 Task: Reply to email with the signature Cole Ward with the subject Request for a trial from softage.1@softage.net with the message Please let me know if you require any additional resources to complete the project. with CC to softage.5@softage.net with an attached document Case_study.pdf
Action: Mouse moved to (583, 725)
Screenshot: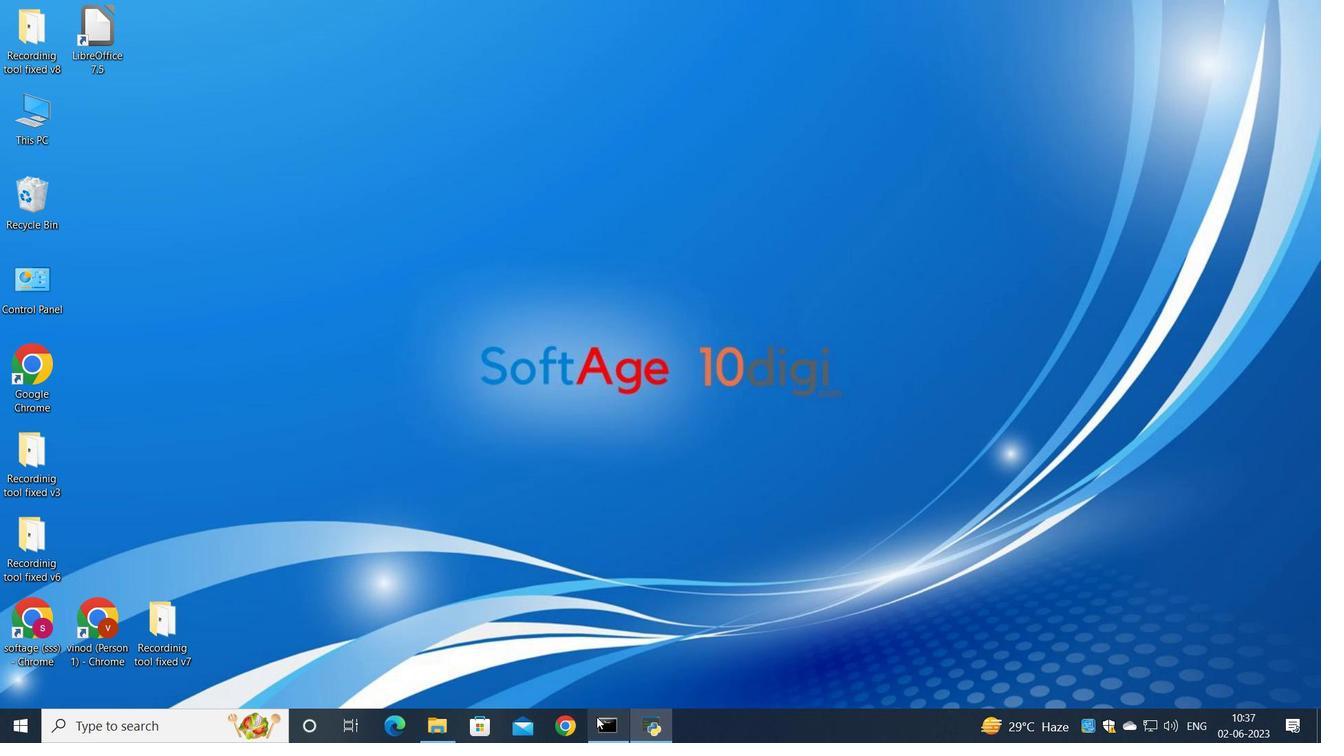 
Action: Mouse pressed left at (583, 725)
Screenshot: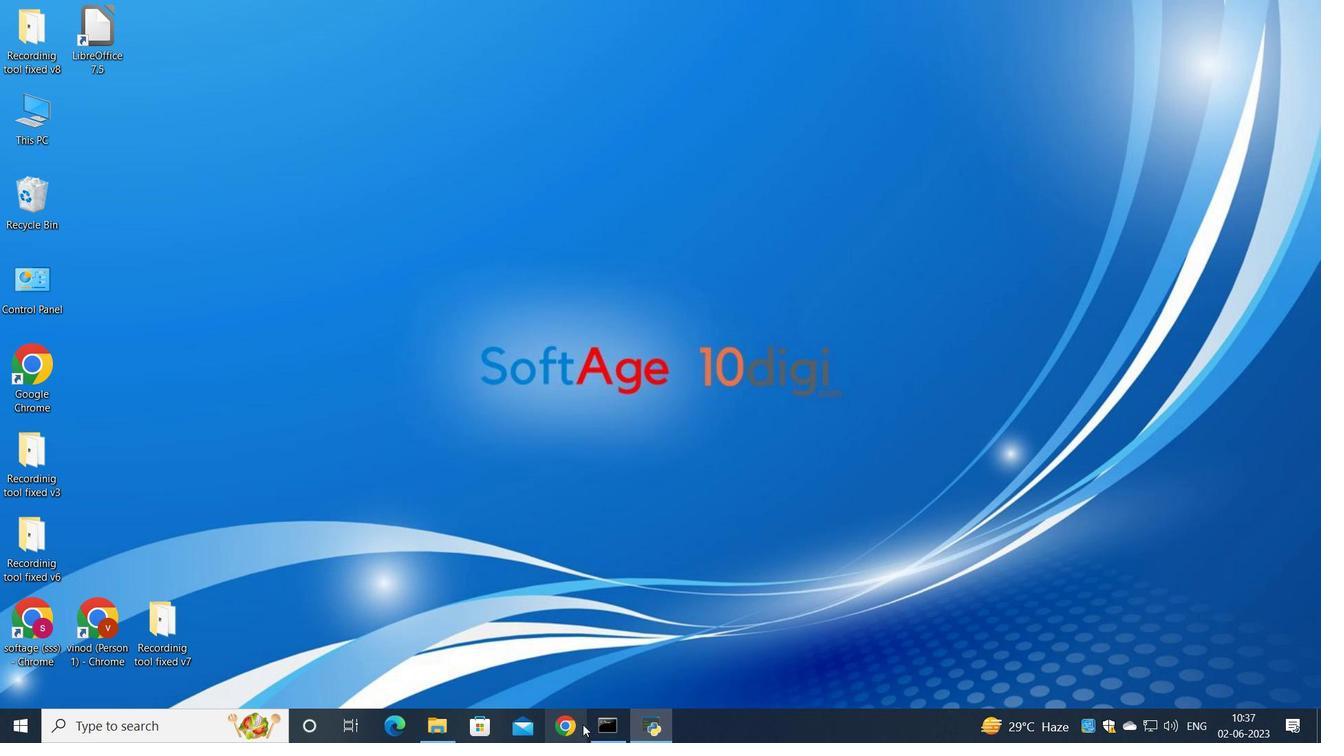 
Action: Mouse moved to (573, 443)
Screenshot: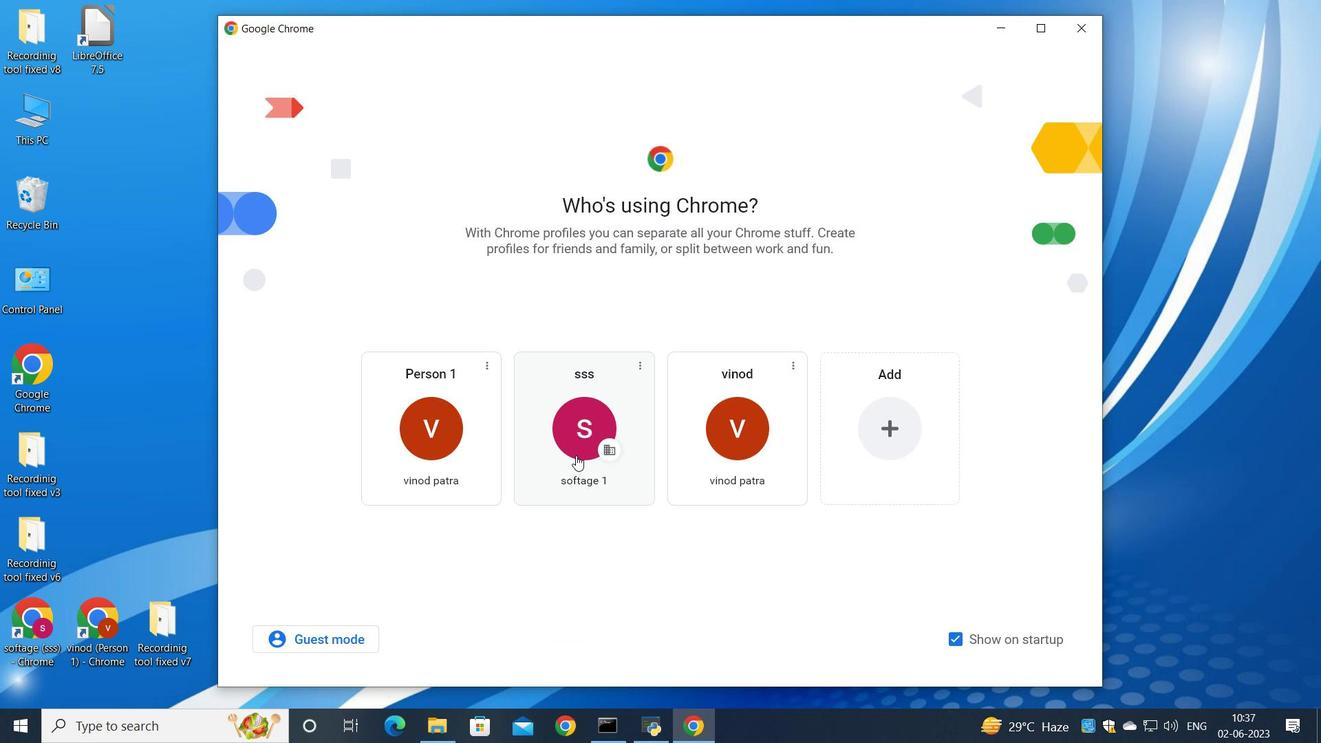 
Action: Mouse pressed left at (573, 443)
Screenshot: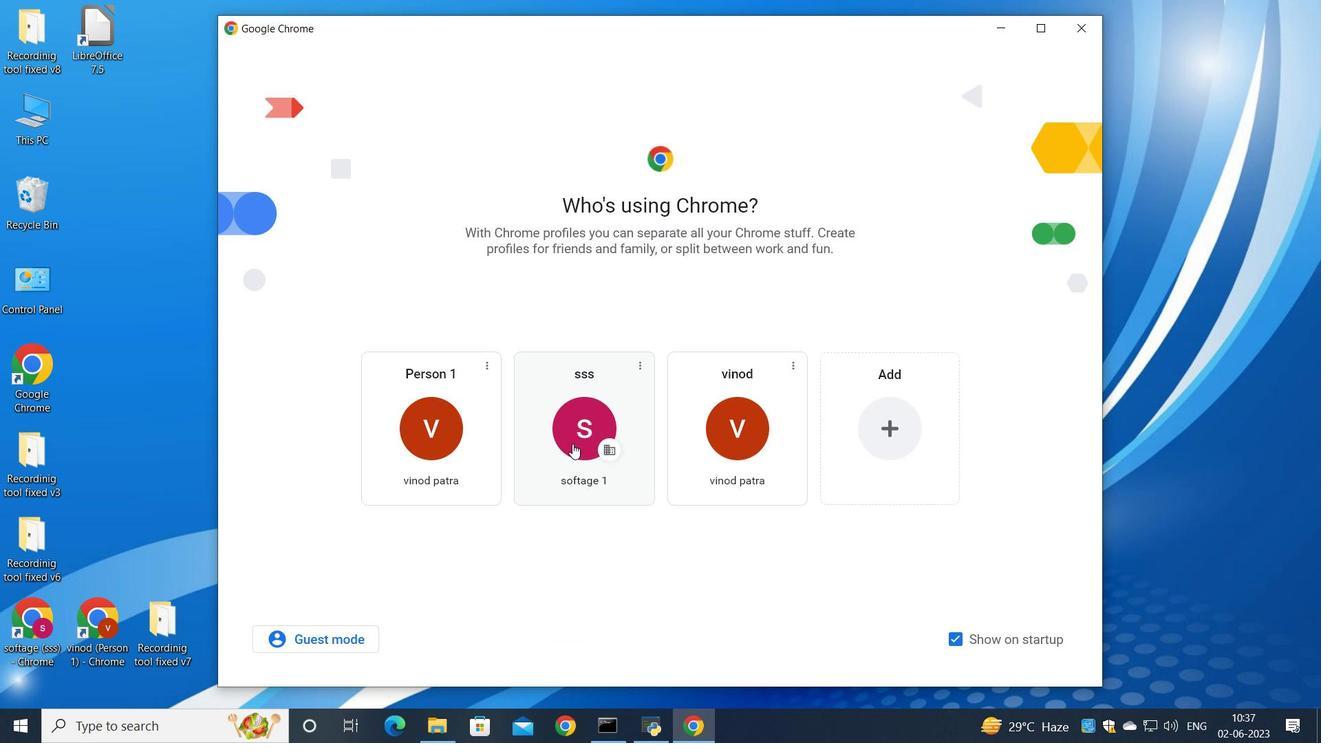 
Action: Mouse moved to (1156, 113)
Screenshot: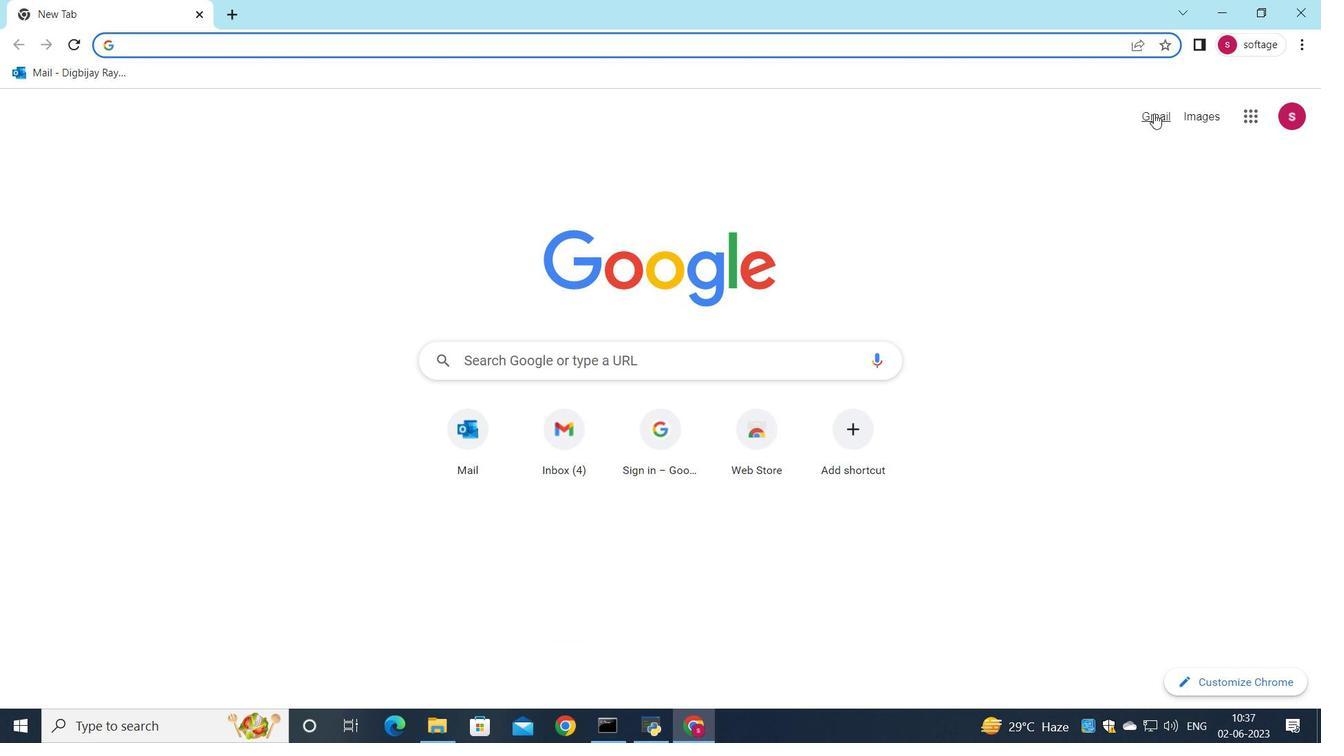 
Action: Mouse pressed left at (1156, 113)
Screenshot: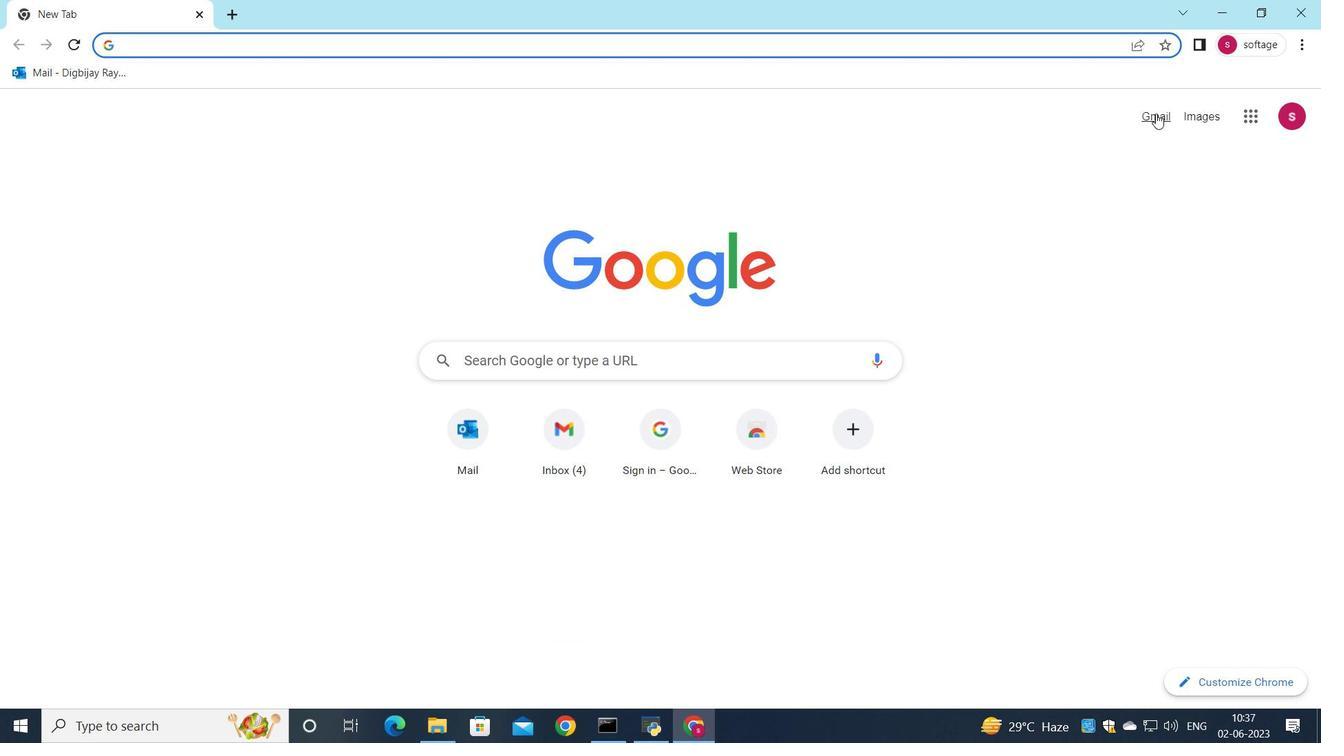 
Action: Mouse moved to (1121, 115)
Screenshot: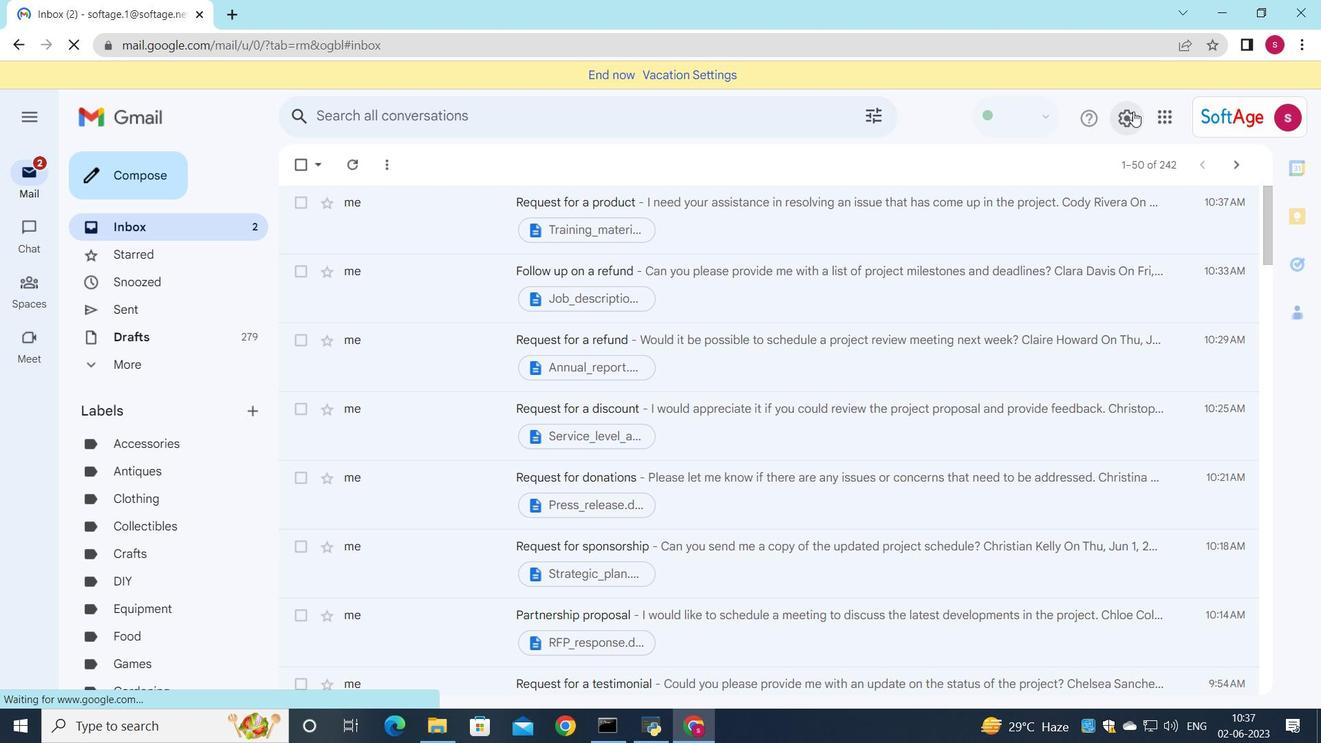 
Action: Mouse pressed left at (1121, 115)
Screenshot: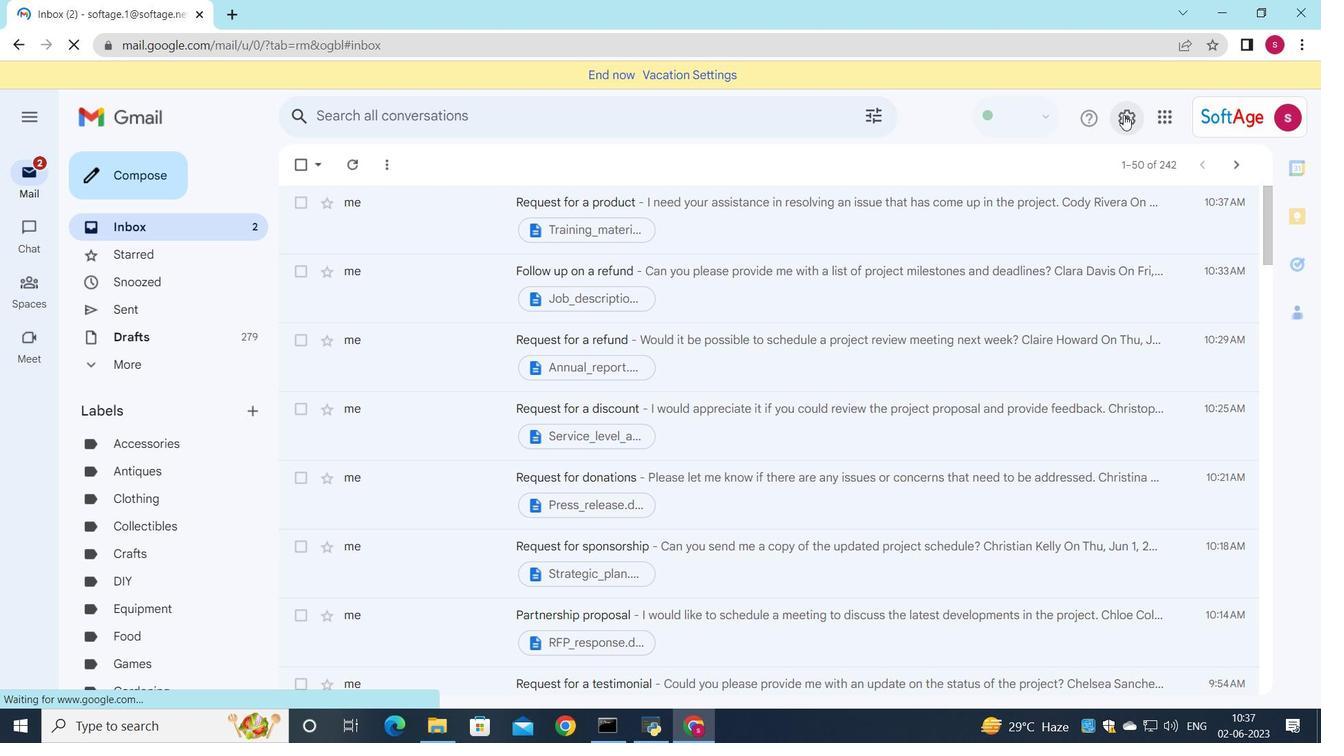 
Action: Mouse moved to (1117, 206)
Screenshot: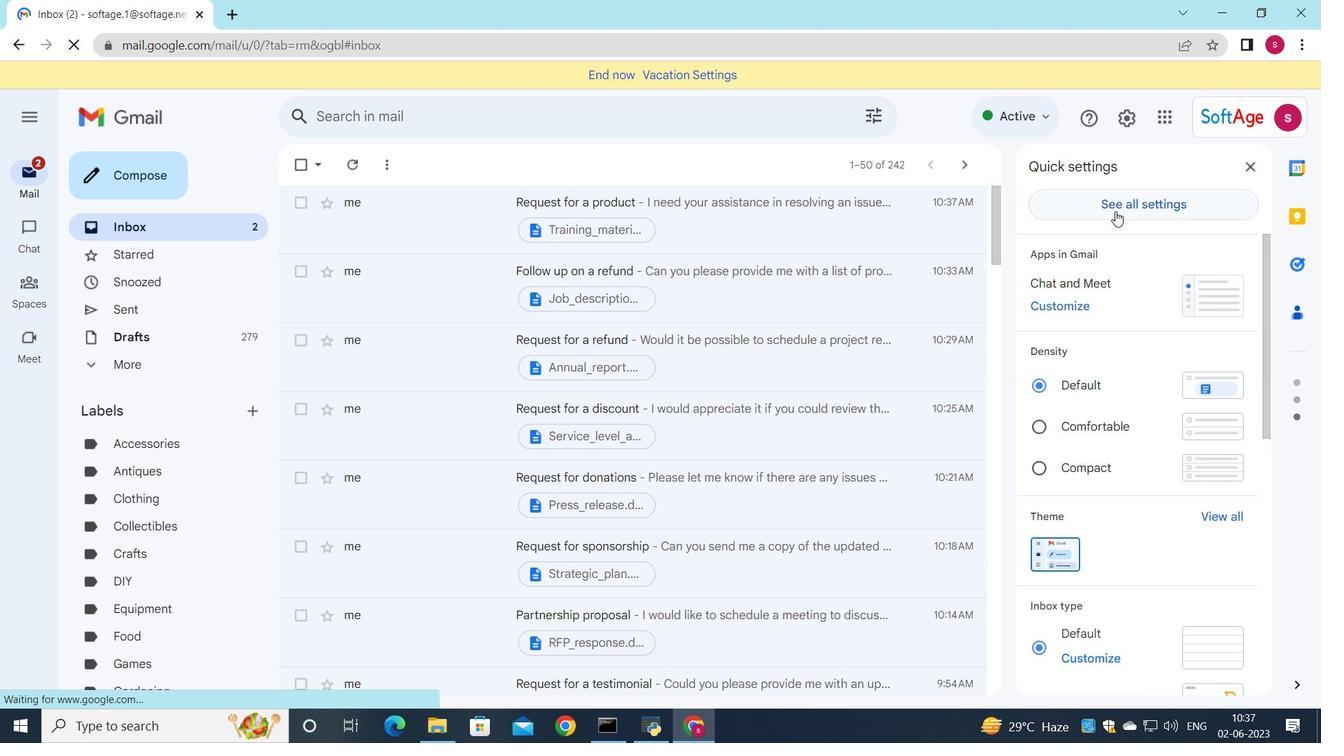 
Action: Mouse pressed left at (1117, 206)
Screenshot: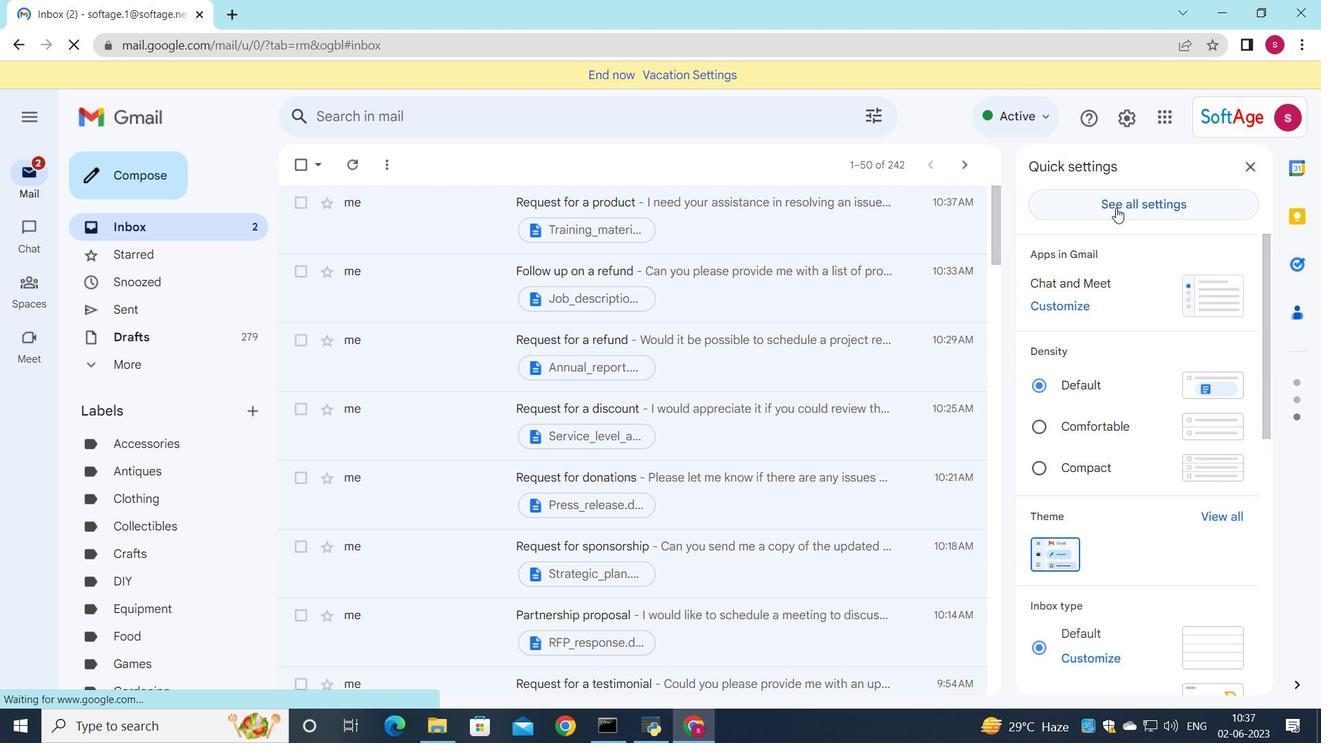 
Action: Mouse moved to (787, 359)
Screenshot: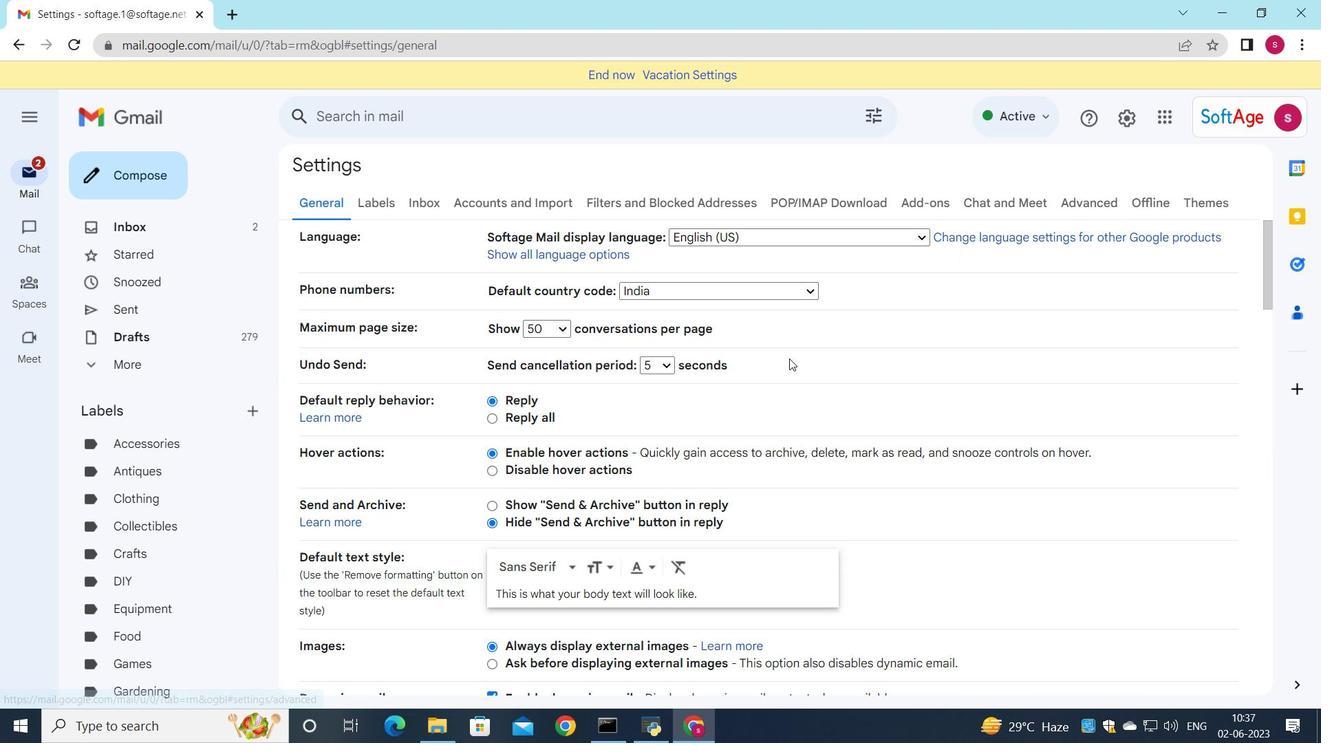 
Action: Mouse scrolled (787, 359) with delta (0, 0)
Screenshot: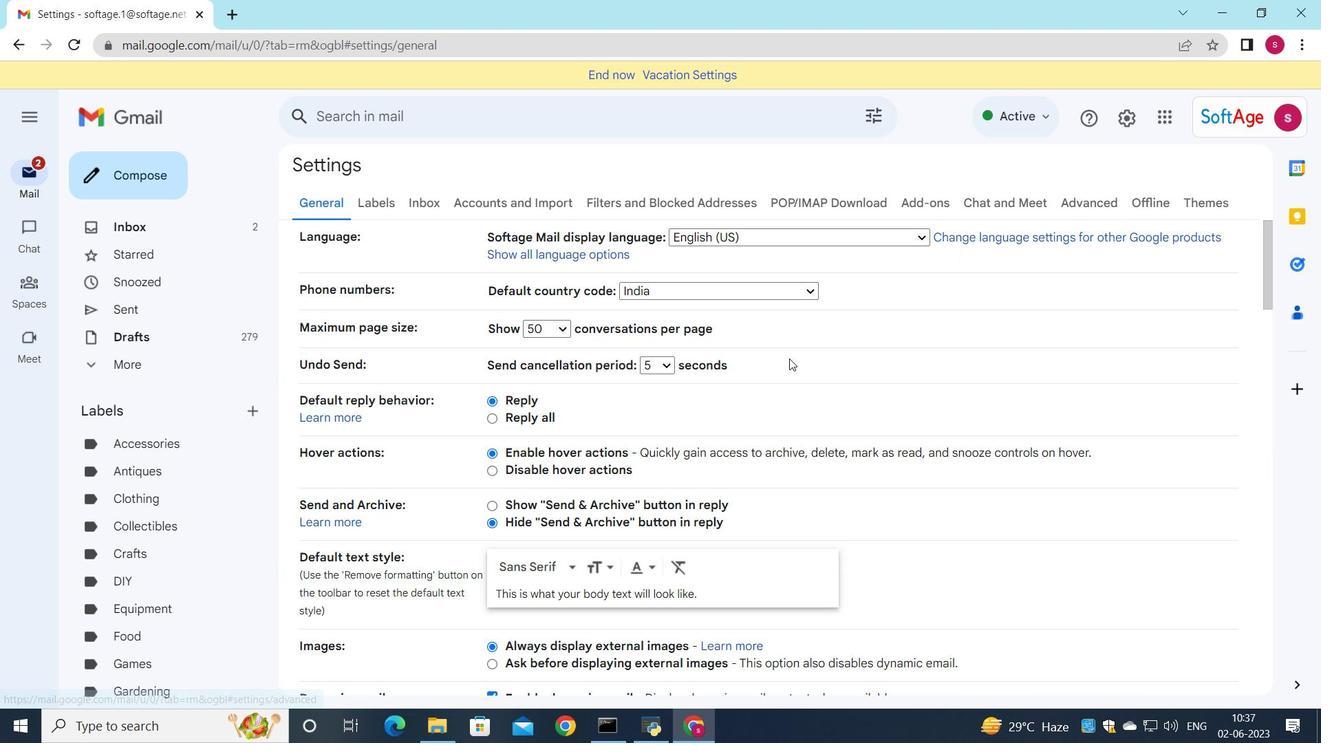 
Action: Mouse scrolled (787, 359) with delta (0, 0)
Screenshot: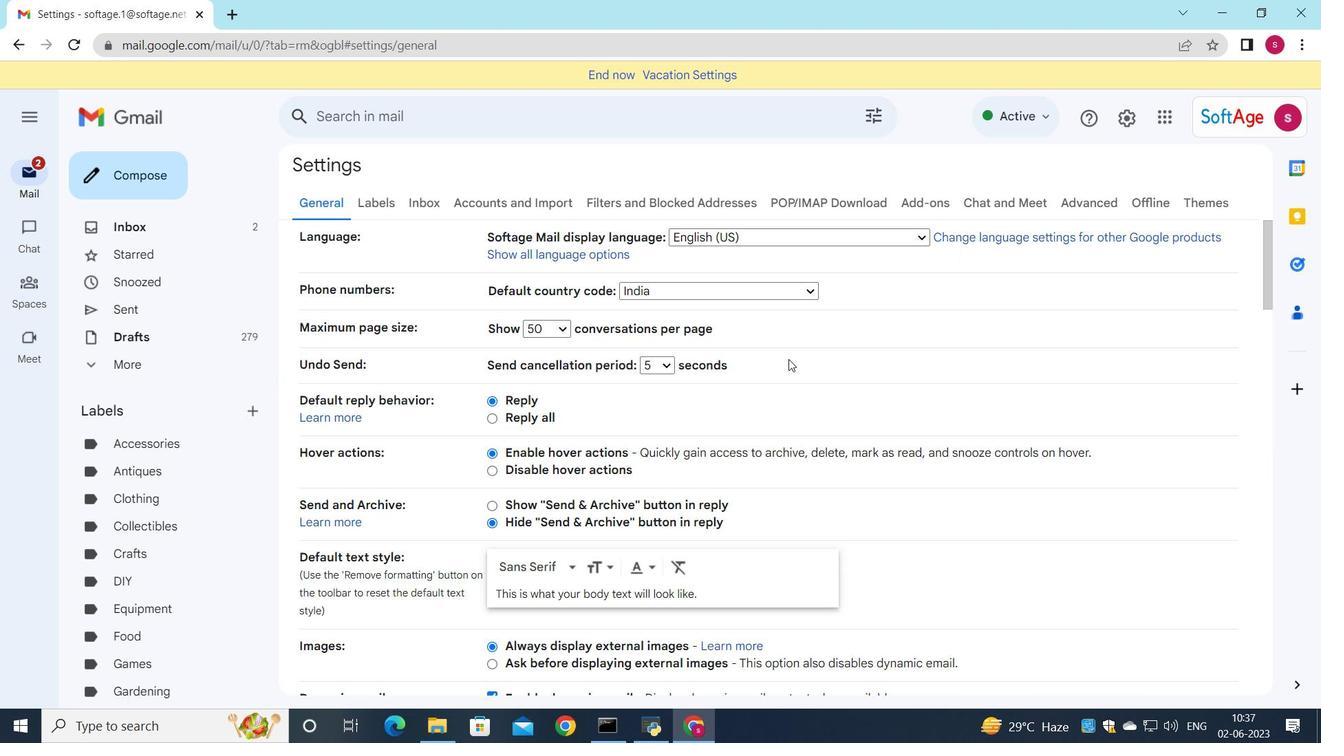
Action: Mouse moved to (770, 353)
Screenshot: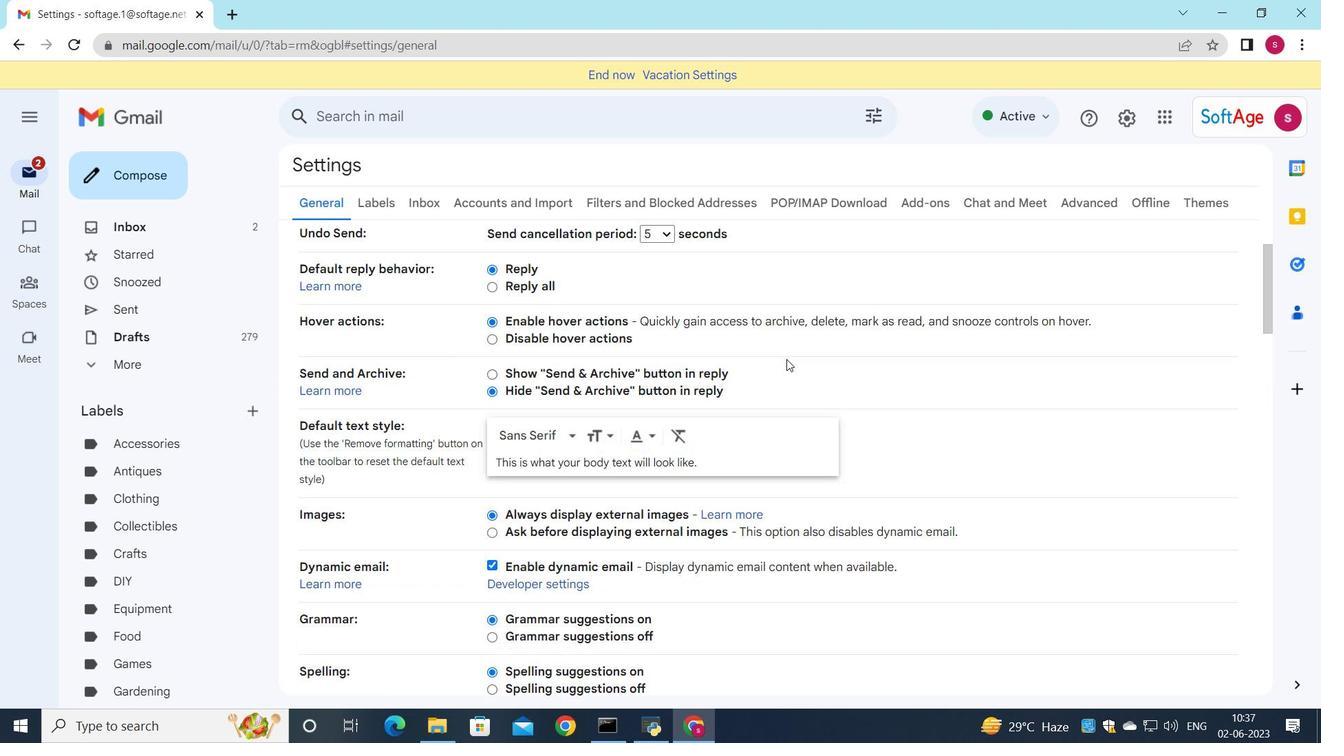 
Action: Mouse scrolled (770, 353) with delta (0, 0)
Screenshot: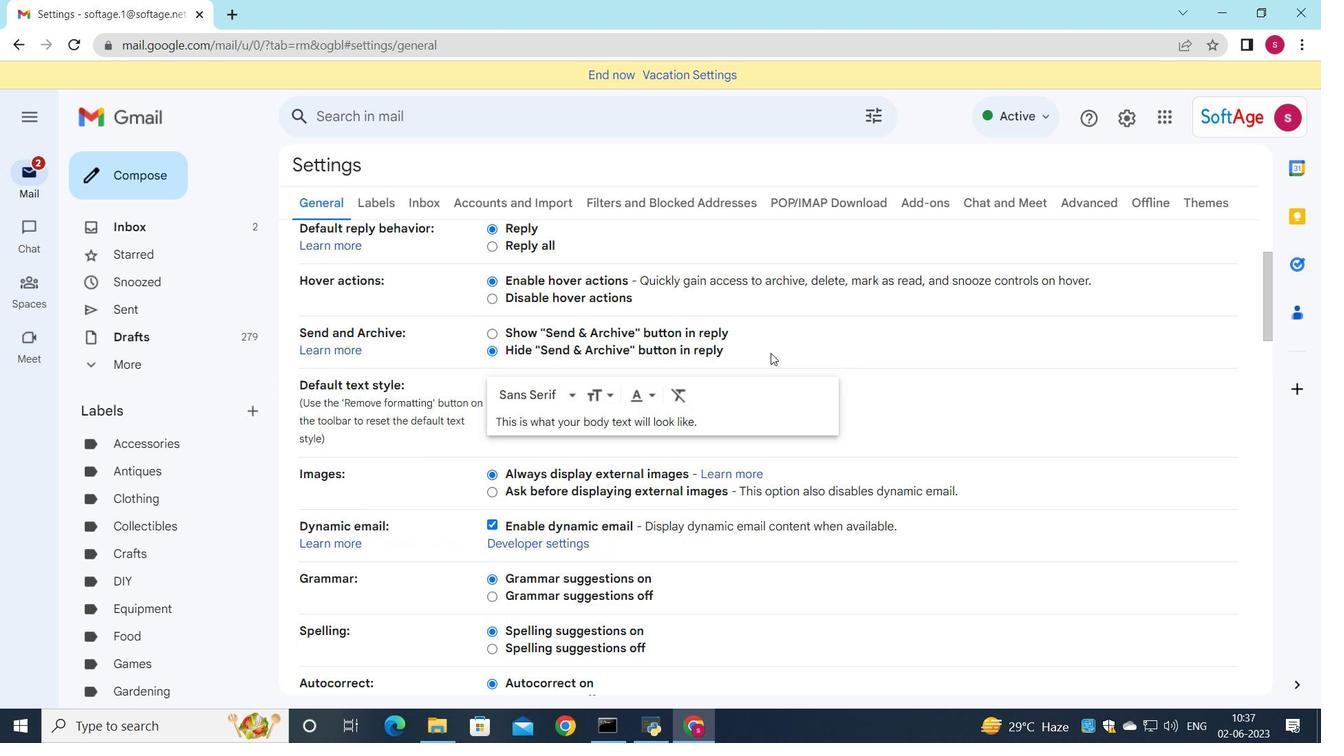 
Action: Mouse scrolled (770, 353) with delta (0, 0)
Screenshot: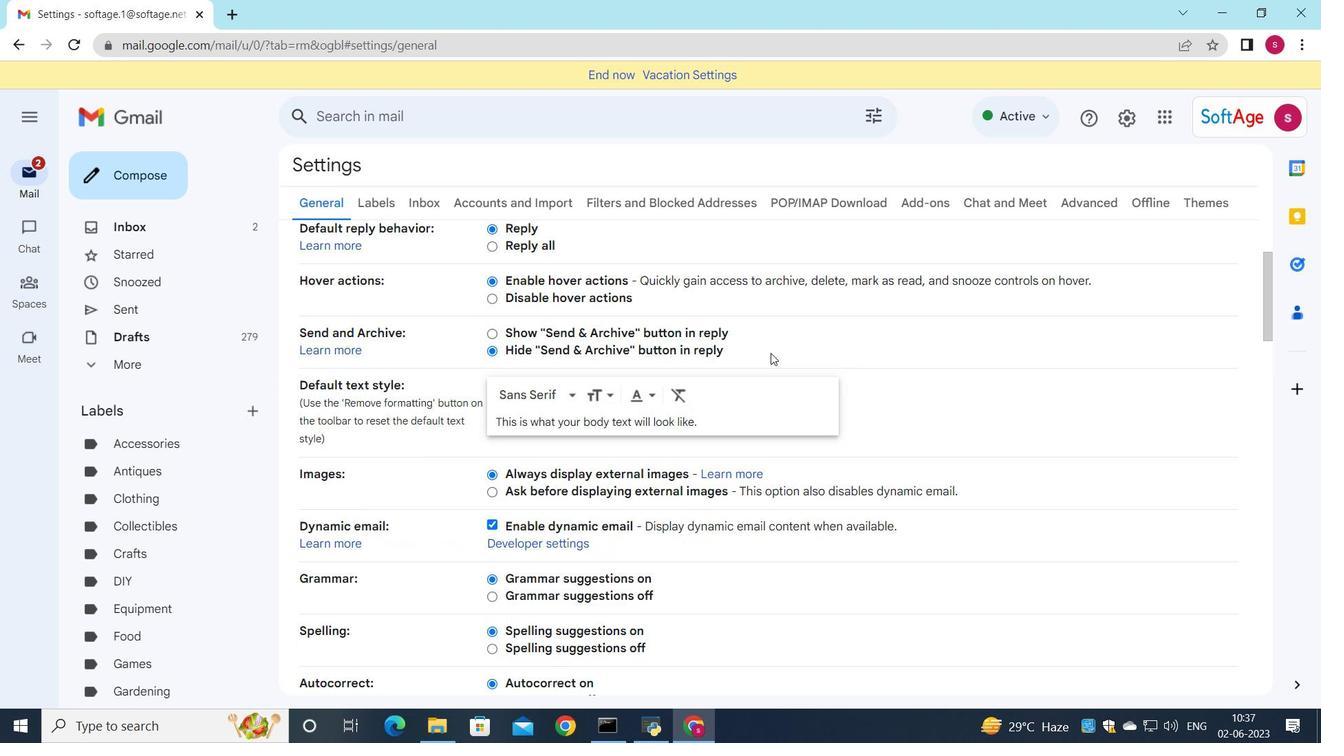 
Action: Mouse scrolled (770, 353) with delta (0, 0)
Screenshot: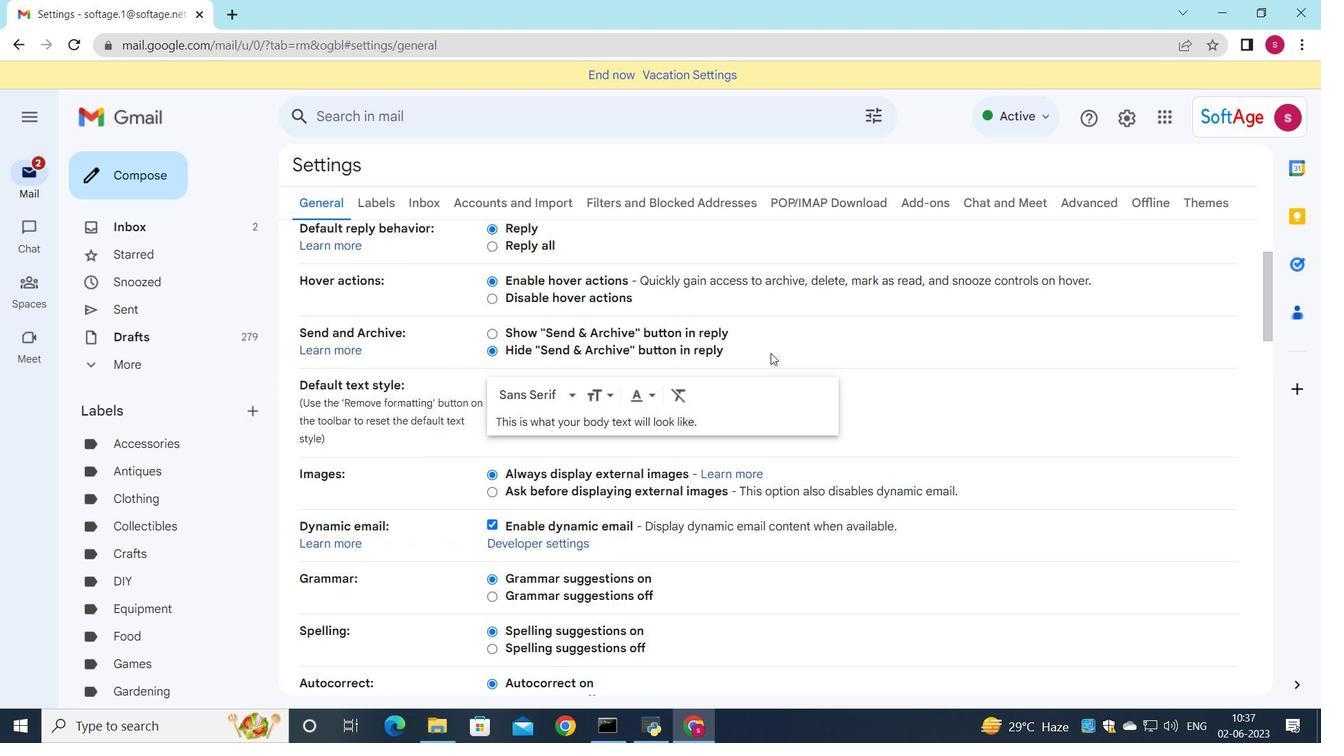
Action: Mouse scrolled (770, 353) with delta (0, 0)
Screenshot: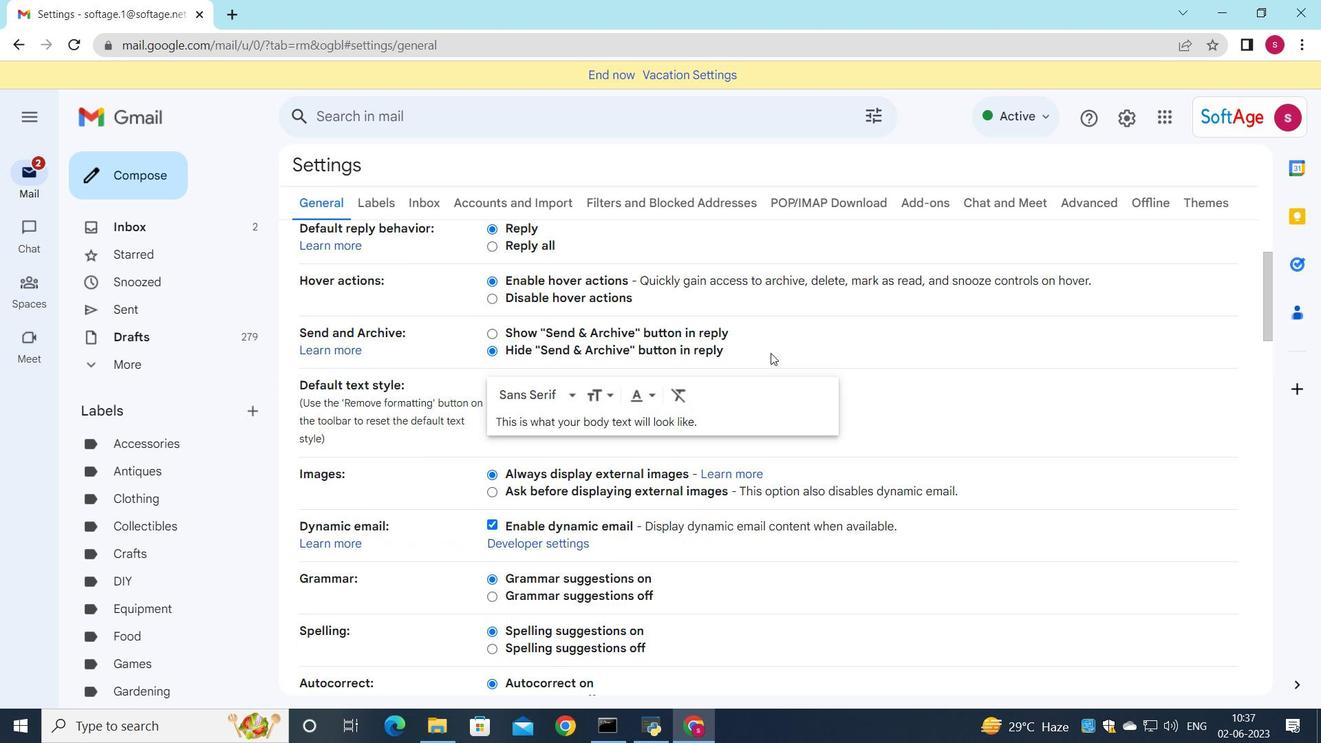
Action: Mouse scrolled (770, 353) with delta (0, 0)
Screenshot: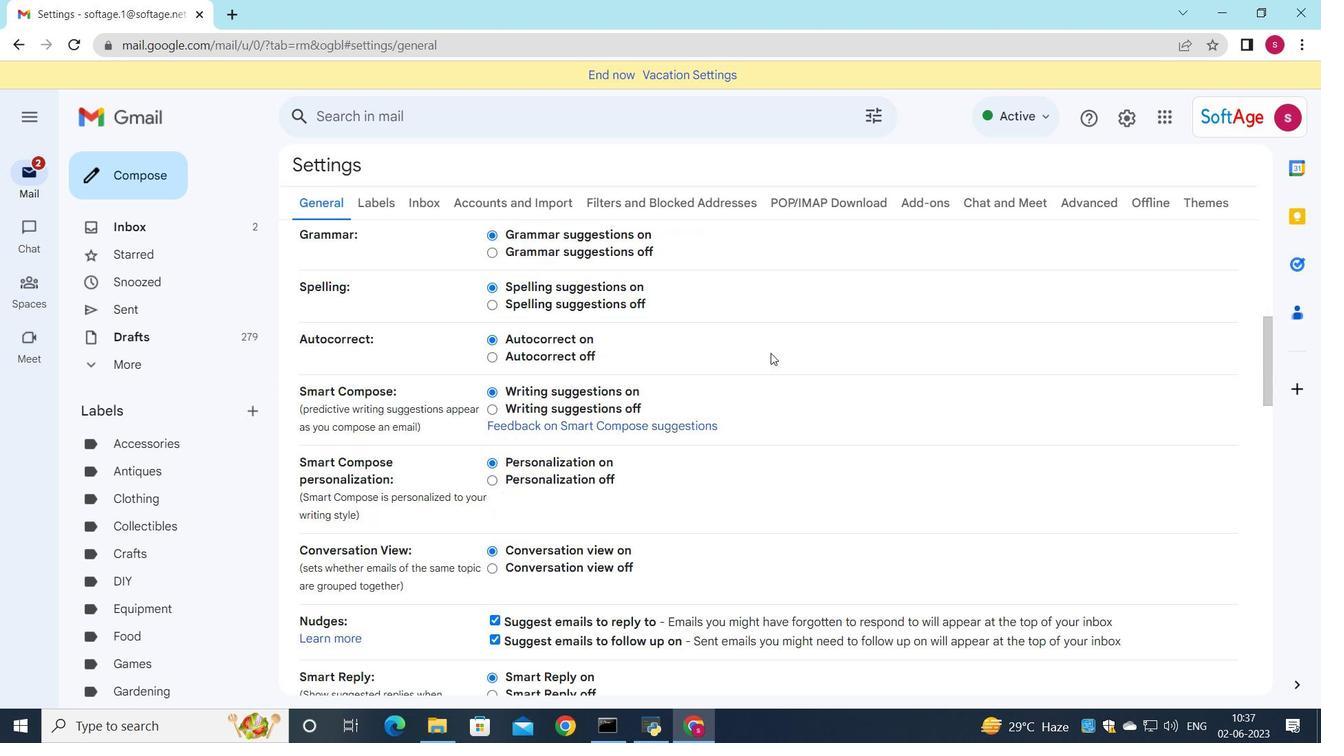 
Action: Mouse scrolled (770, 353) with delta (0, 0)
Screenshot: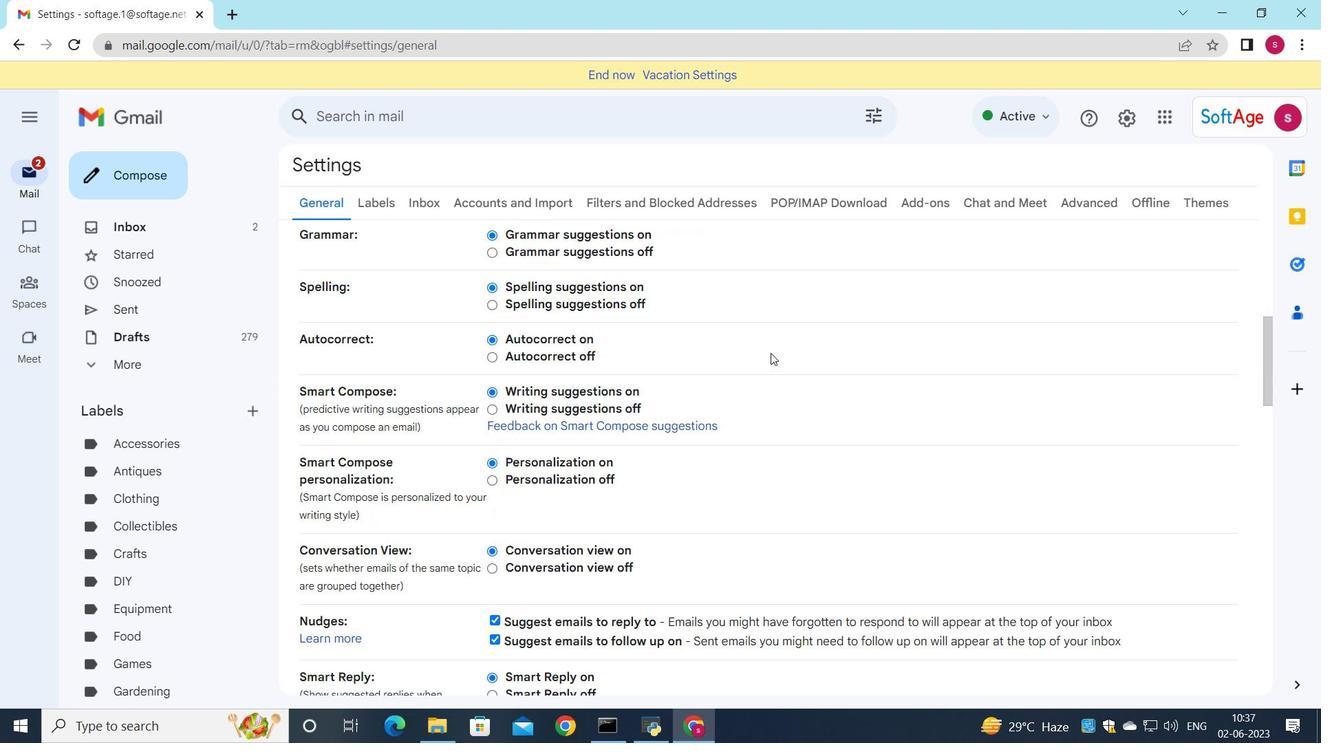 
Action: Mouse scrolled (770, 353) with delta (0, 0)
Screenshot: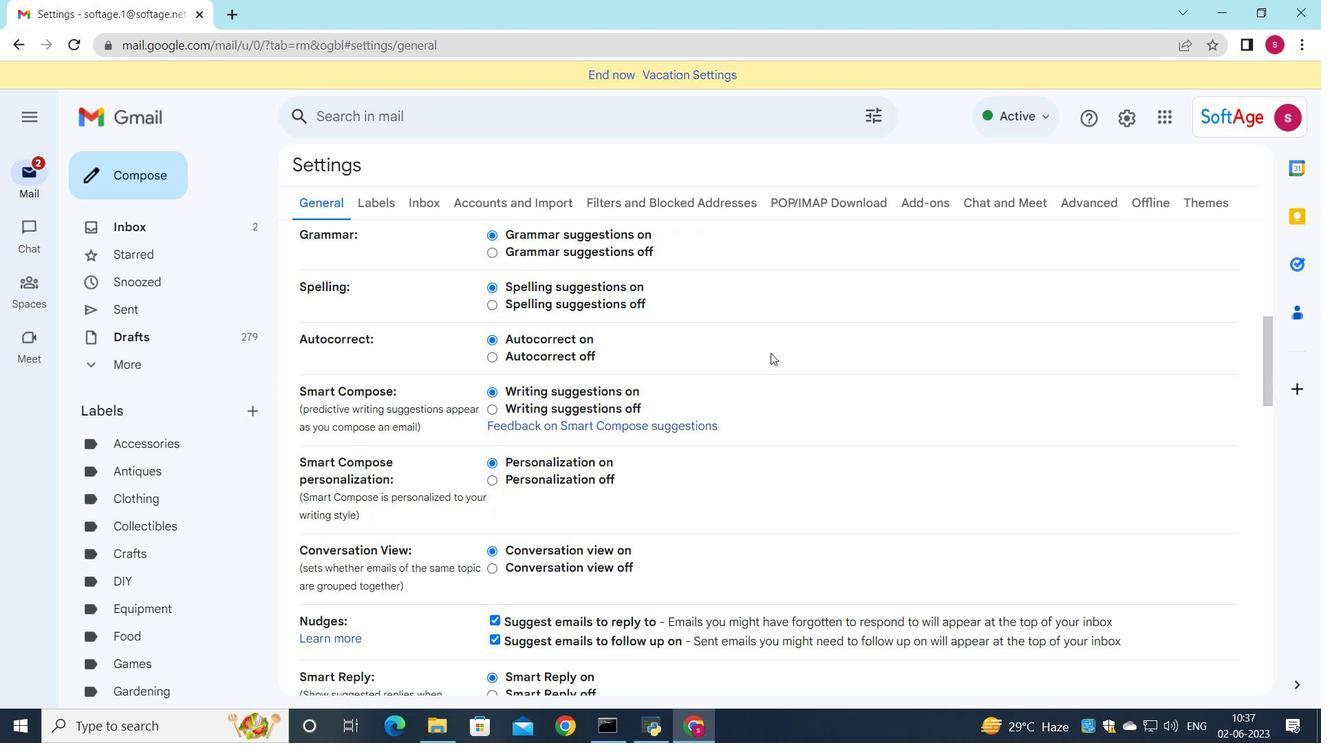 
Action: Mouse moved to (769, 356)
Screenshot: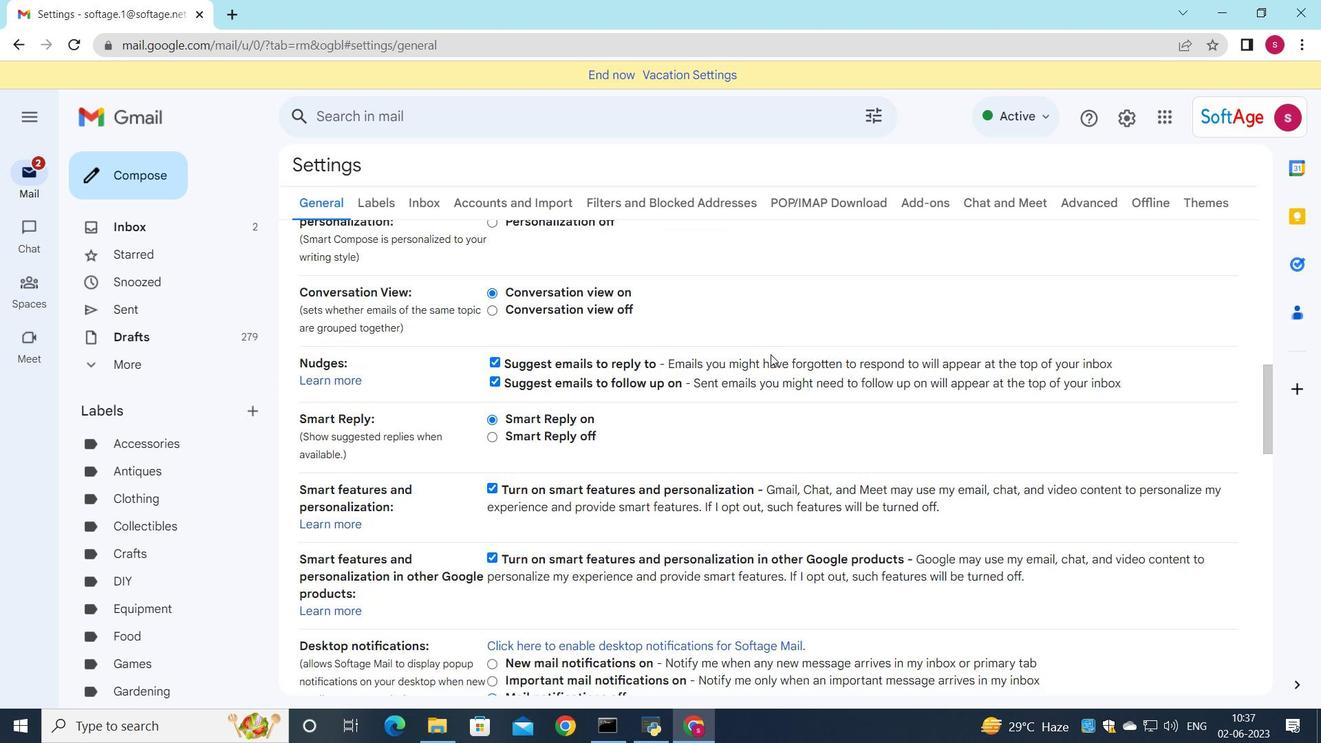 
Action: Mouse scrolled (769, 355) with delta (0, 0)
Screenshot: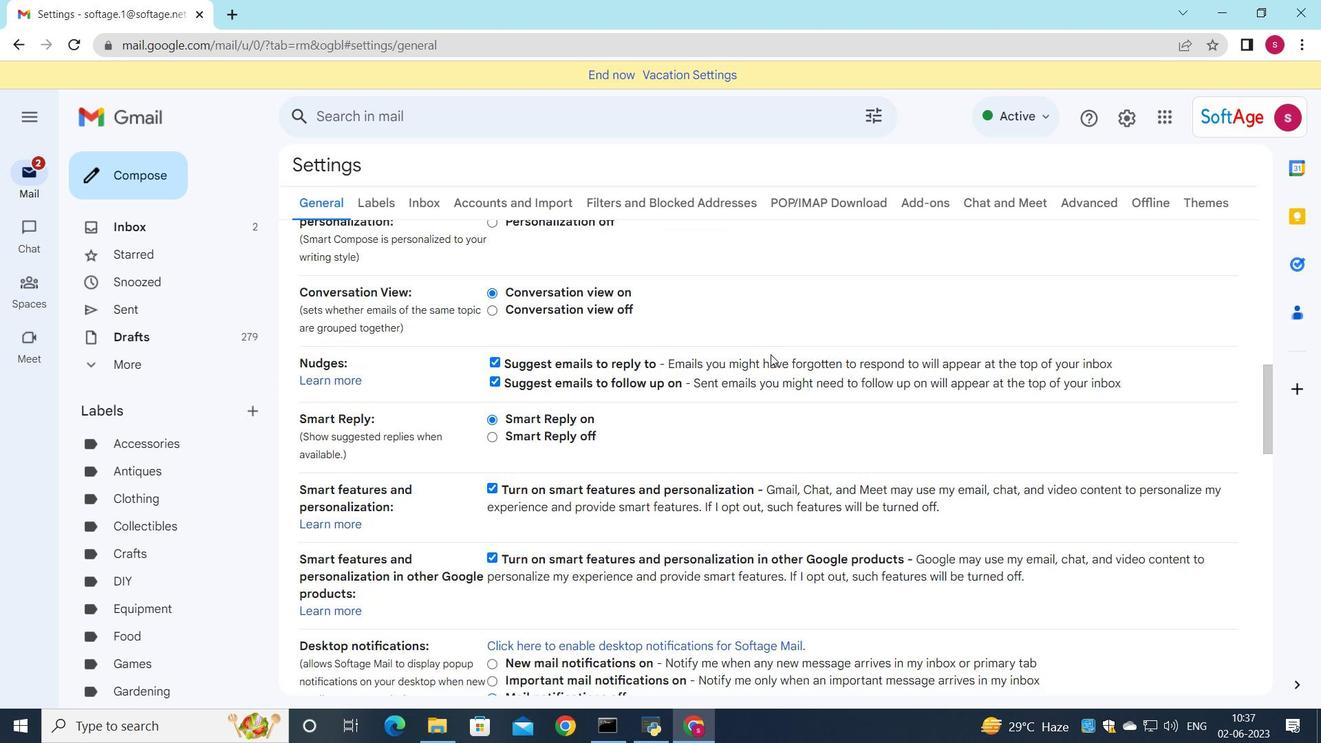 
Action: Mouse scrolled (769, 355) with delta (0, 0)
Screenshot: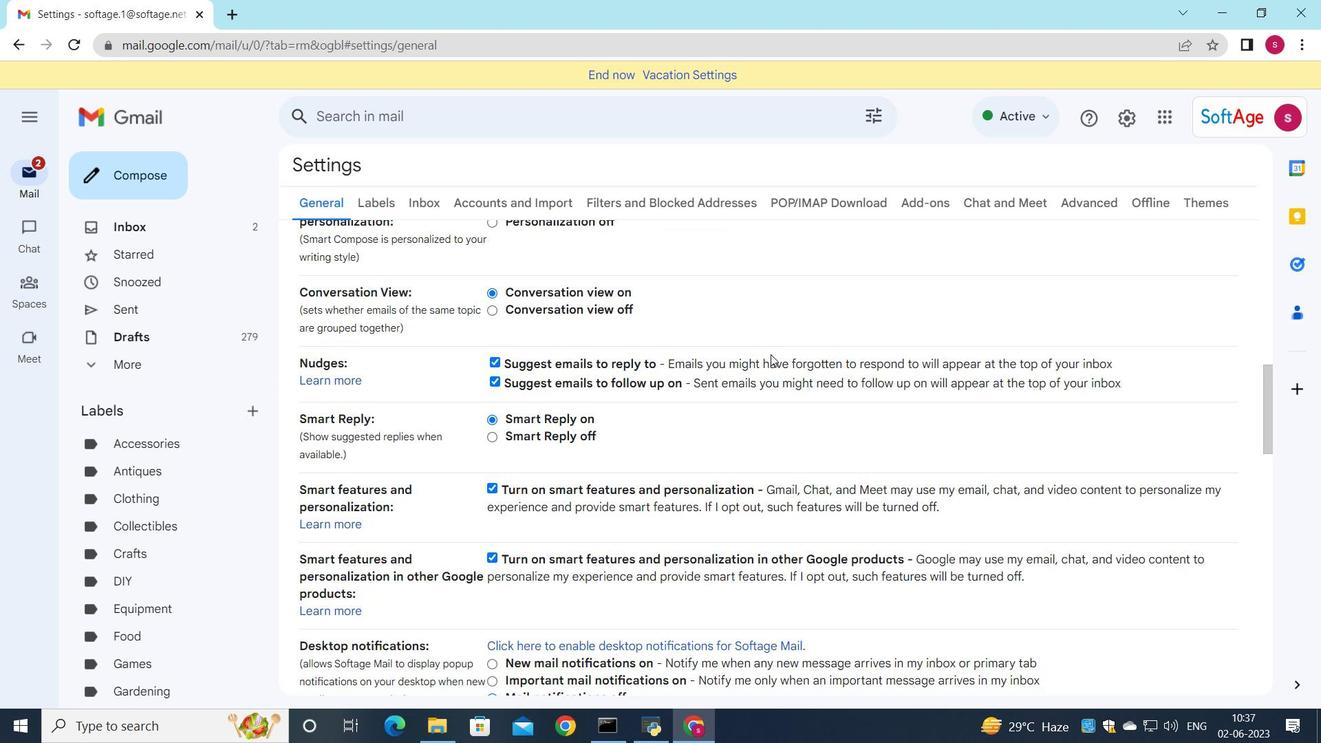 
Action: Mouse scrolled (769, 355) with delta (0, 0)
Screenshot: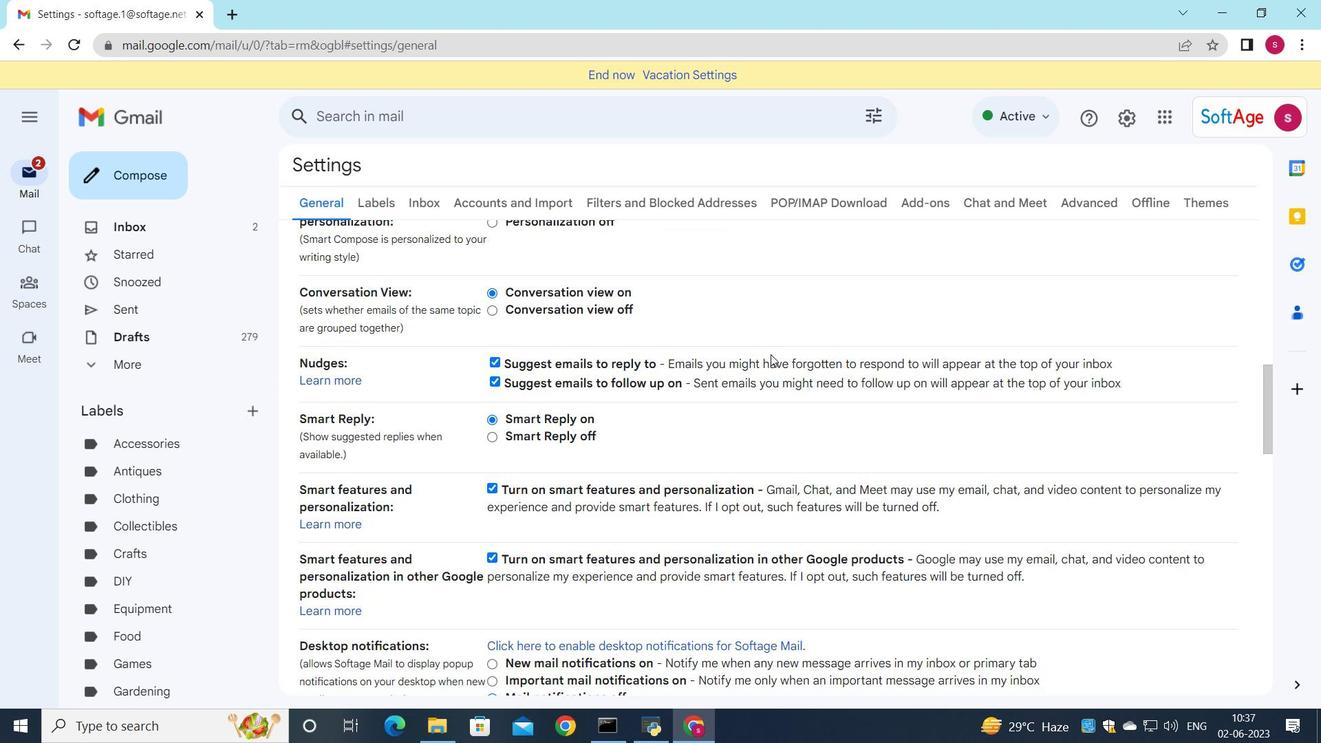 
Action: Mouse scrolled (769, 355) with delta (0, 0)
Screenshot: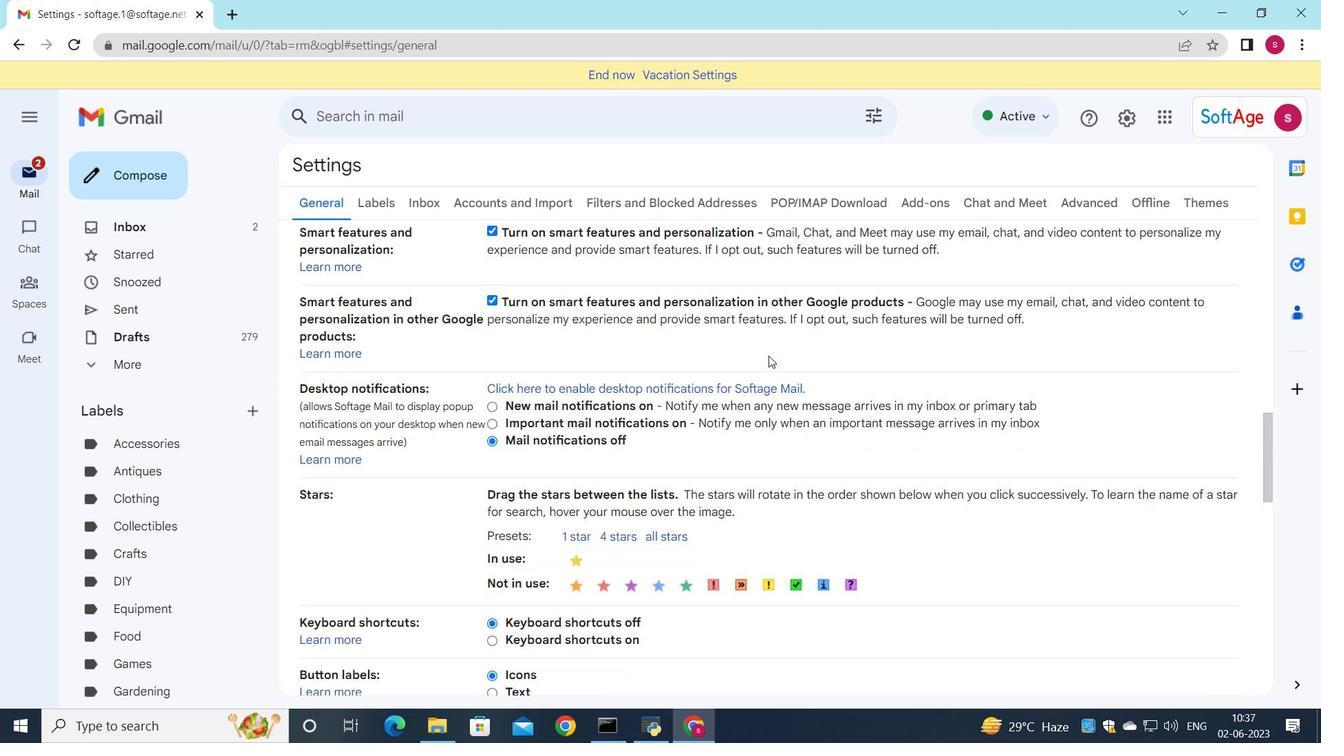 
Action: Mouse scrolled (769, 355) with delta (0, 0)
Screenshot: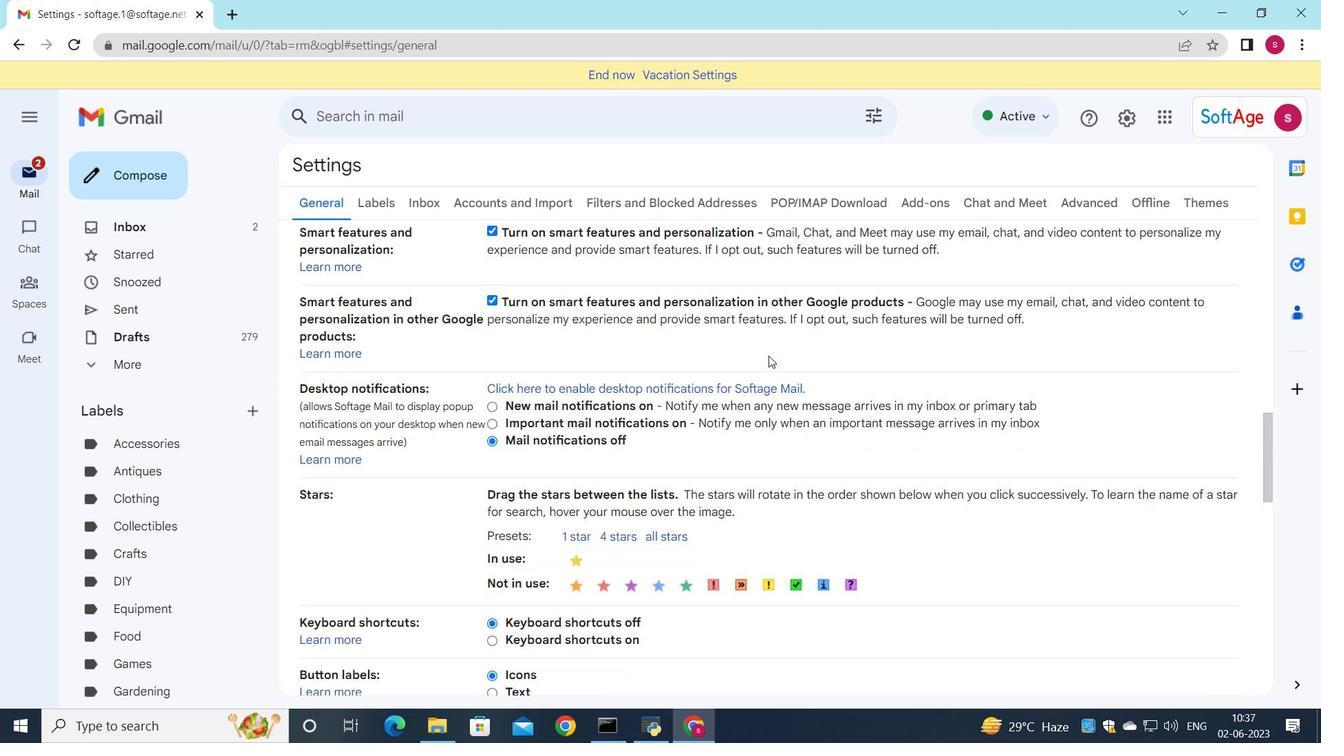 
Action: Mouse scrolled (769, 355) with delta (0, 0)
Screenshot: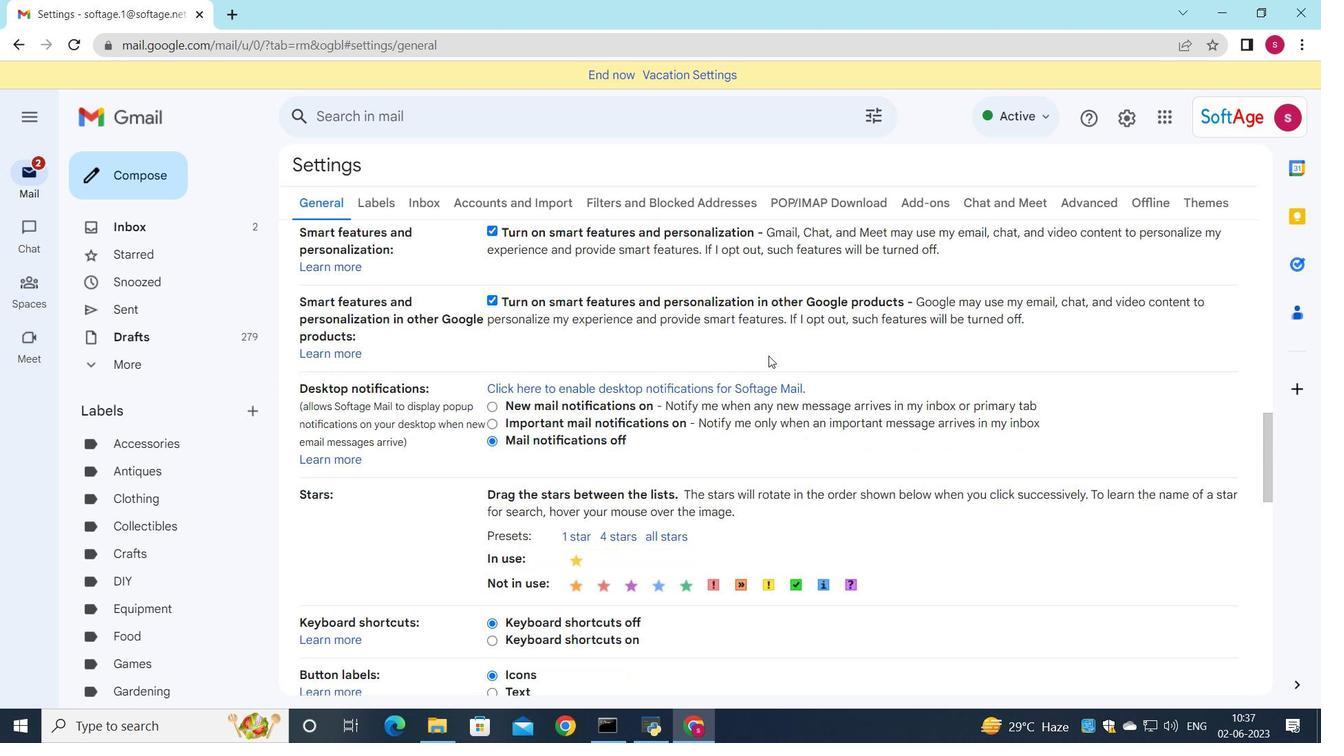 
Action: Mouse scrolled (769, 355) with delta (0, 0)
Screenshot: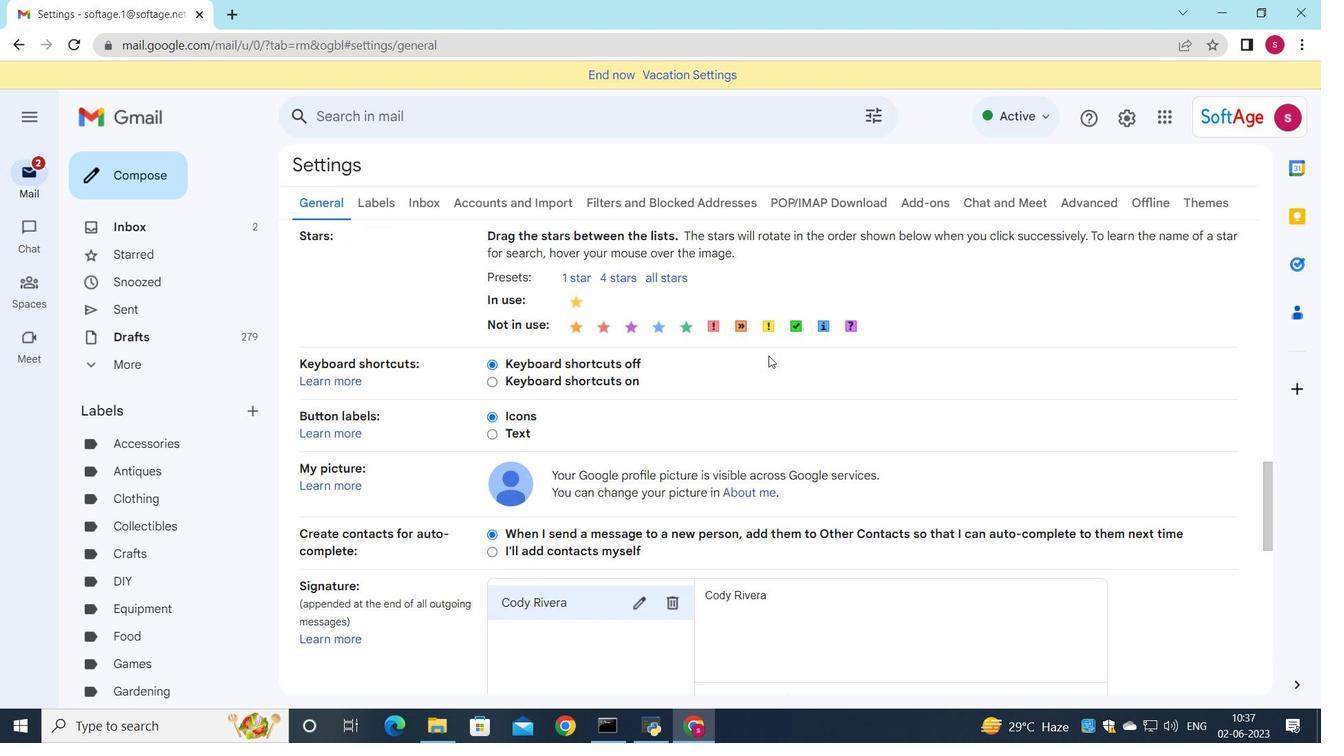 
Action: Mouse scrolled (769, 355) with delta (0, 0)
Screenshot: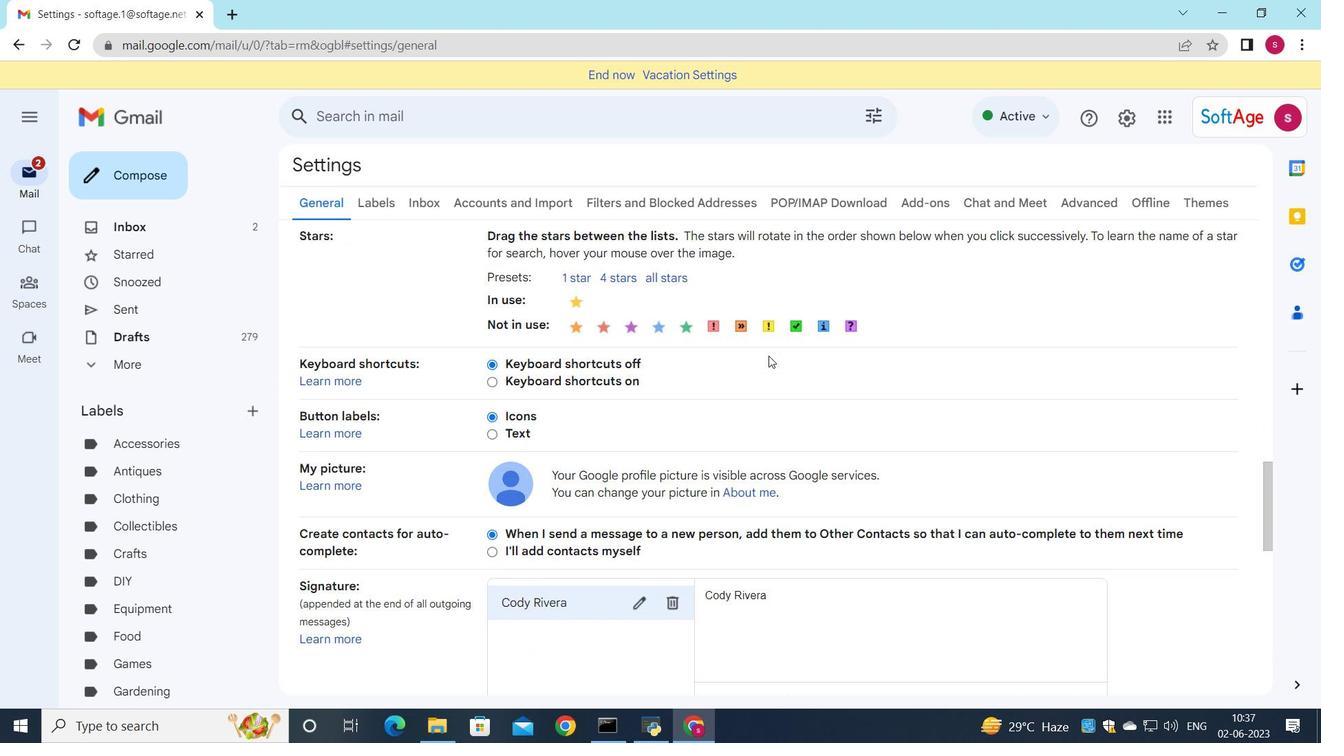 
Action: Mouse scrolled (769, 355) with delta (0, 0)
Screenshot: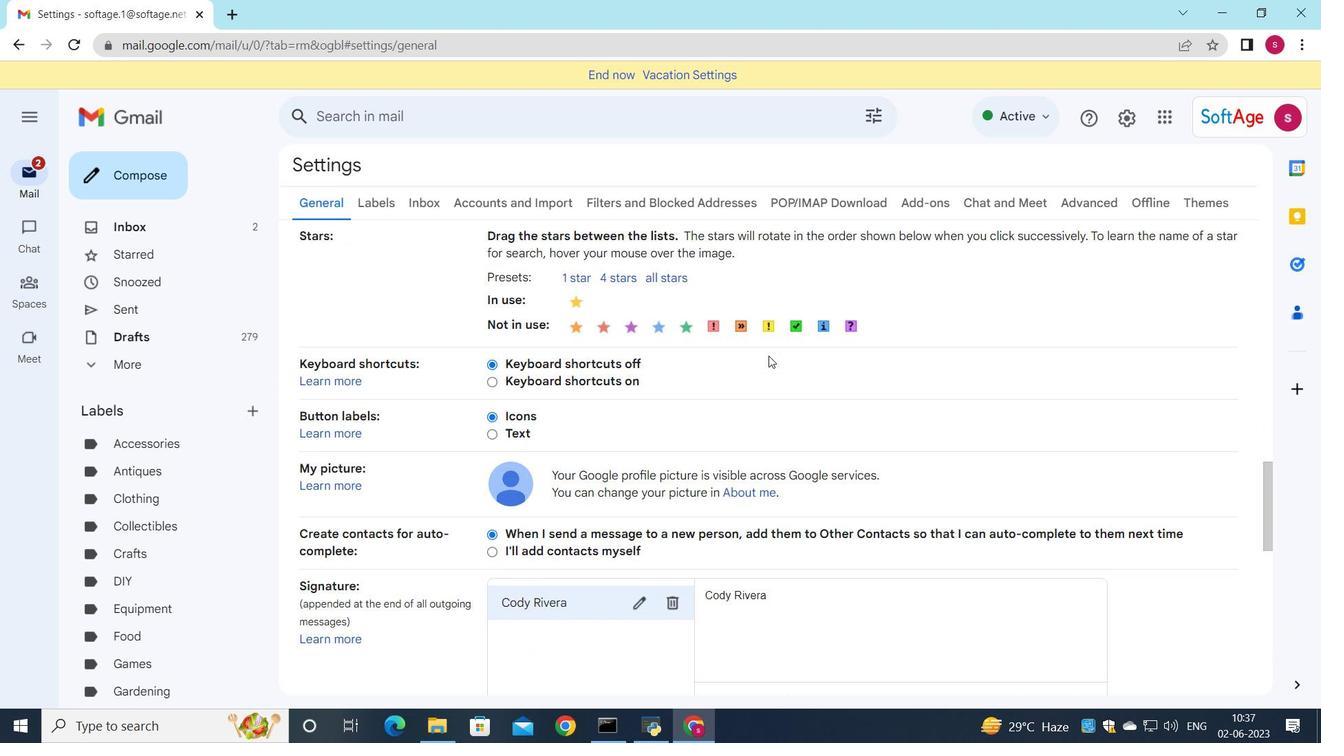 
Action: Mouse moved to (675, 356)
Screenshot: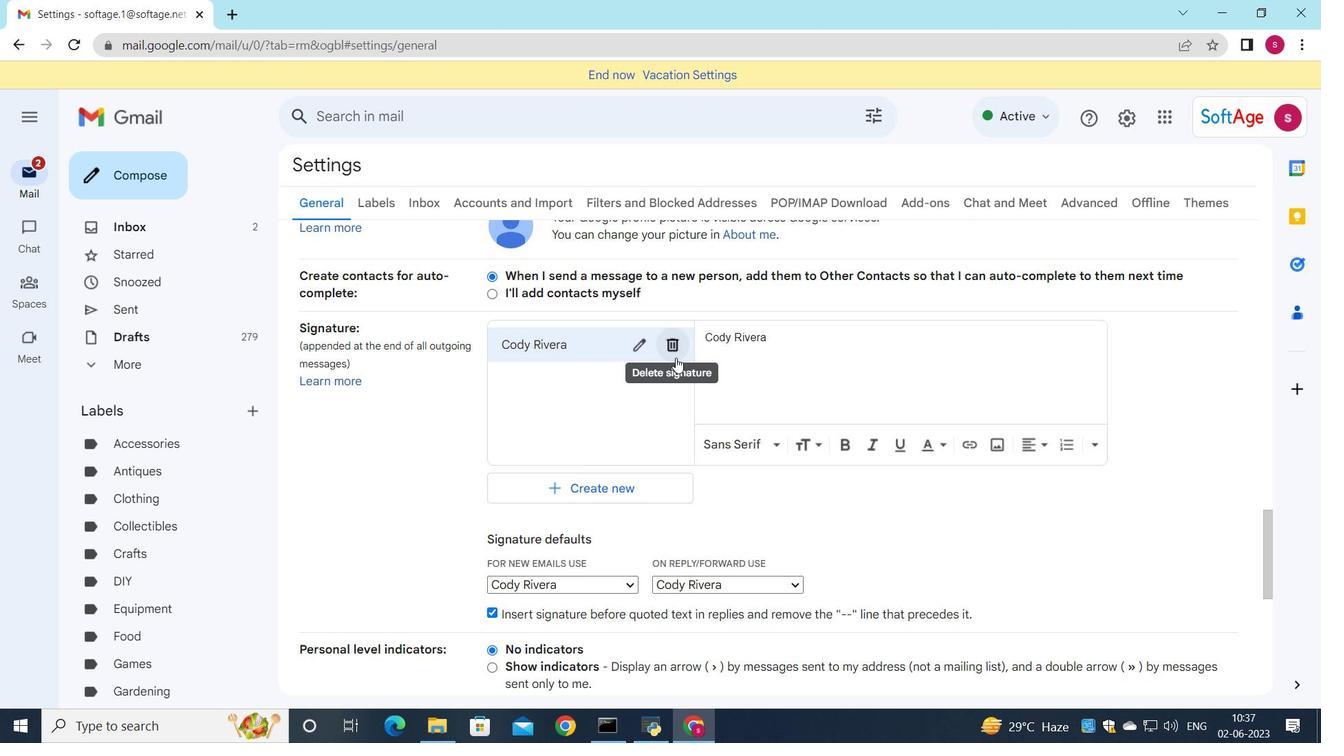 
Action: Mouse pressed left at (675, 357)
Screenshot: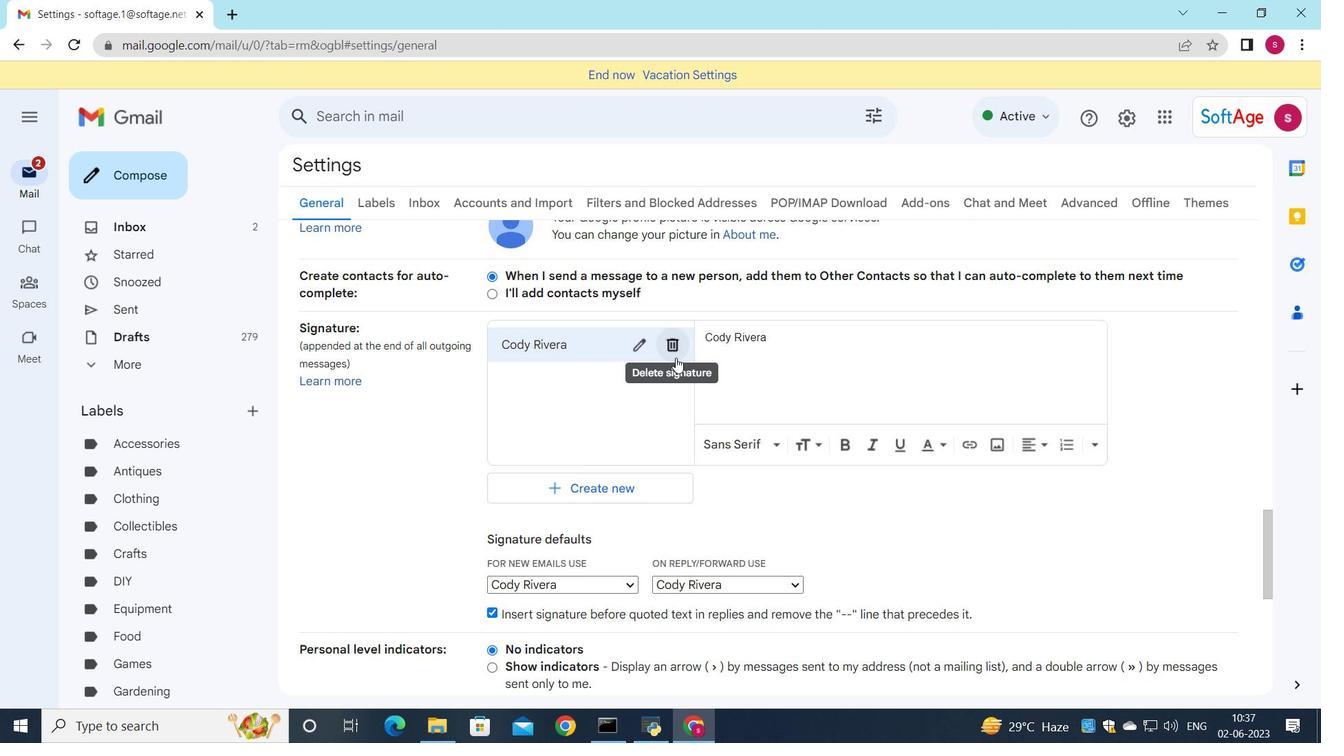
Action: Mouse moved to (802, 411)
Screenshot: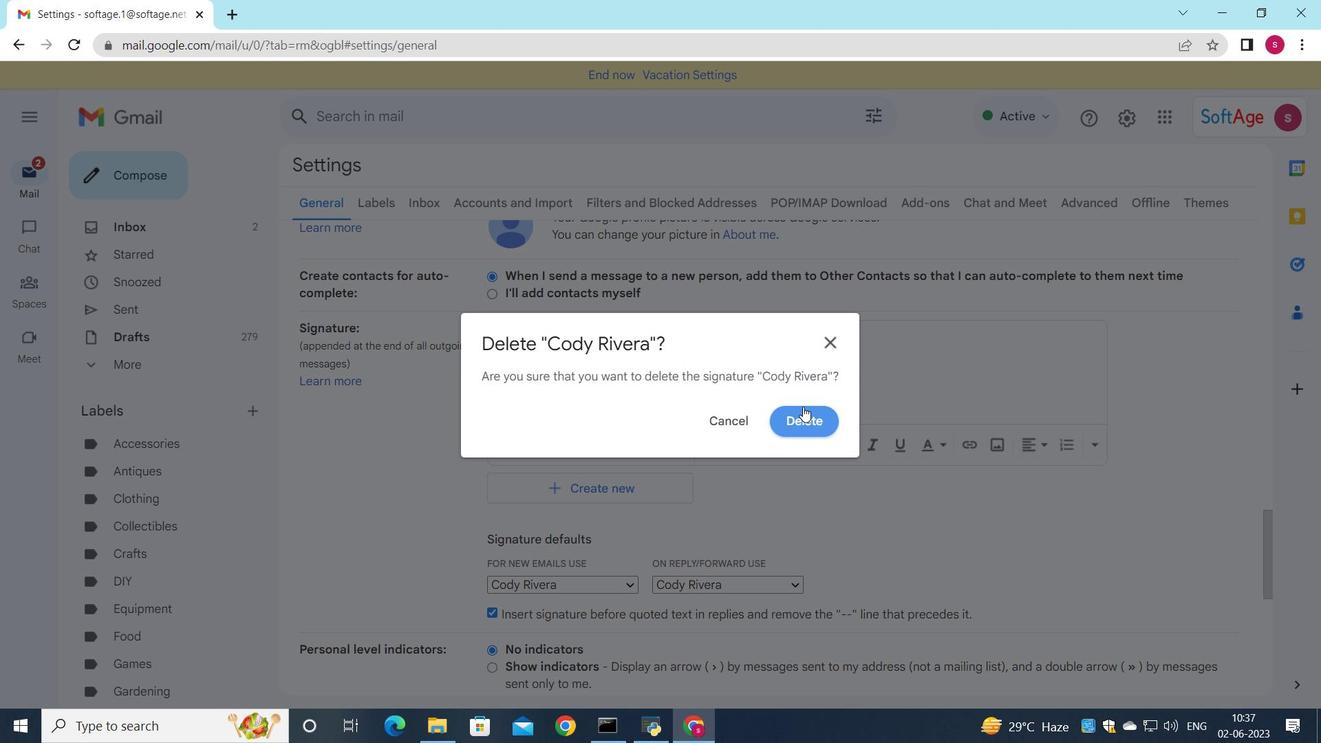 
Action: Mouse pressed left at (802, 411)
Screenshot: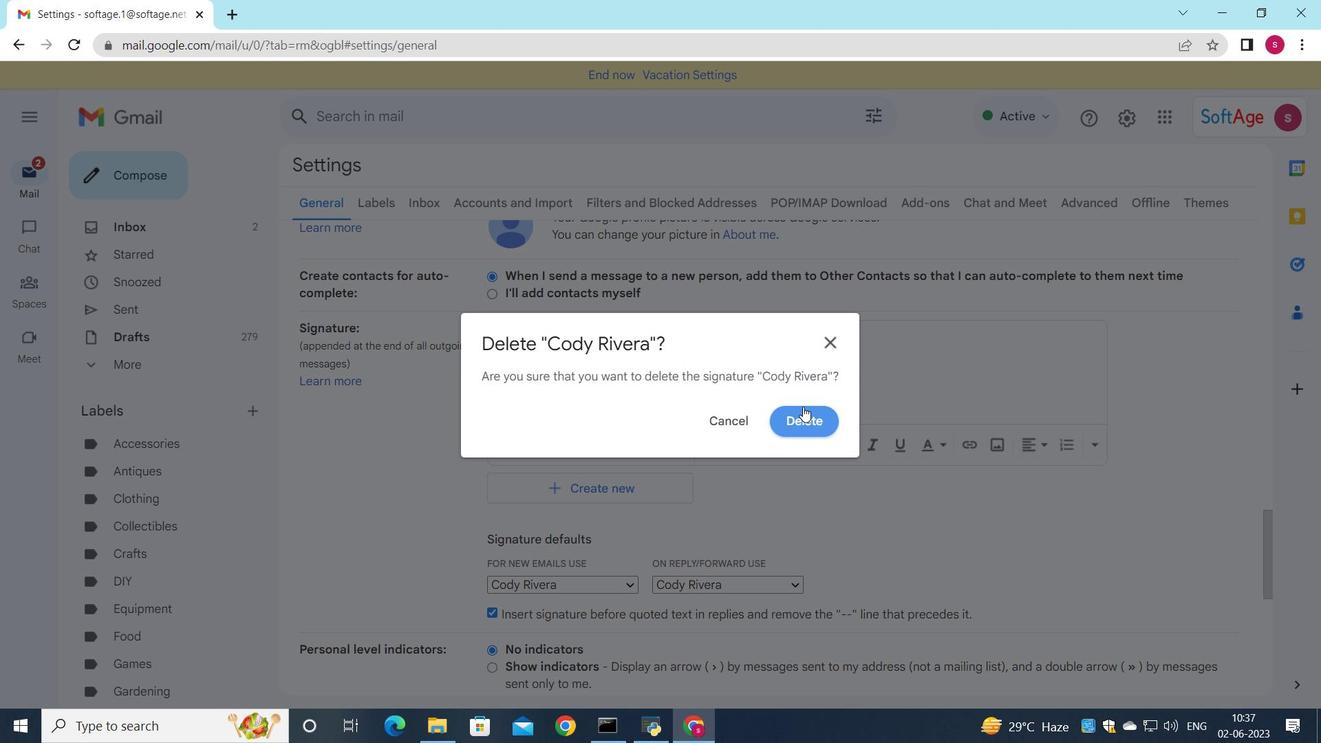 
Action: Mouse moved to (571, 364)
Screenshot: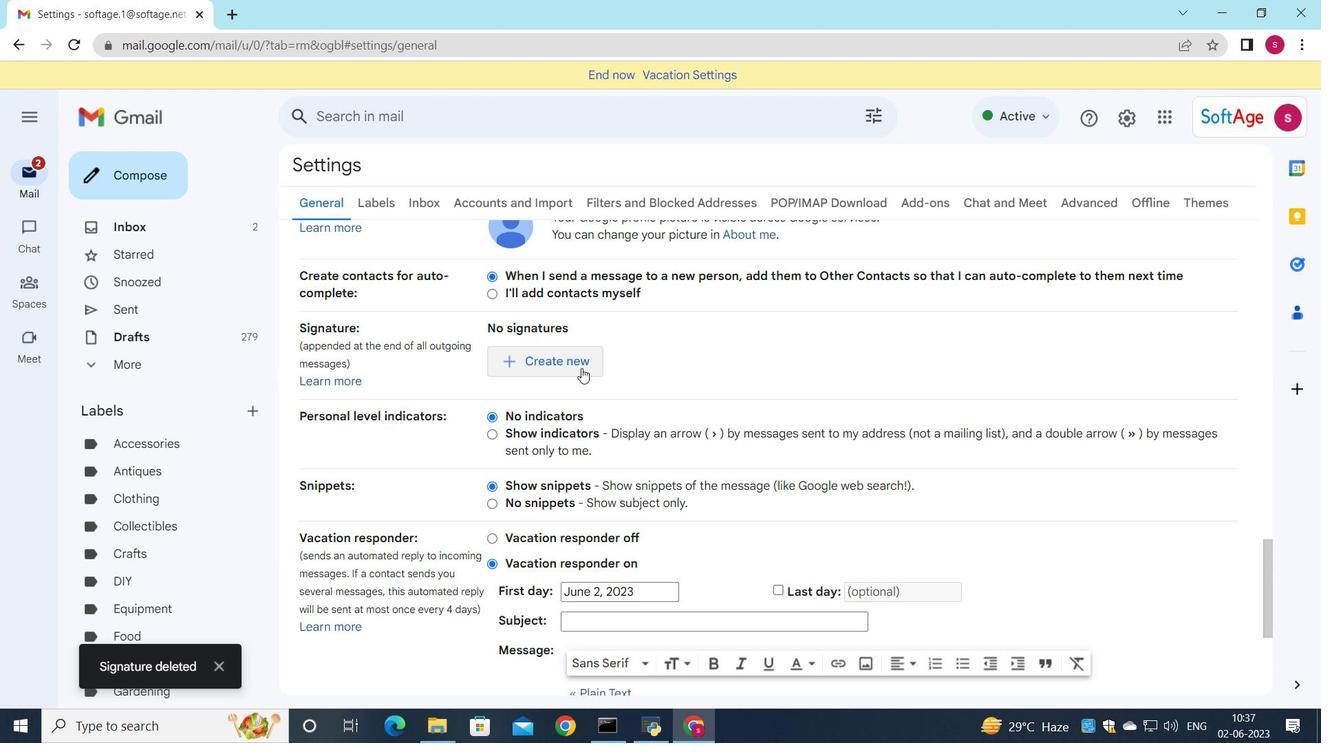 
Action: Mouse pressed left at (571, 364)
Screenshot: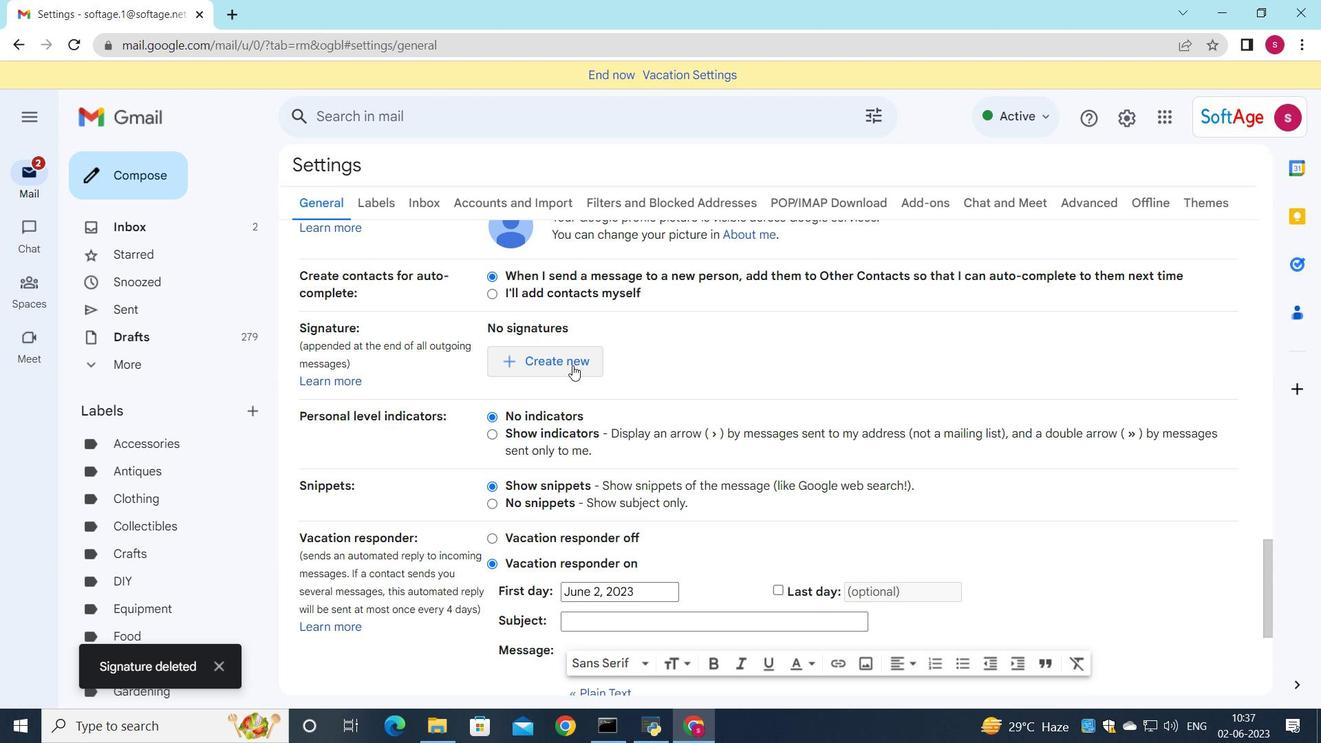 
Action: Mouse moved to (916, 334)
Screenshot: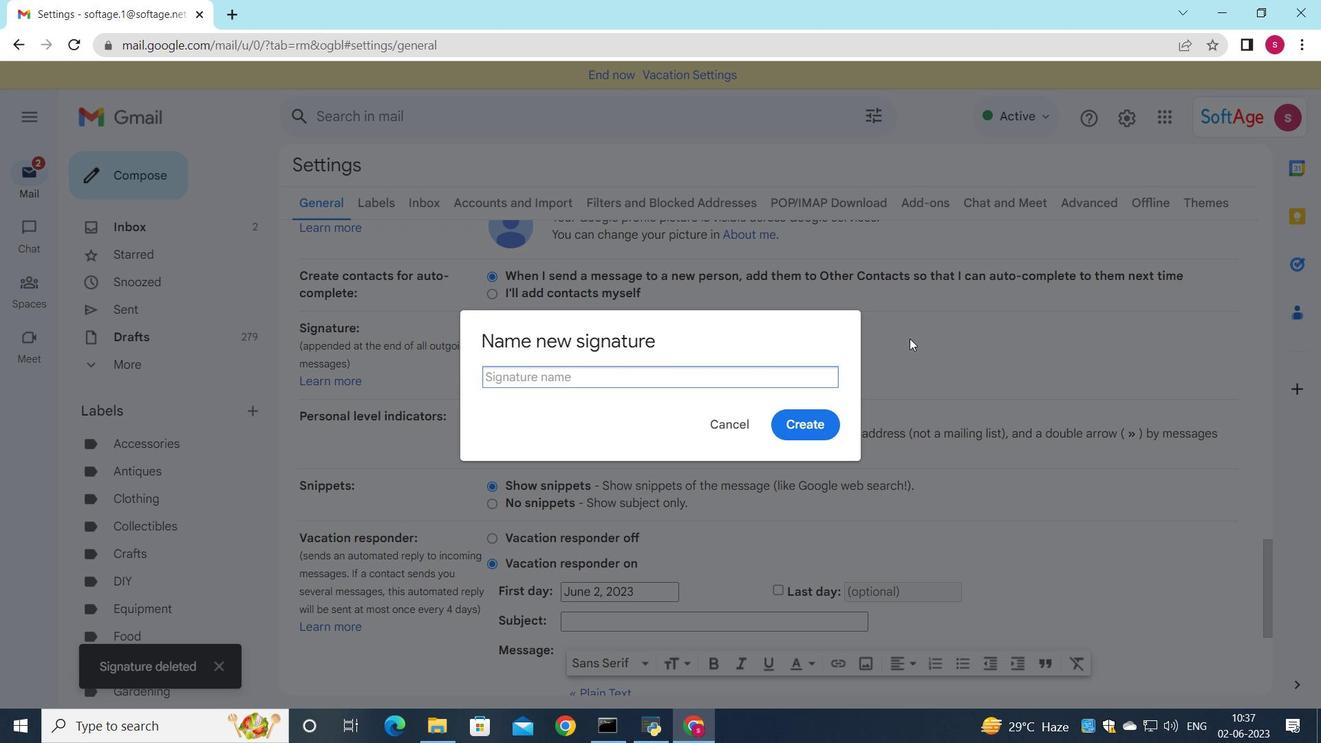 
Action: Key pressed <Key.shift>Cole<Key.space><Key.shift>Ward
Screenshot: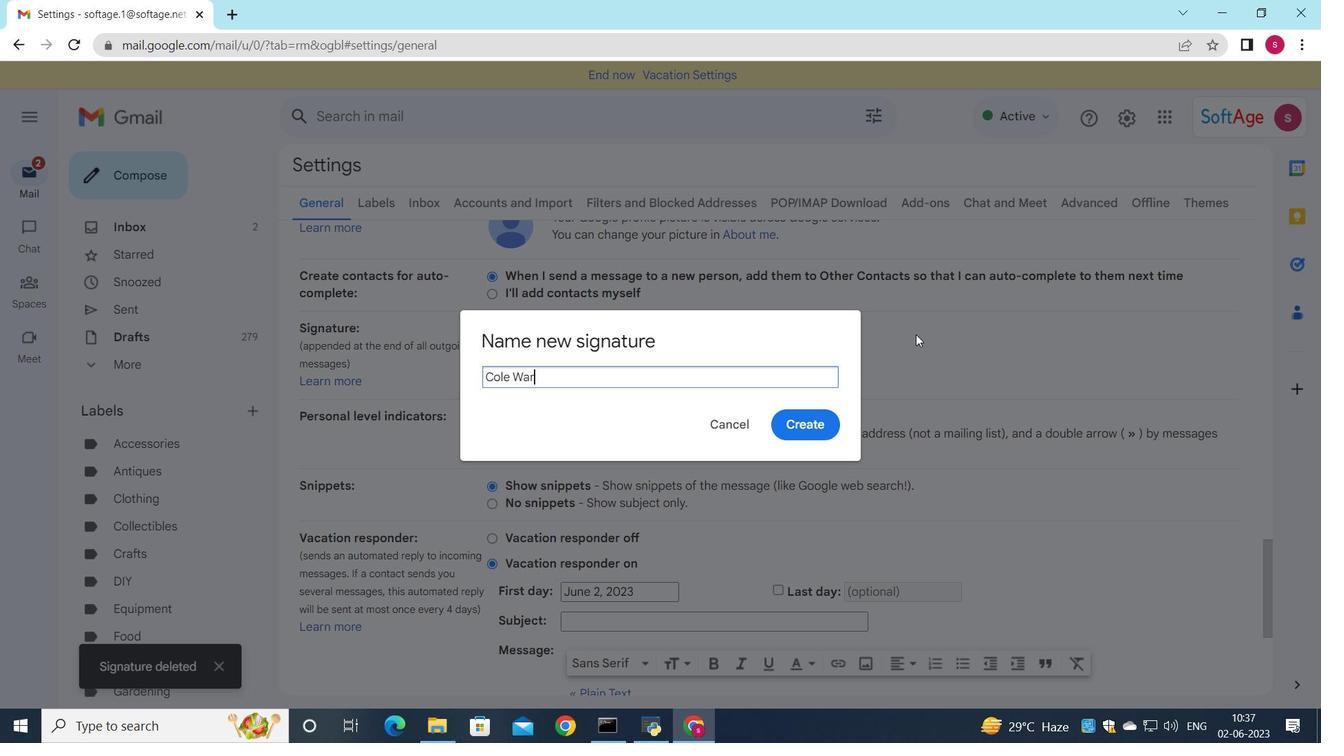 
Action: Mouse moved to (808, 428)
Screenshot: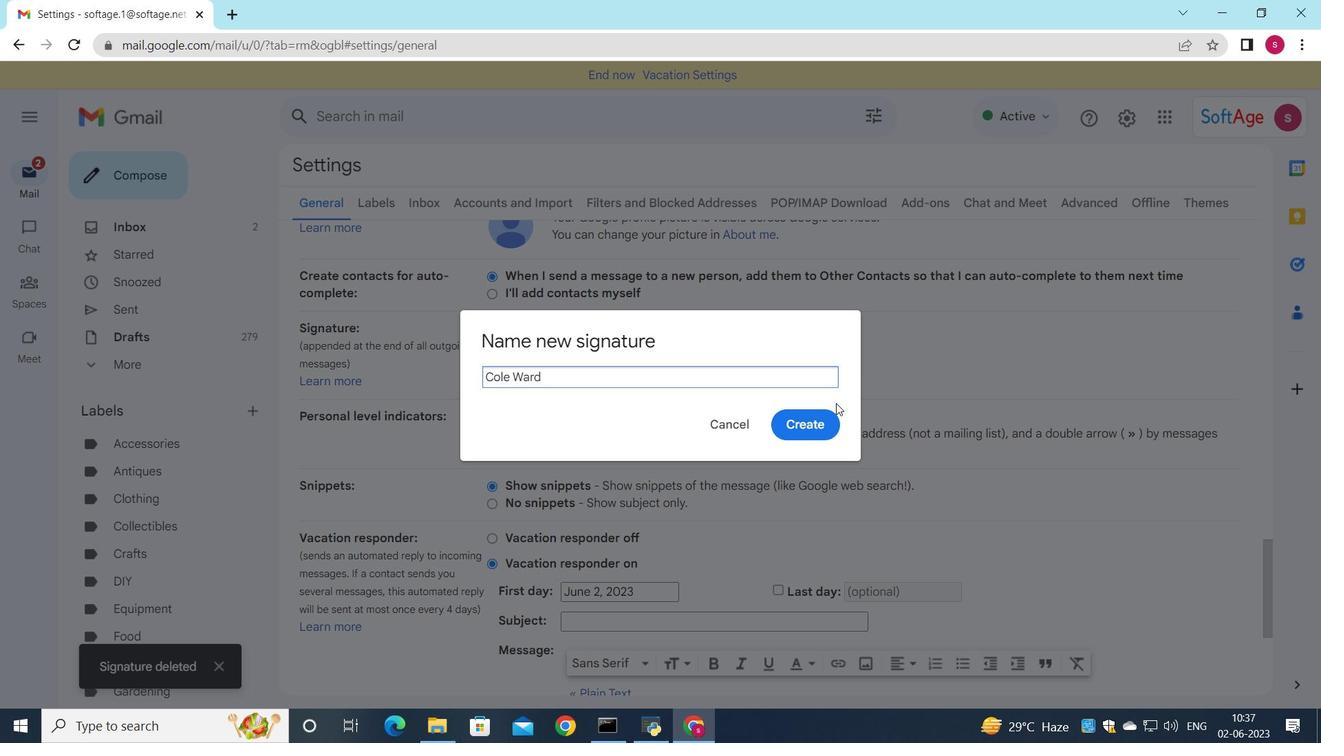 
Action: Mouse pressed left at (808, 428)
Screenshot: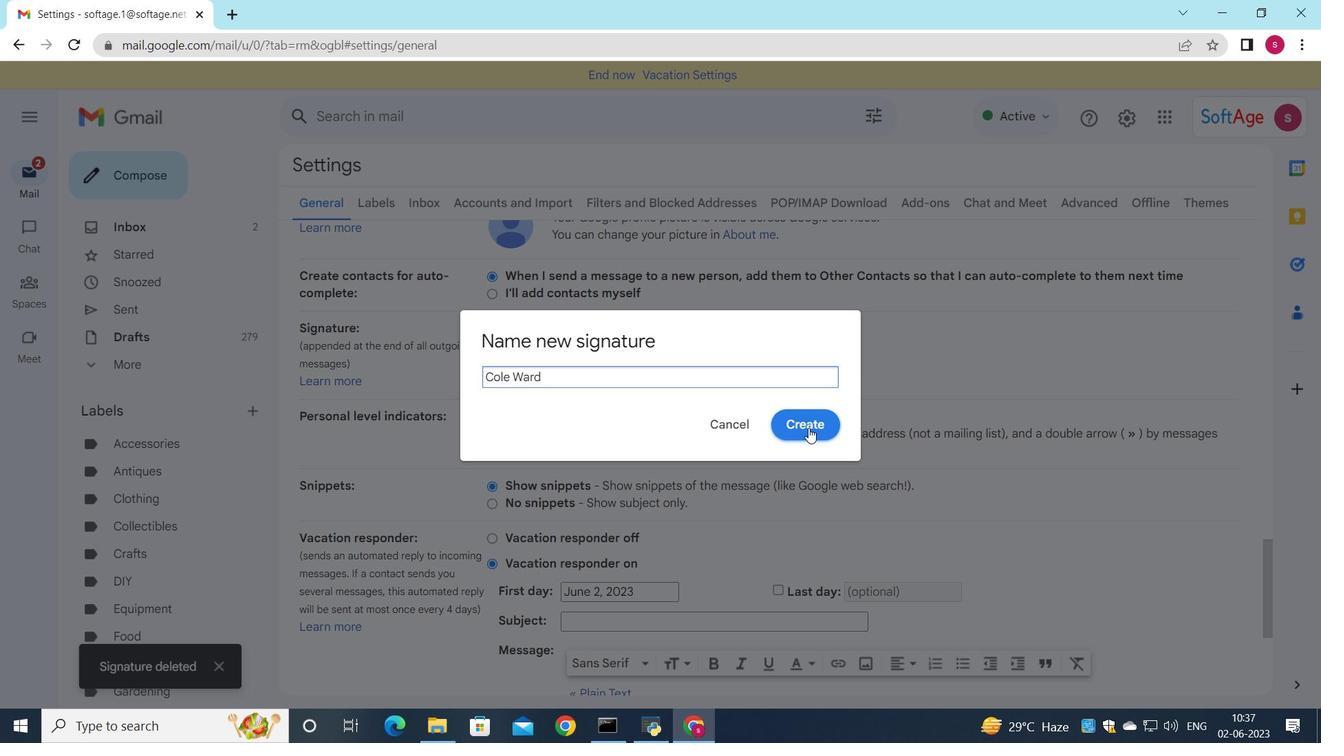 
Action: Mouse moved to (780, 353)
Screenshot: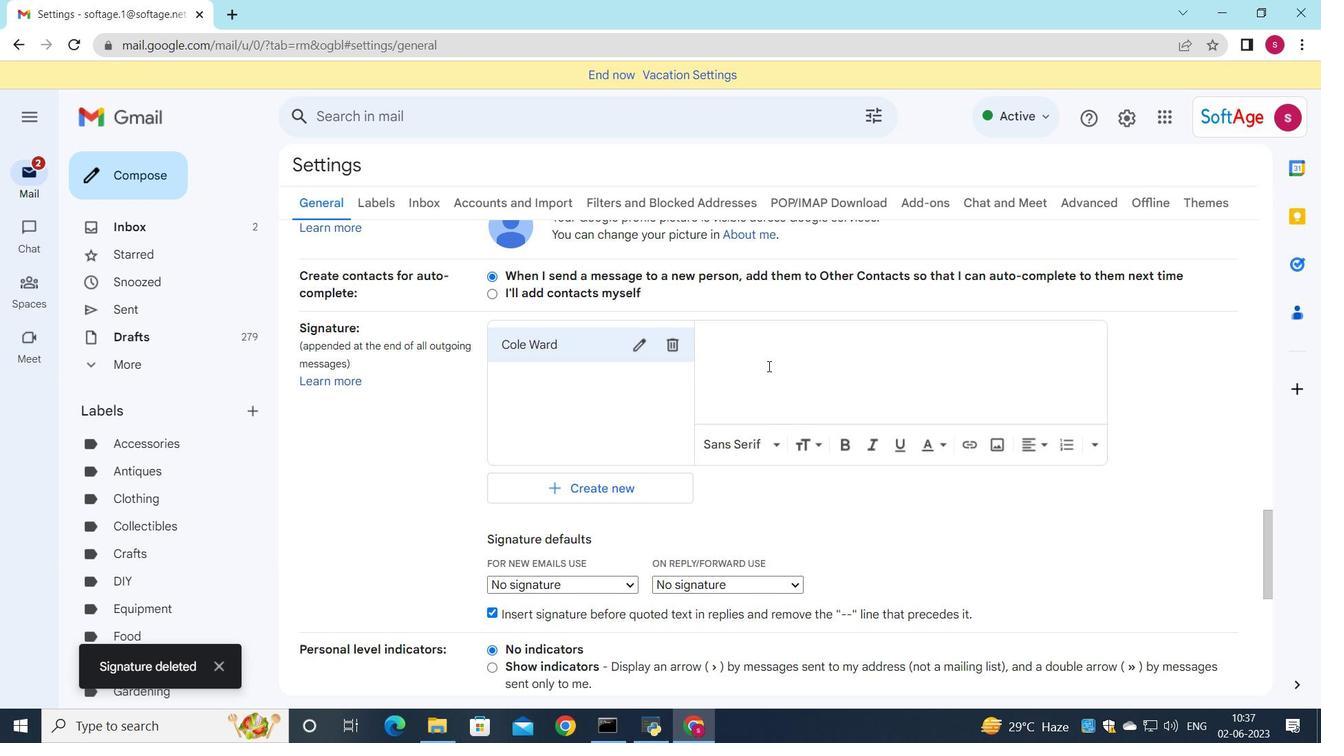 
Action: Mouse pressed left at (780, 353)
Screenshot: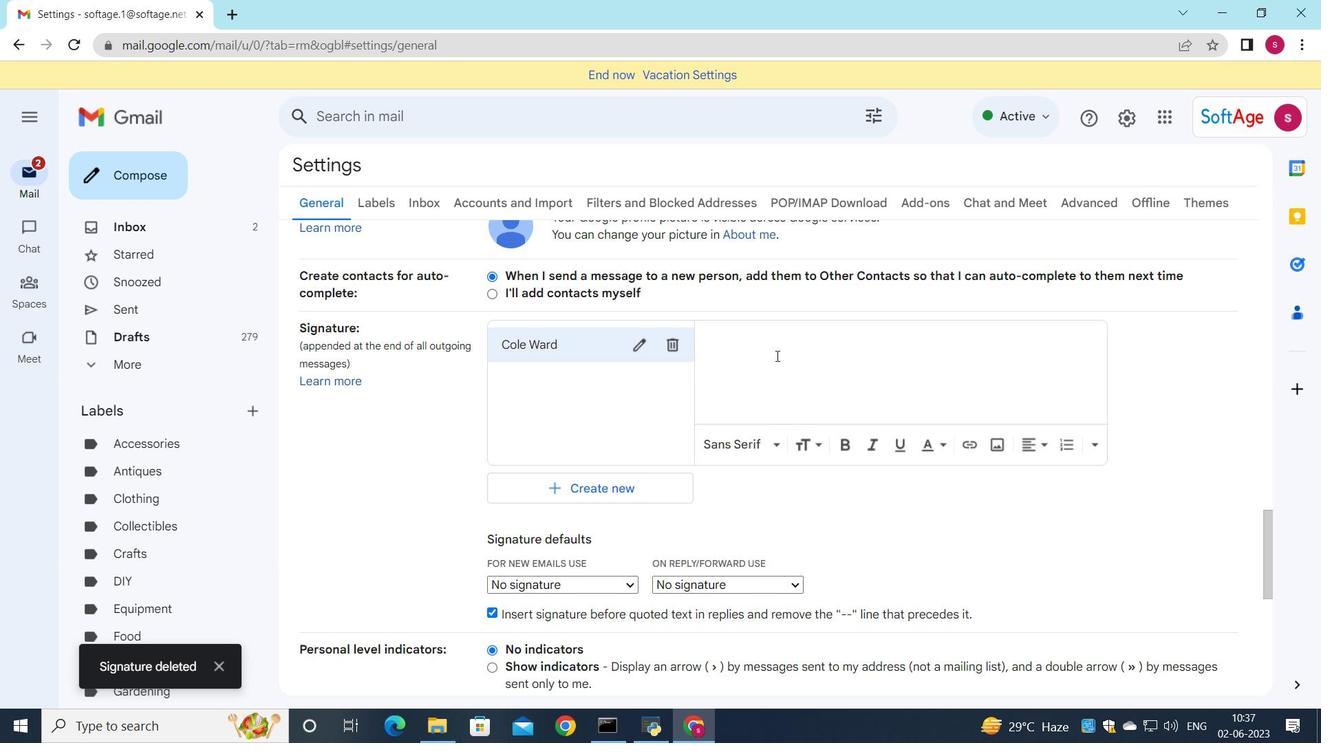 
Action: Key pressed <Key.shift>Cole<Key.space><Key.shift>Ward
Screenshot: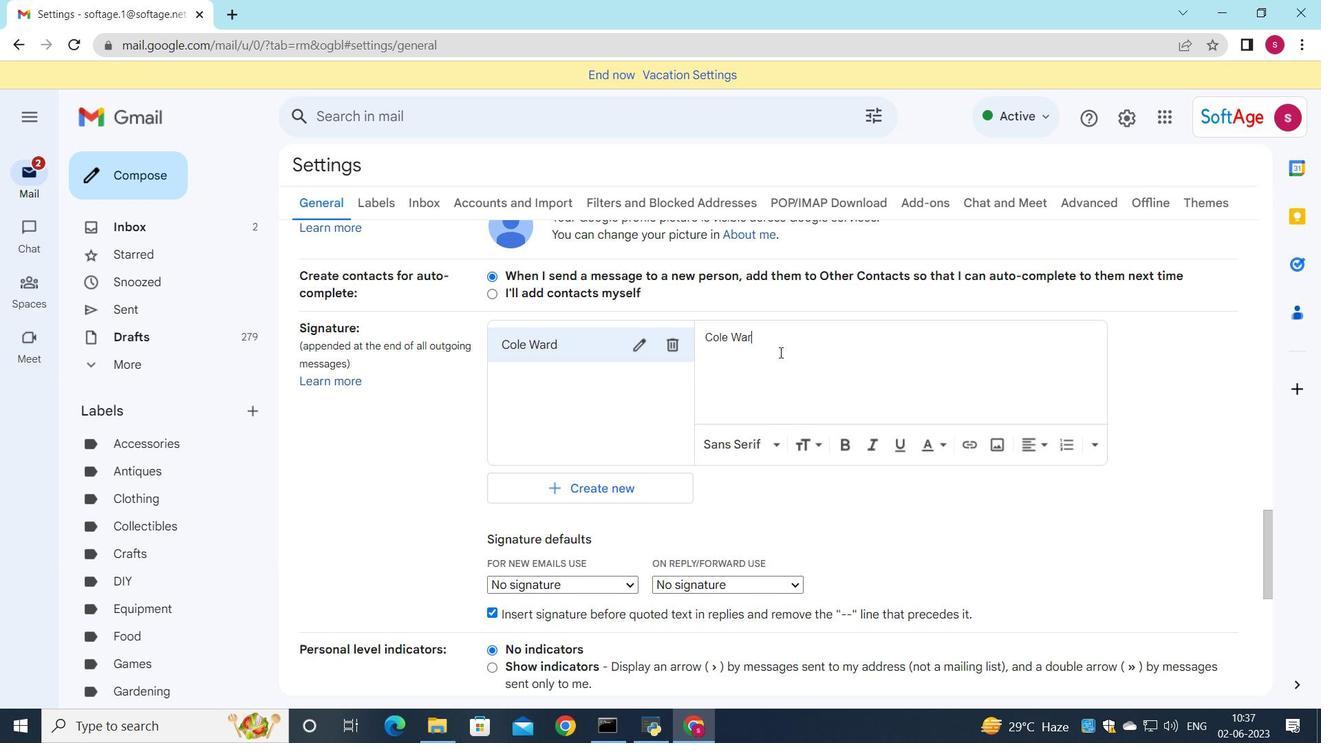
Action: Mouse moved to (628, 582)
Screenshot: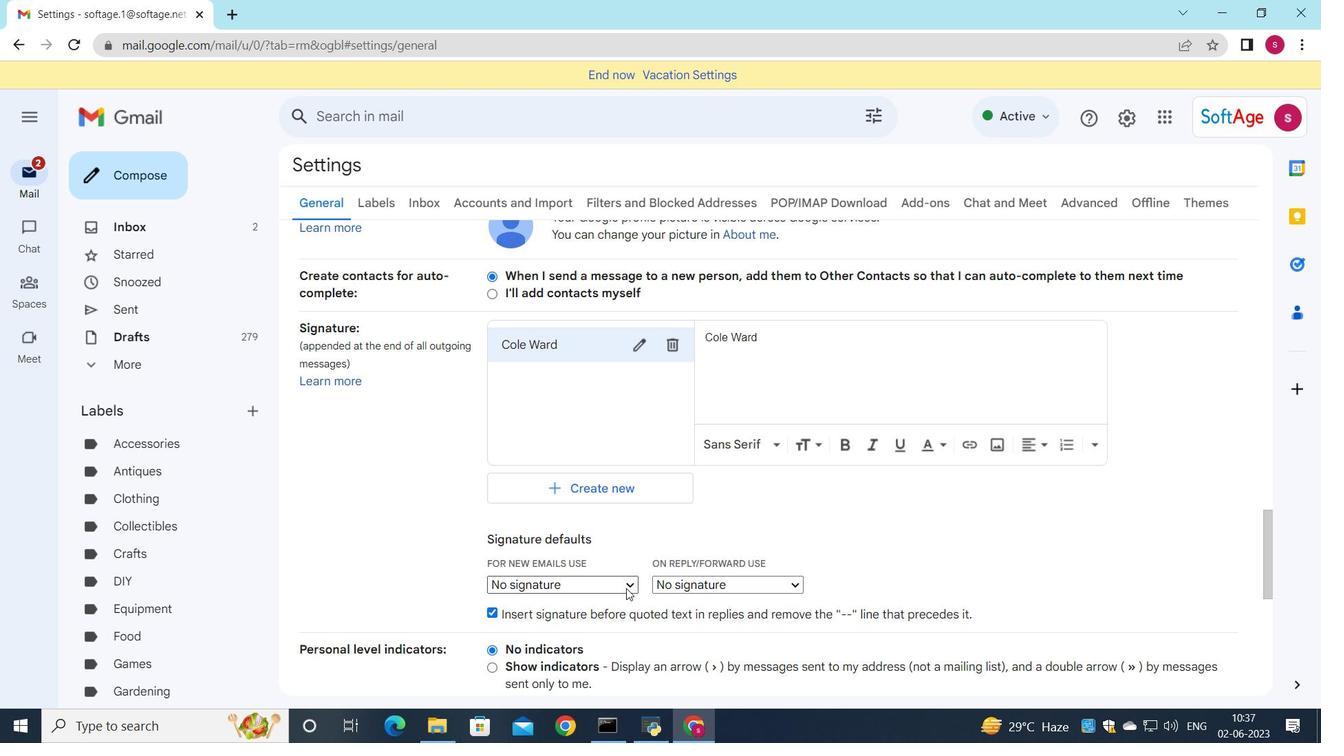 
Action: Mouse pressed left at (628, 582)
Screenshot: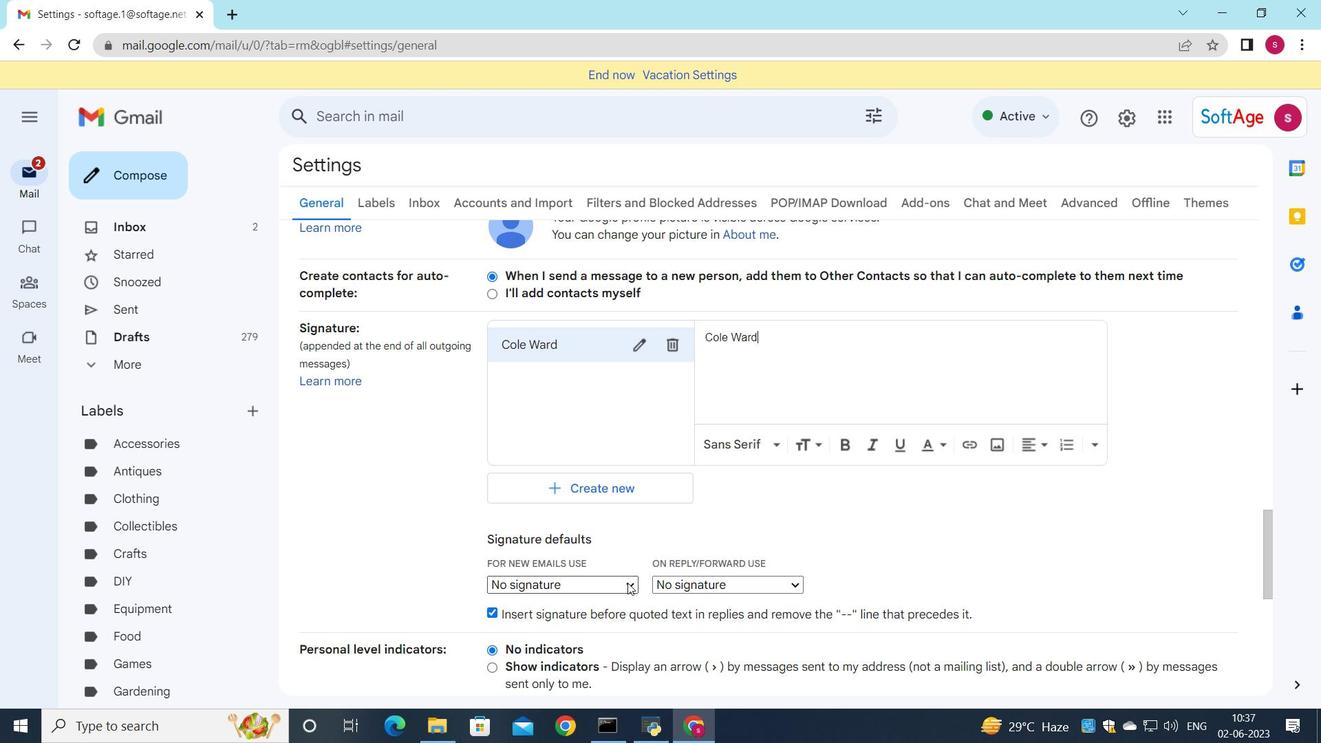 
Action: Mouse moved to (623, 616)
Screenshot: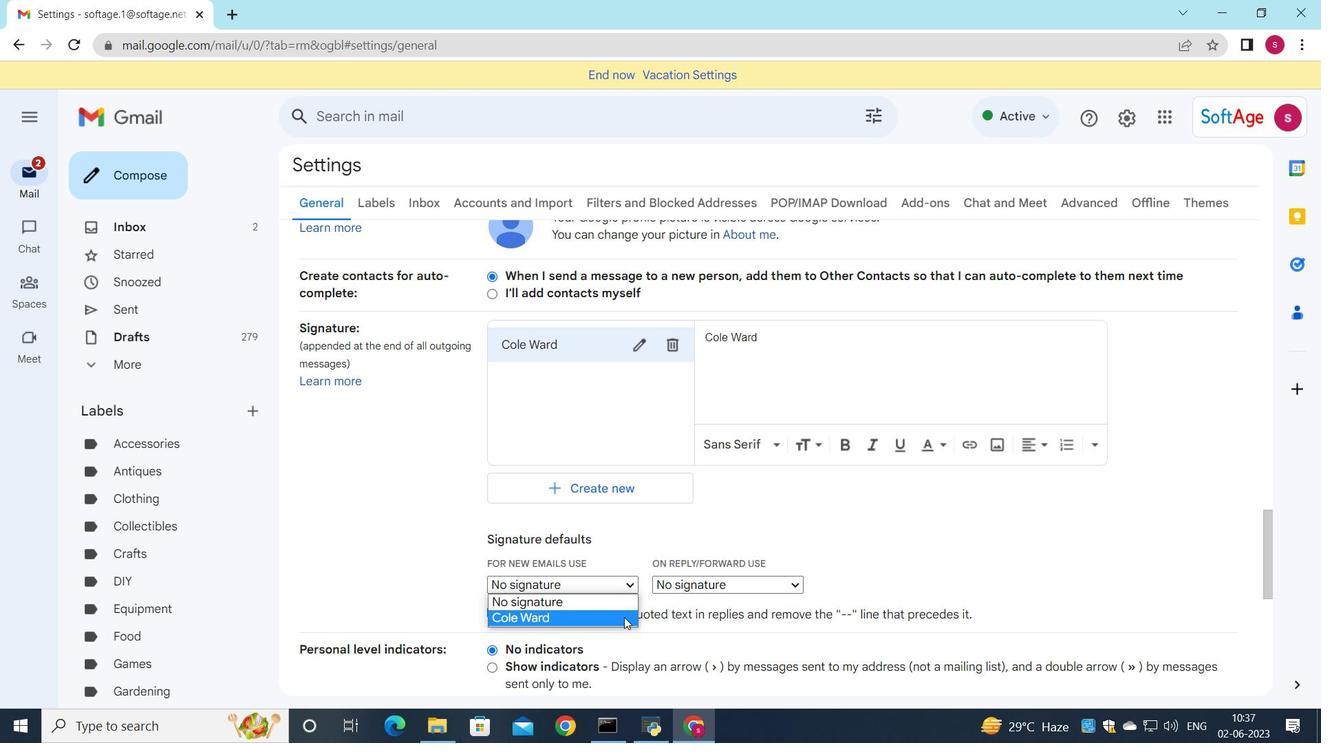 
Action: Mouse pressed left at (623, 616)
Screenshot: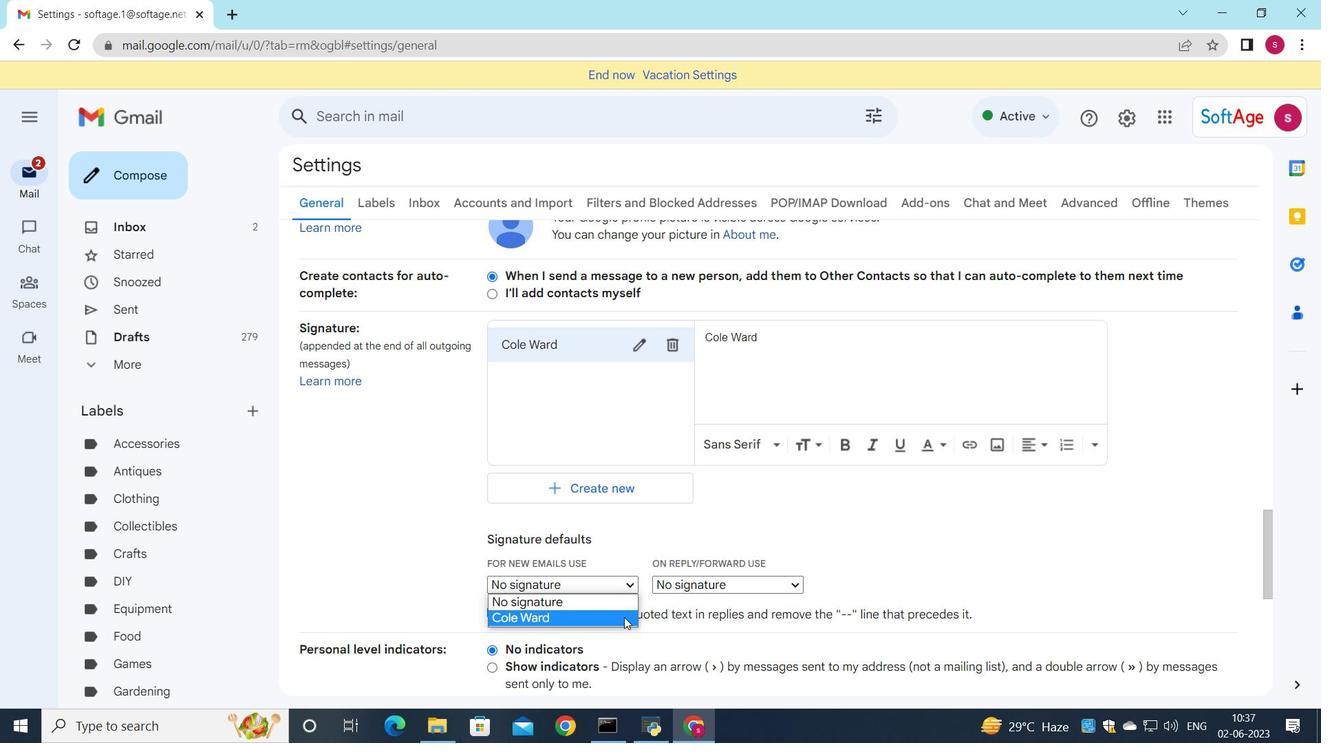 
Action: Mouse moved to (729, 578)
Screenshot: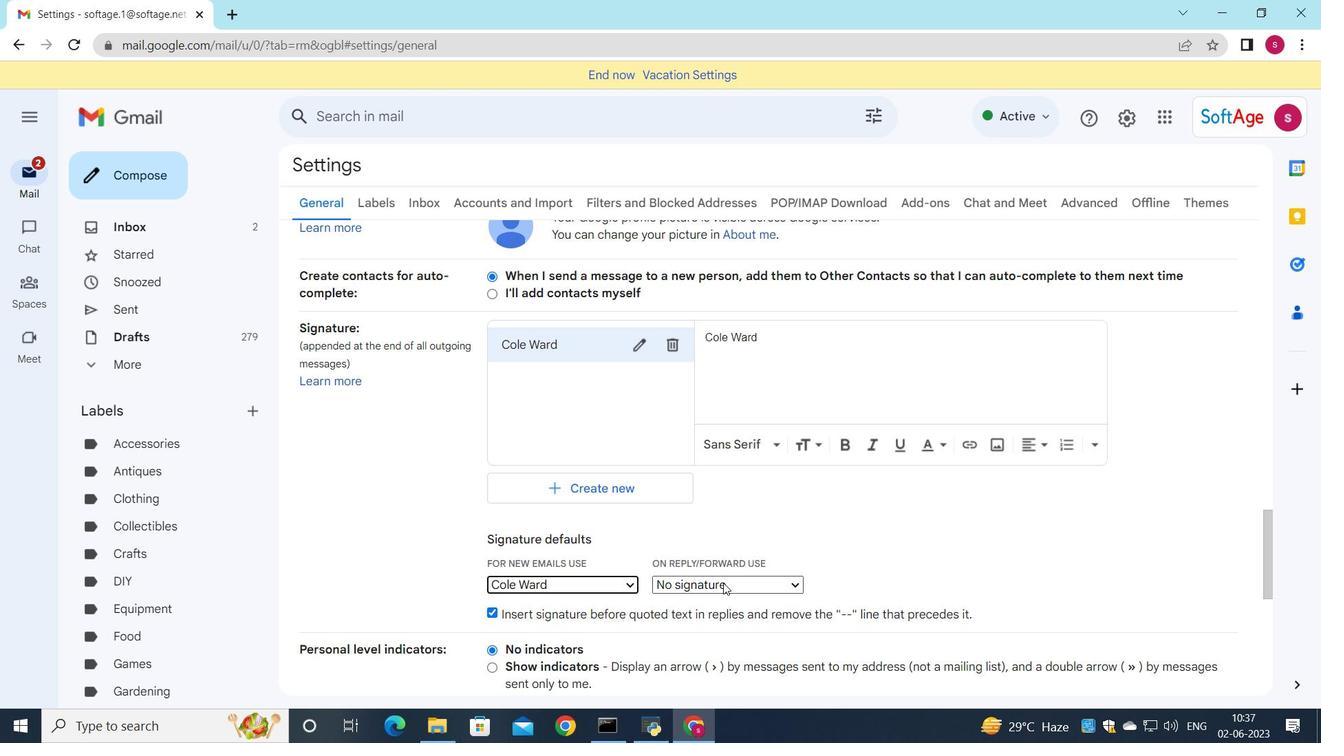 
Action: Mouse pressed left at (729, 578)
Screenshot: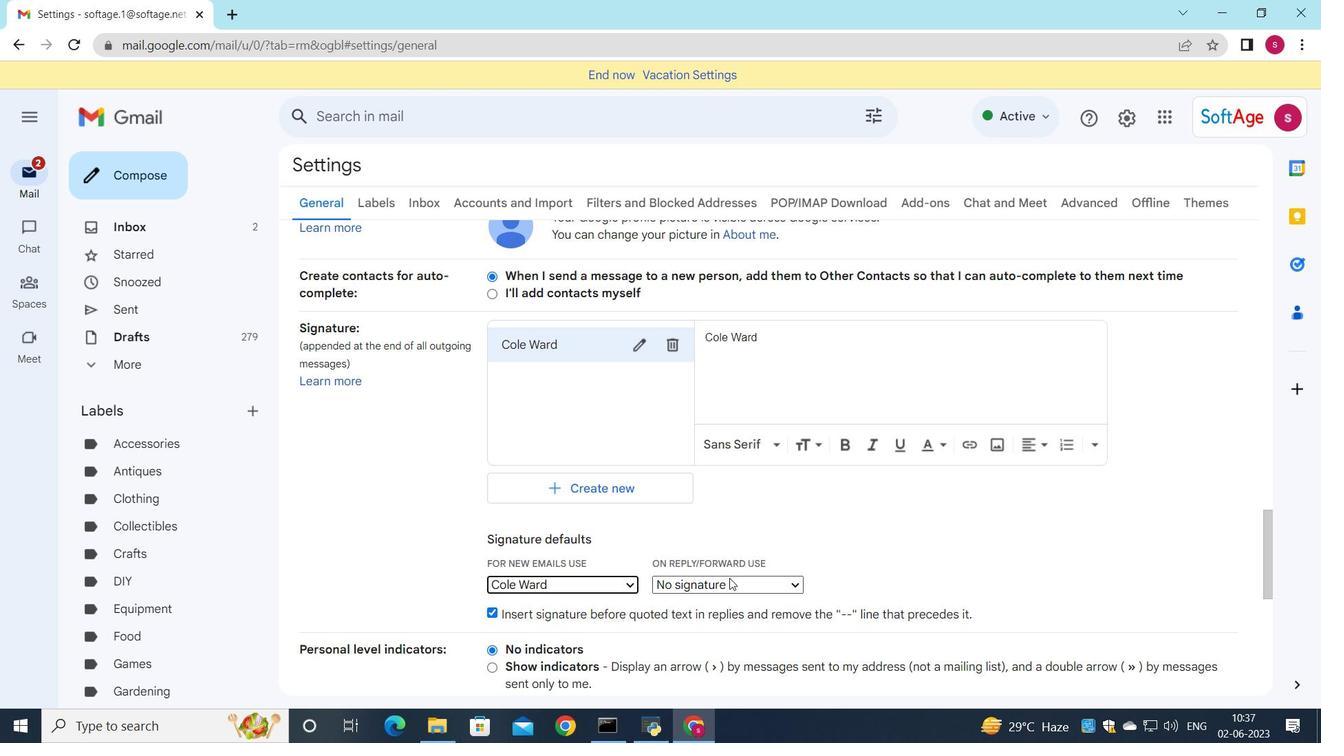 
Action: Mouse moved to (715, 612)
Screenshot: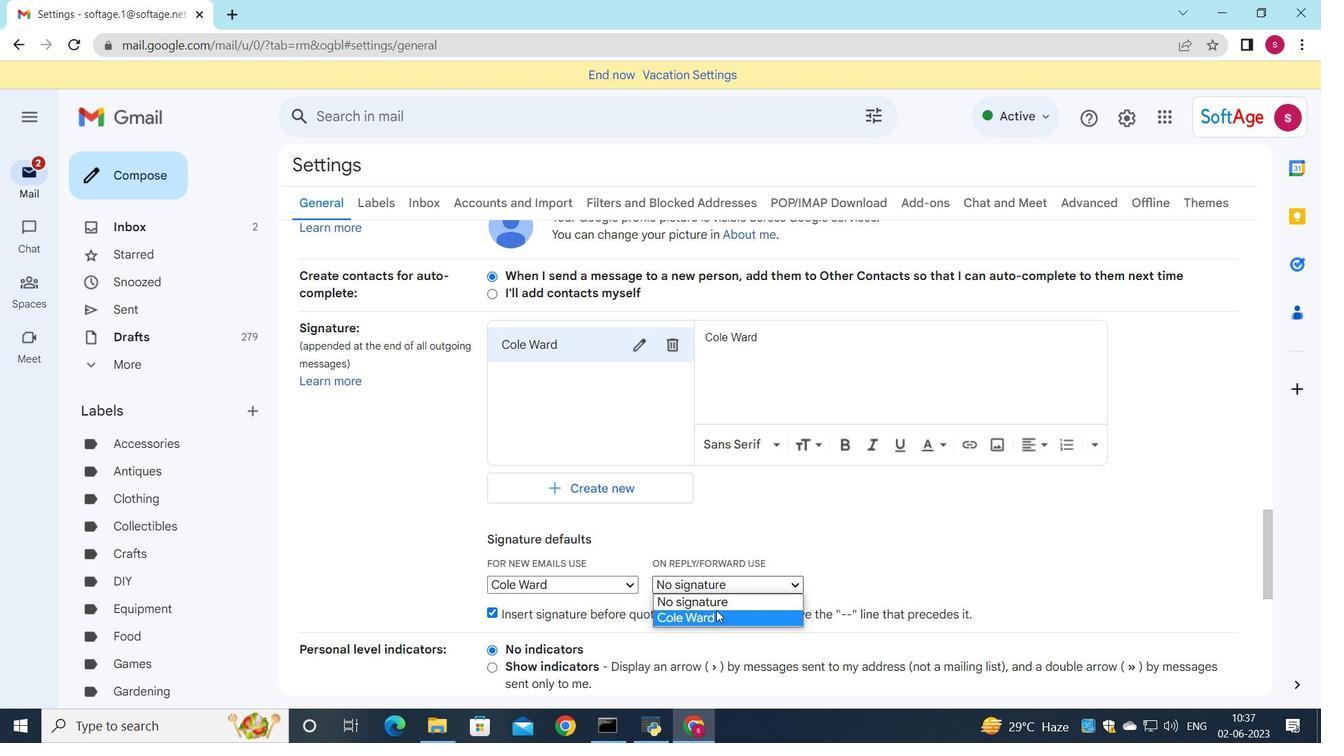 
Action: Mouse pressed left at (715, 612)
Screenshot: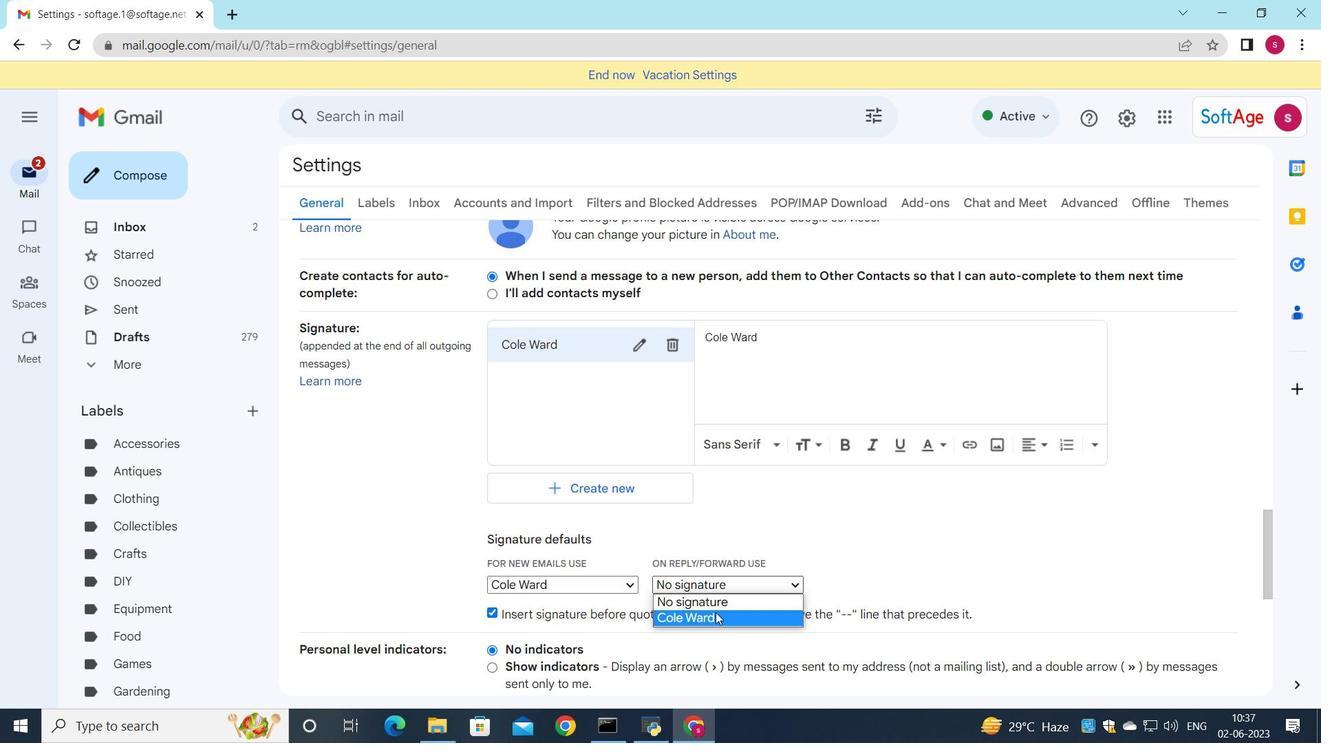 
Action: Mouse moved to (713, 582)
Screenshot: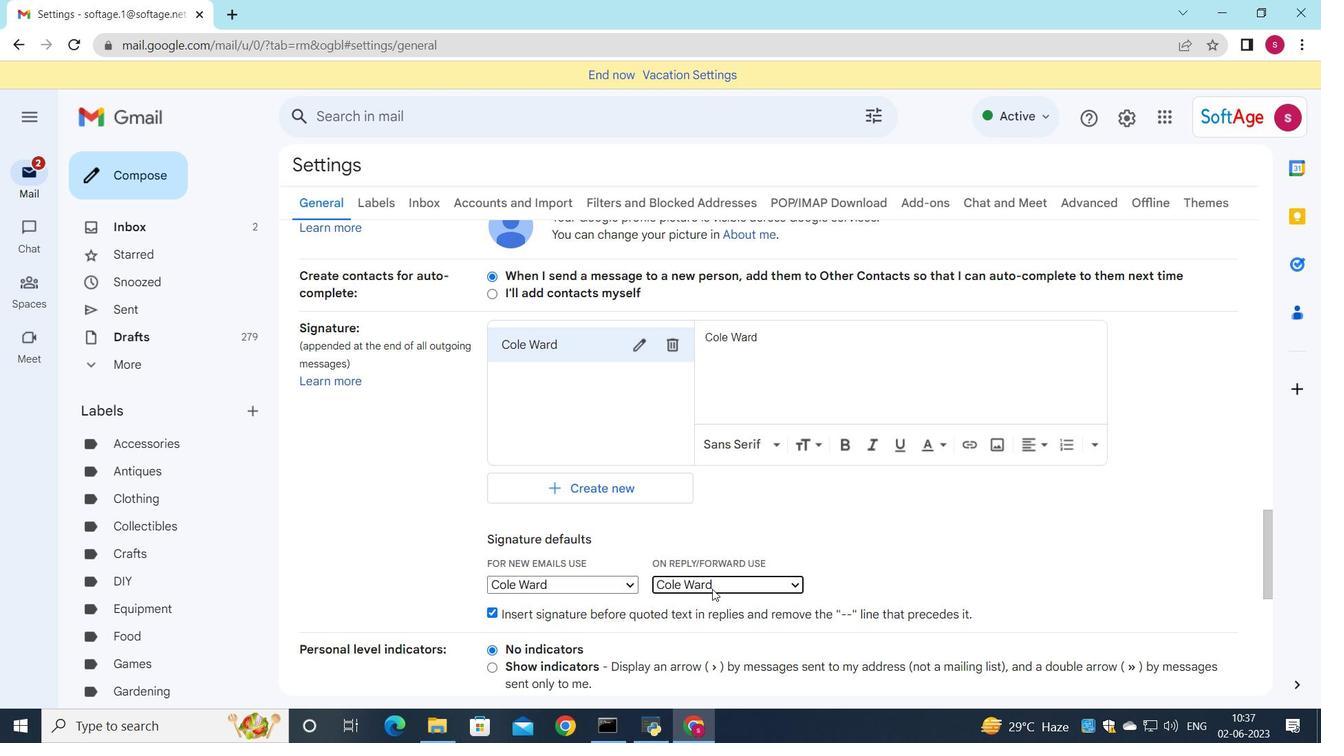 
Action: Mouse scrolled (713, 582) with delta (0, 0)
Screenshot: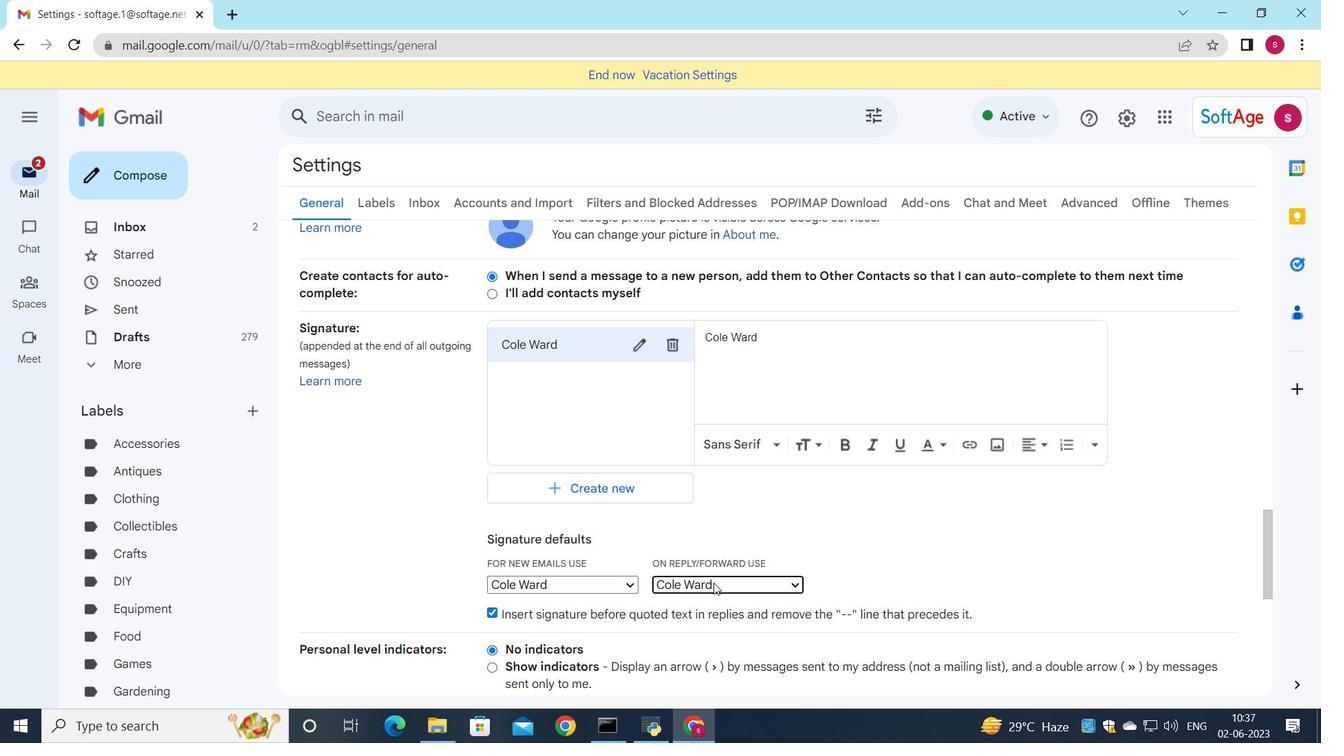 
Action: Mouse scrolled (713, 582) with delta (0, 0)
Screenshot: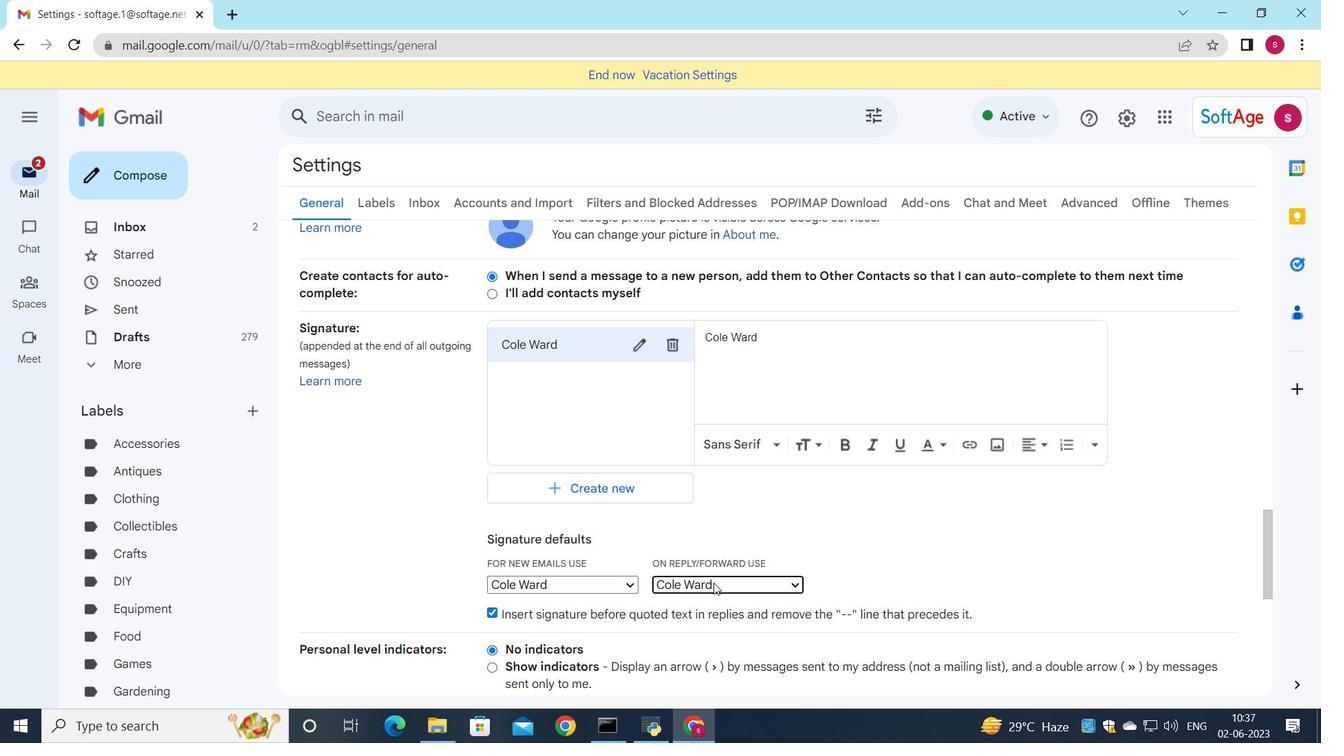 
Action: Mouse scrolled (713, 582) with delta (0, 0)
Screenshot: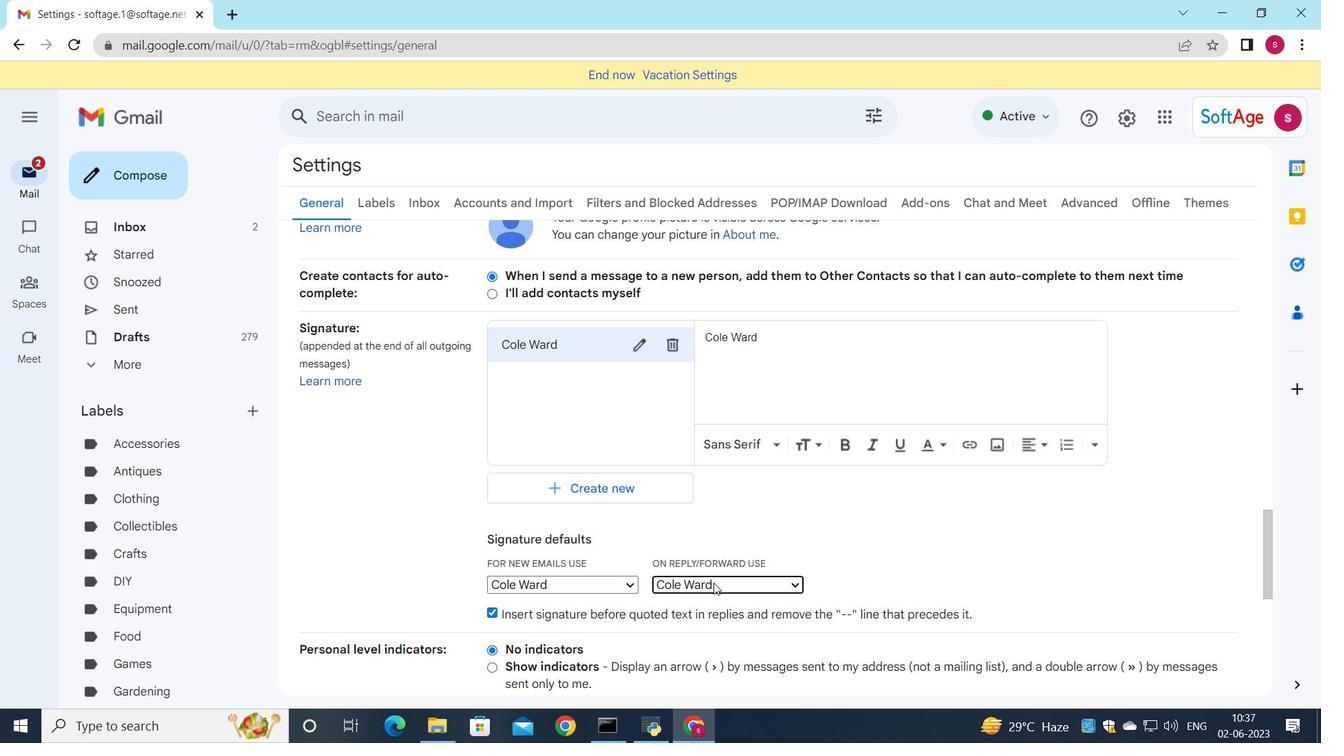 
Action: Mouse scrolled (713, 582) with delta (0, 0)
Screenshot: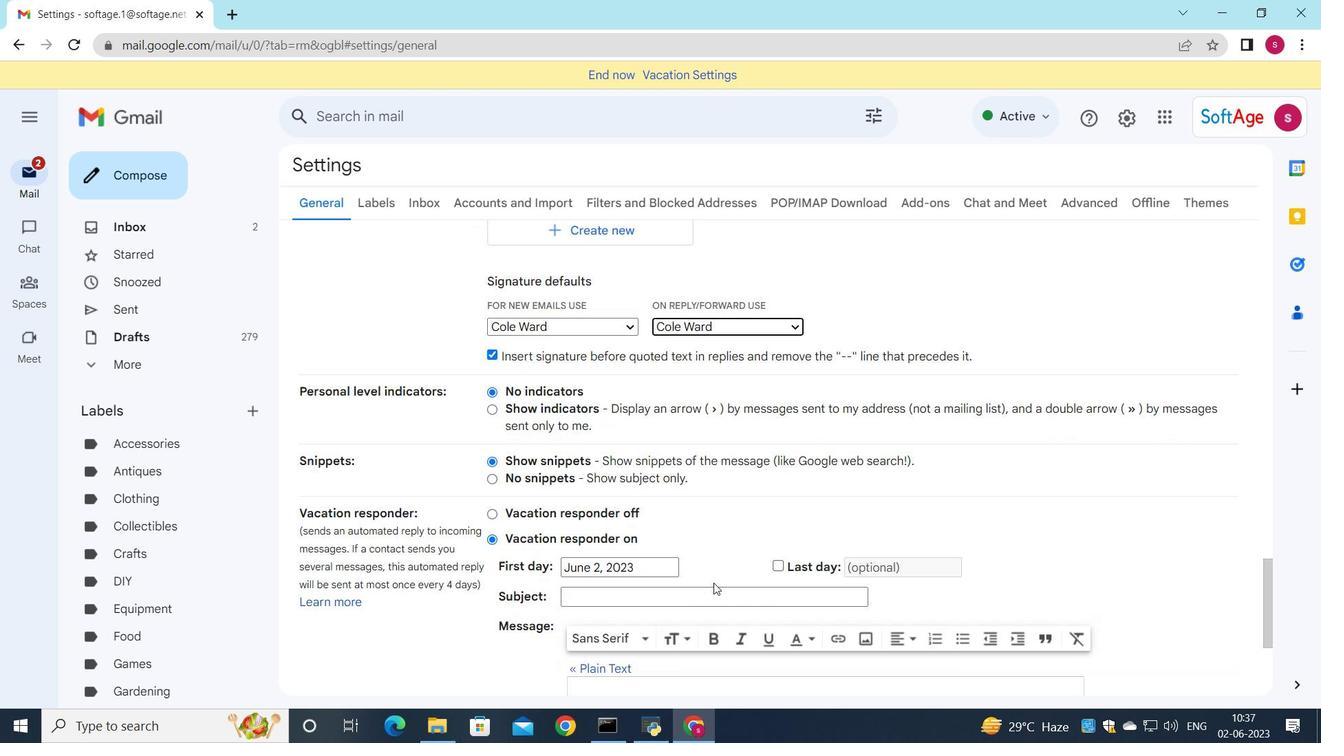 
Action: Mouse scrolled (713, 582) with delta (0, 0)
Screenshot: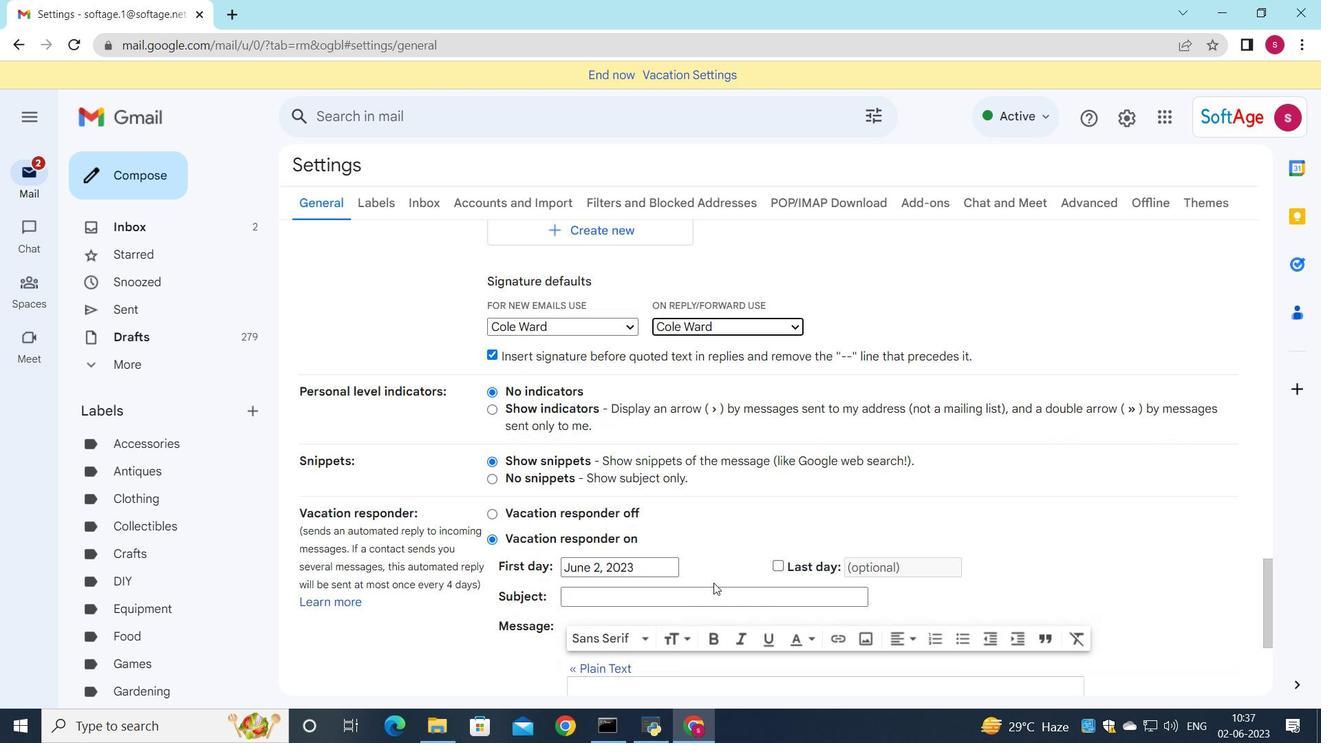
Action: Mouse scrolled (713, 582) with delta (0, 0)
Screenshot: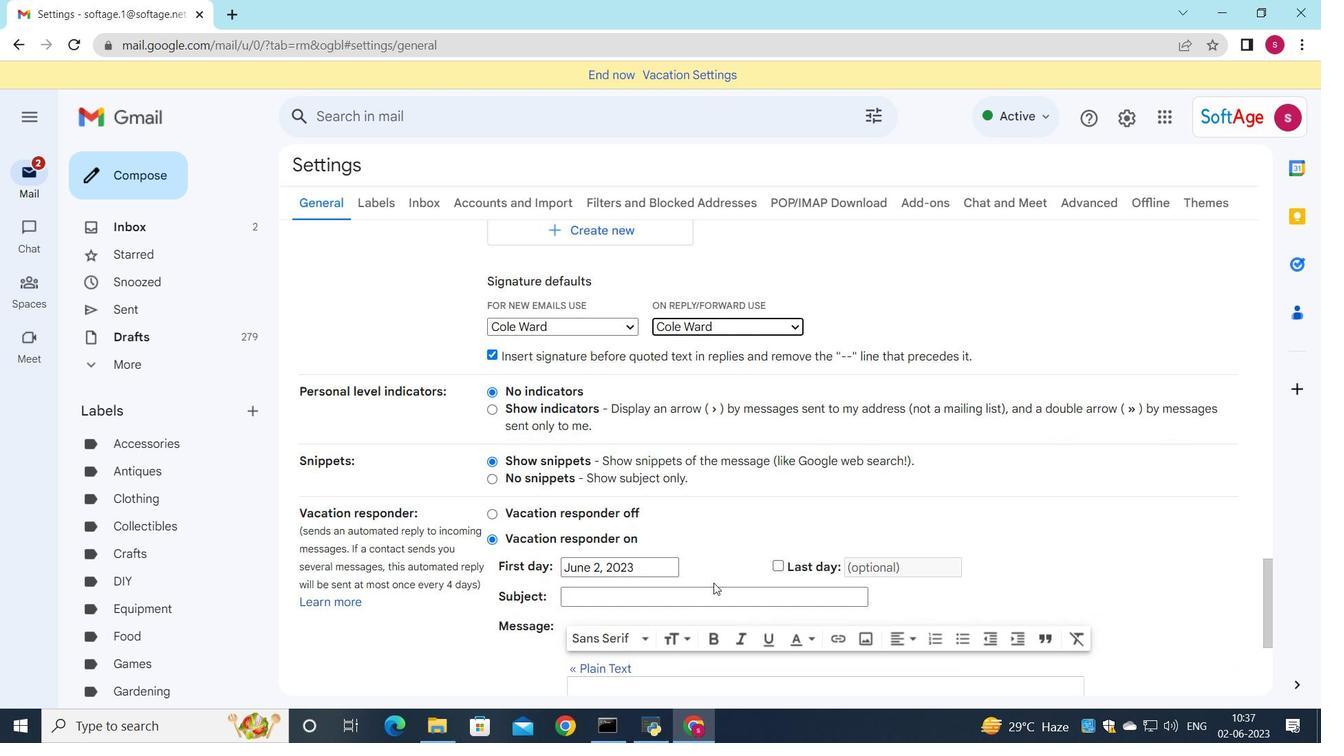 
Action: Mouse moved to (703, 608)
Screenshot: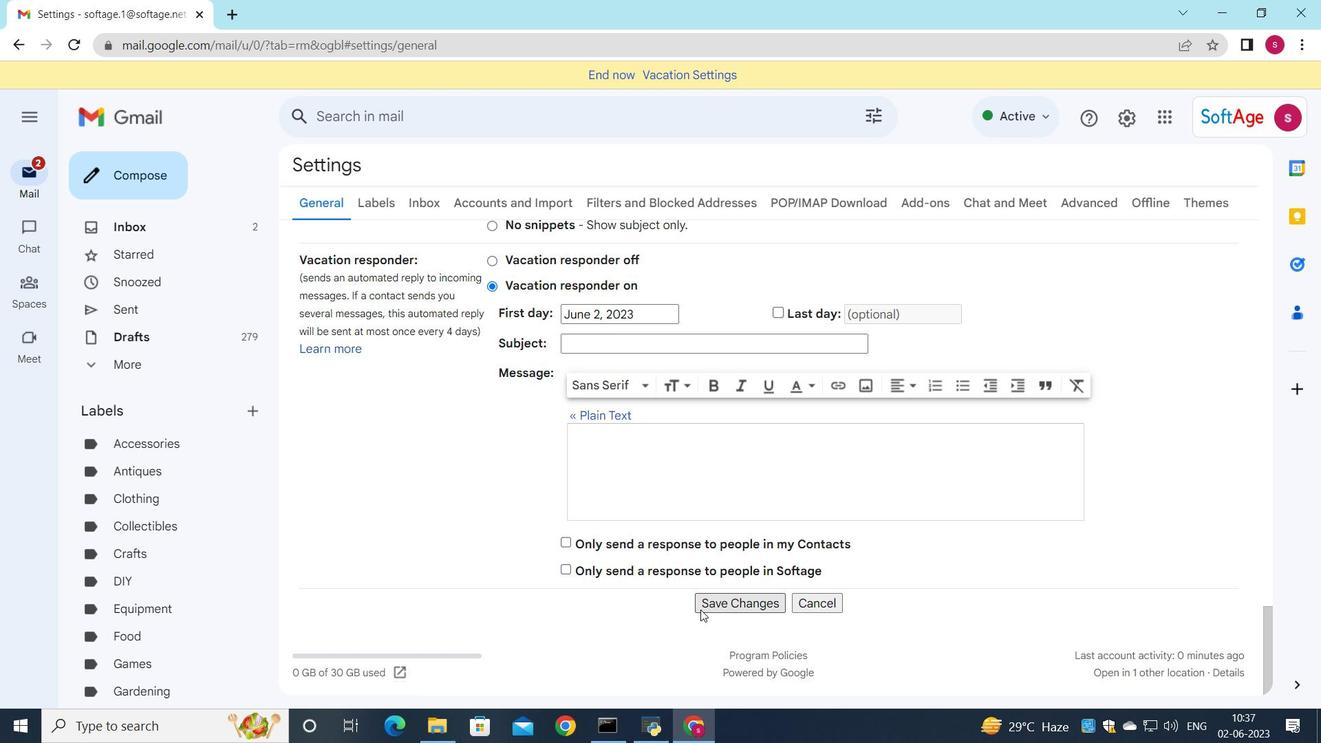 
Action: Mouse pressed left at (703, 608)
Screenshot: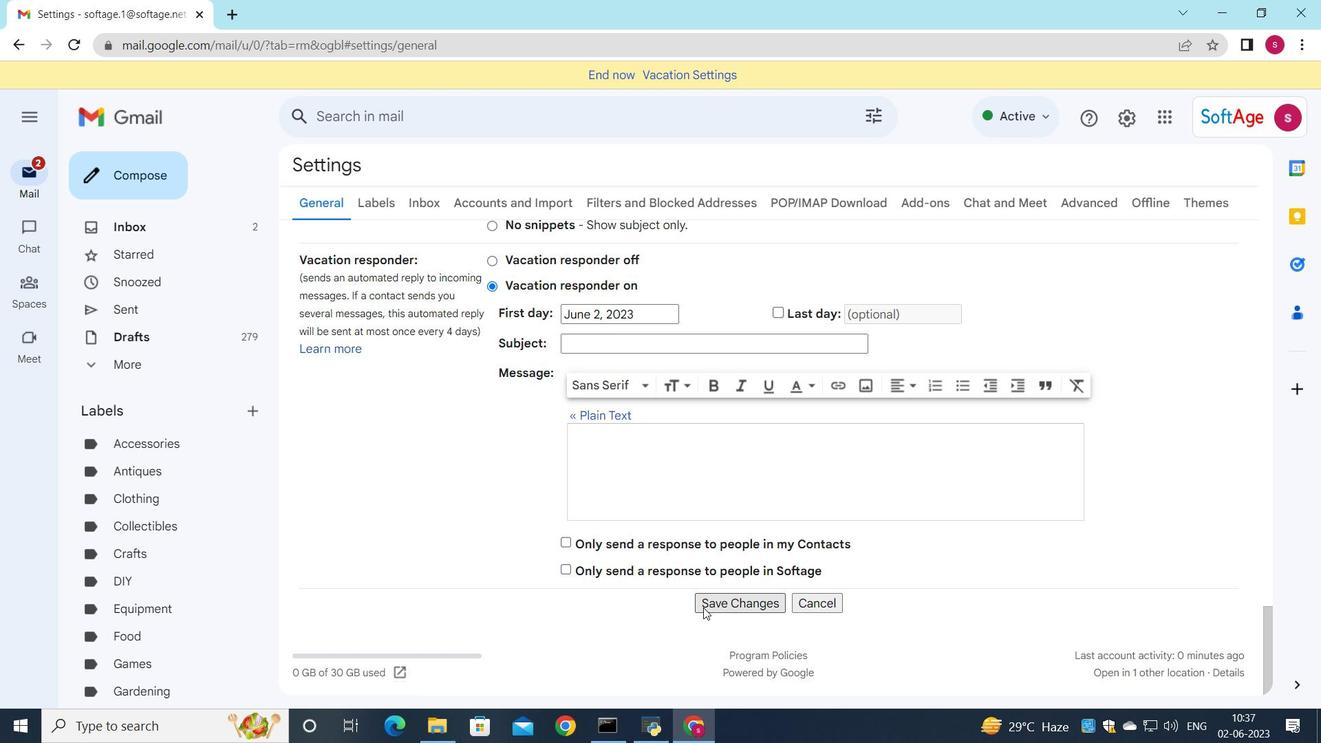 
Action: Mouse moved to (746, 370)
Screenshot: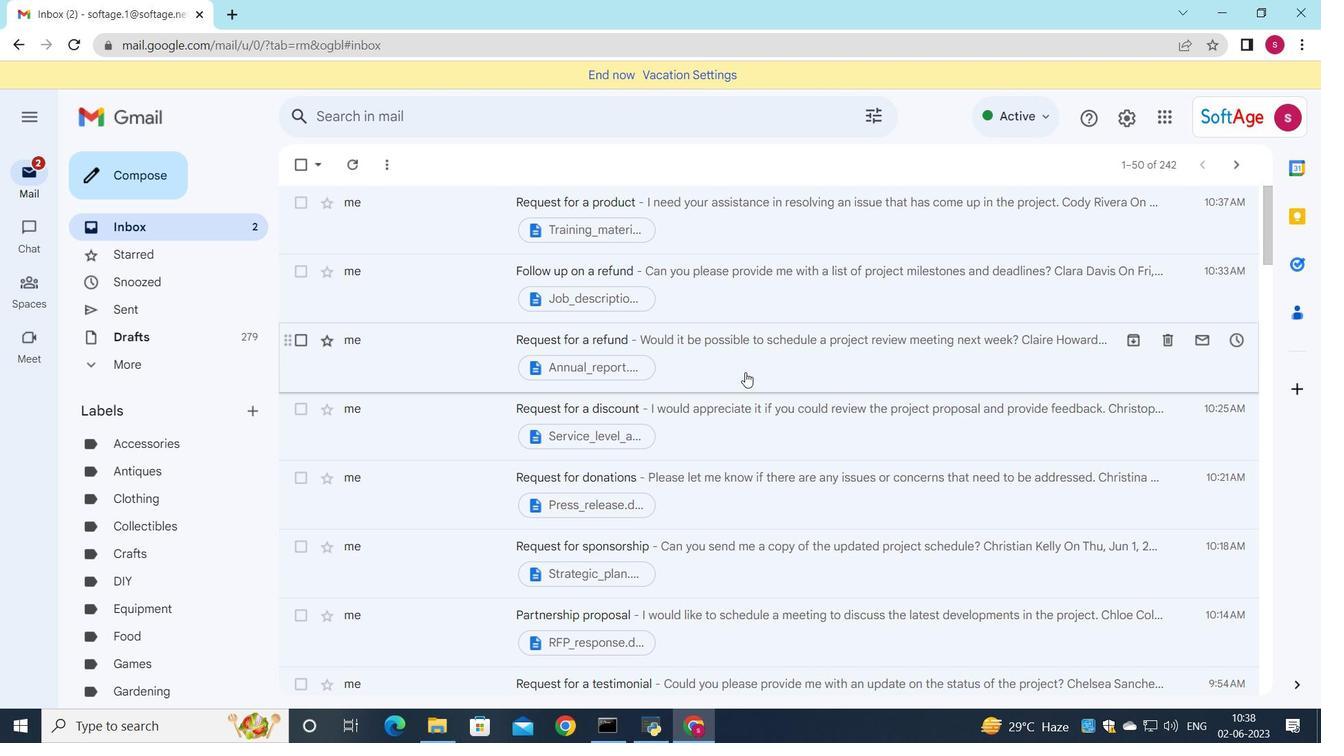
Action: Mouse pressed left at (746, 370)
Screenshot: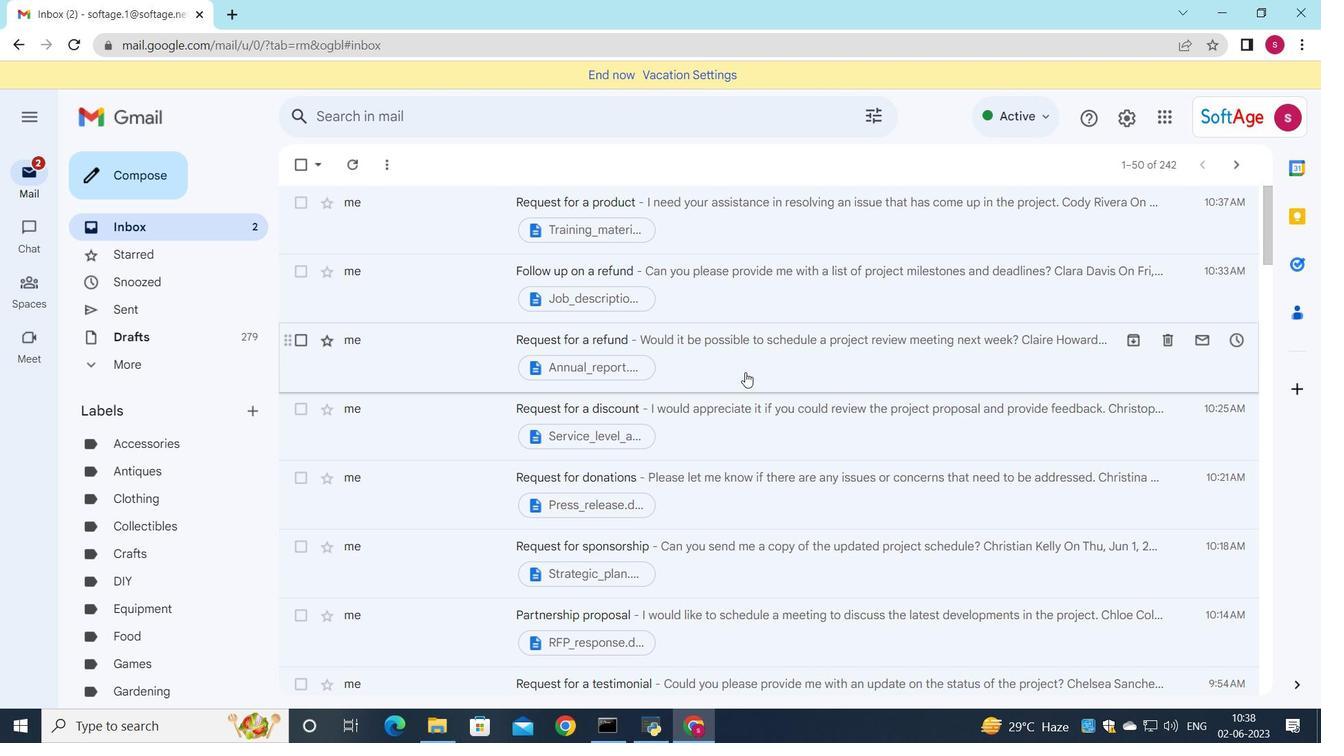 
Action: Mouse moved to (559, 418)
Screenshot: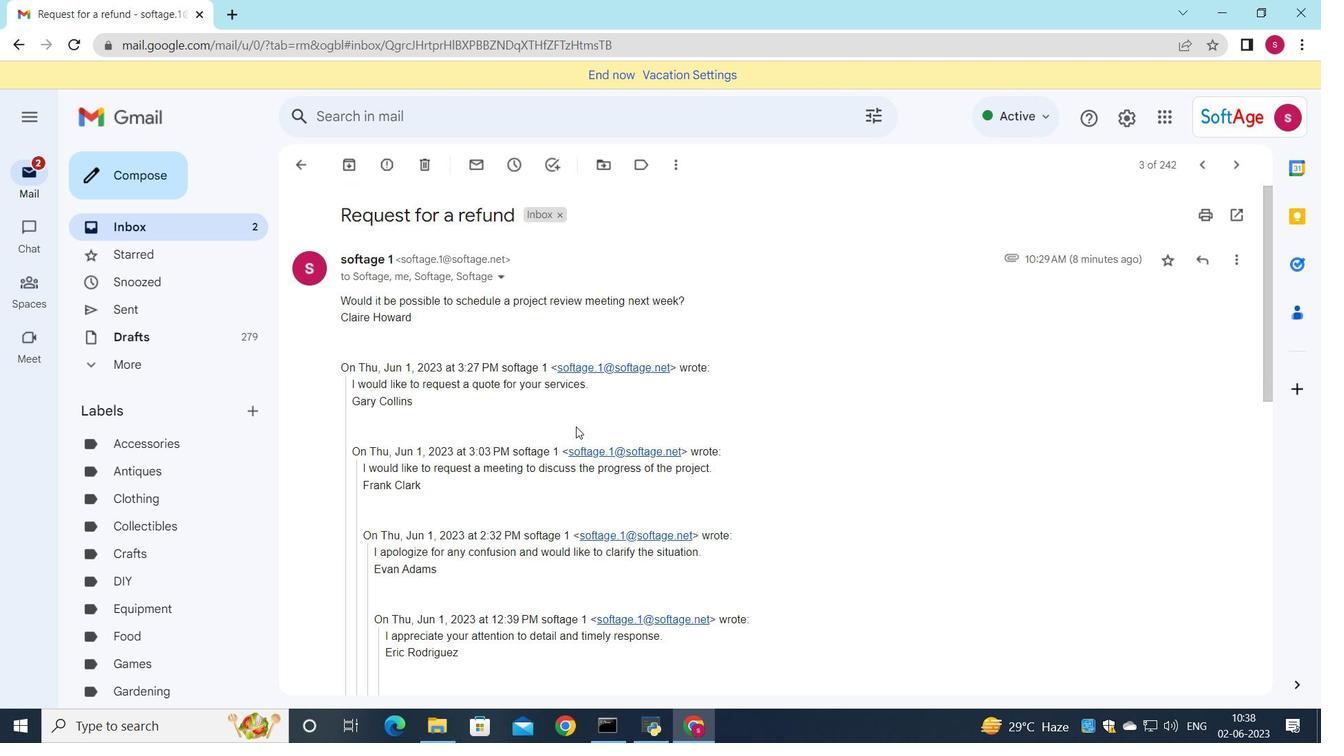 
Action: Mouse scrolled (559, 417) with delta (0, 0)
Screenshot: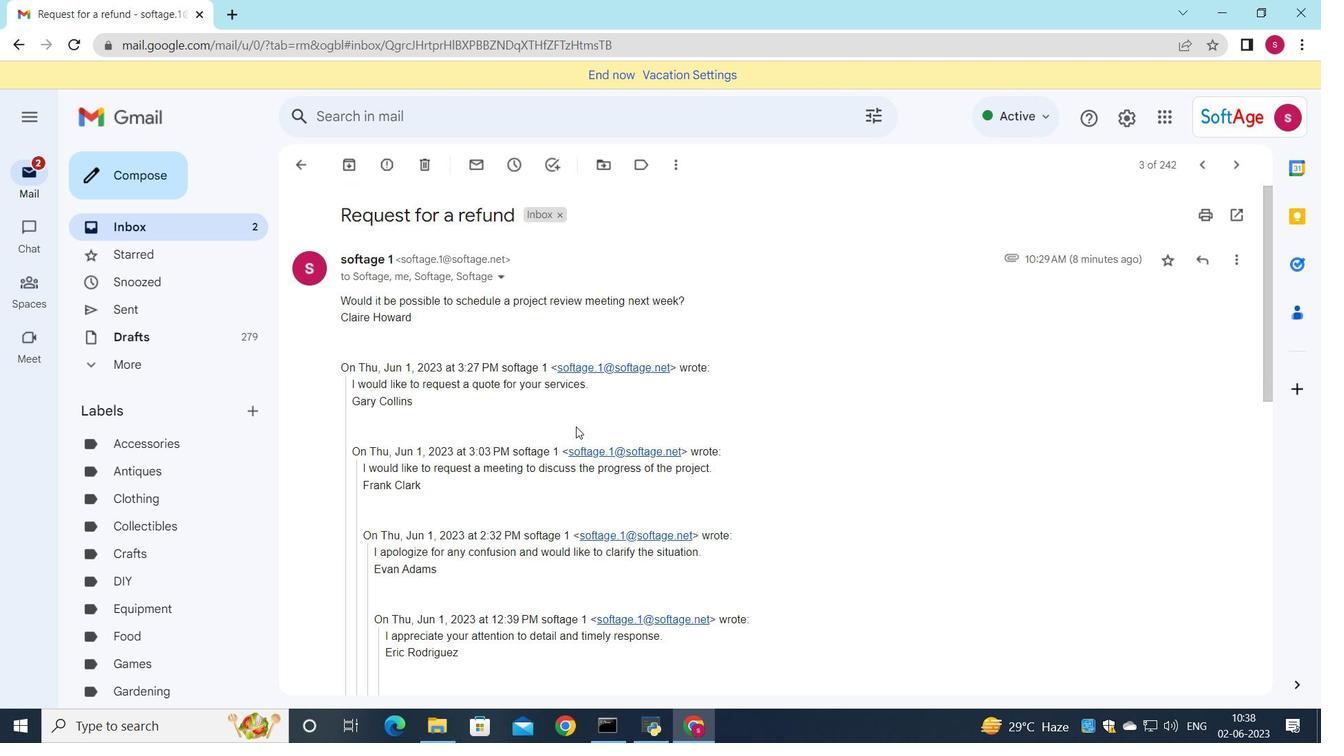 
Action: Mouse moved to (556, 419)
Screenshot: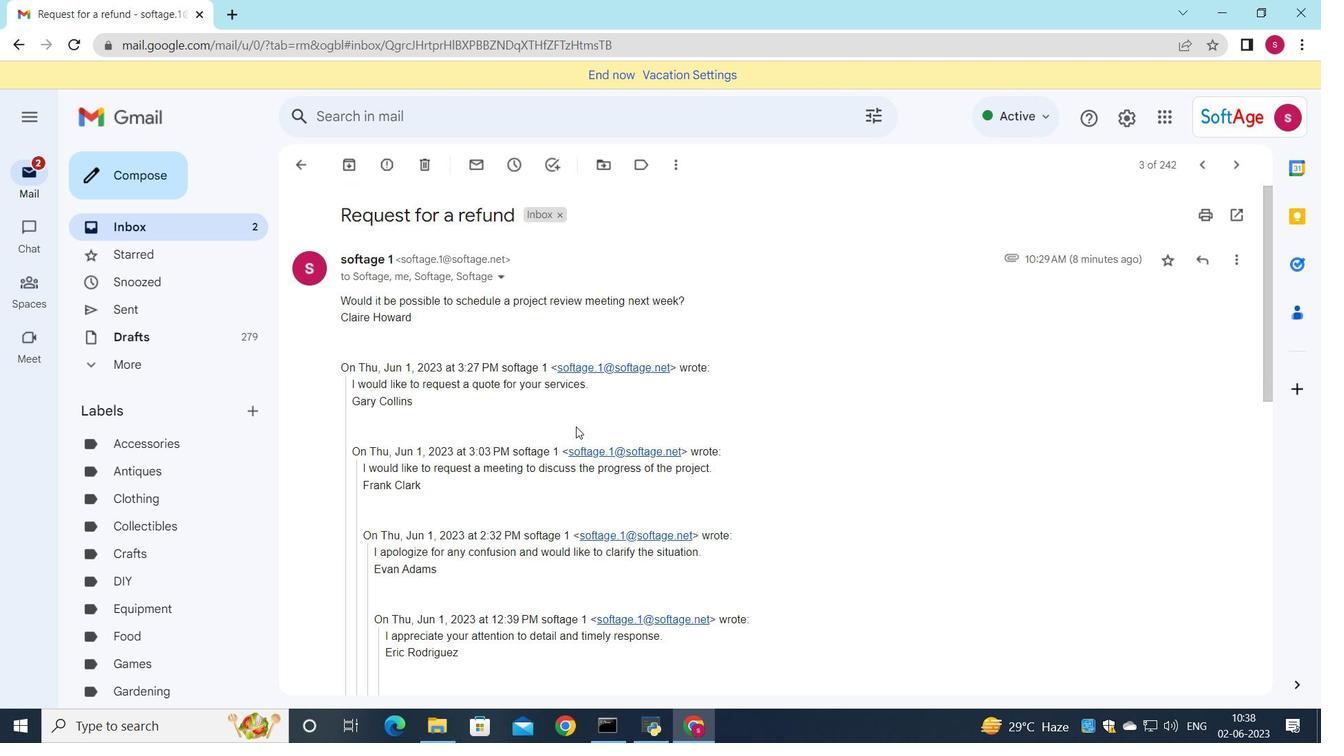 
Action: Mouse scrolled (556, 419) with delta (0, 0)
Screenshot: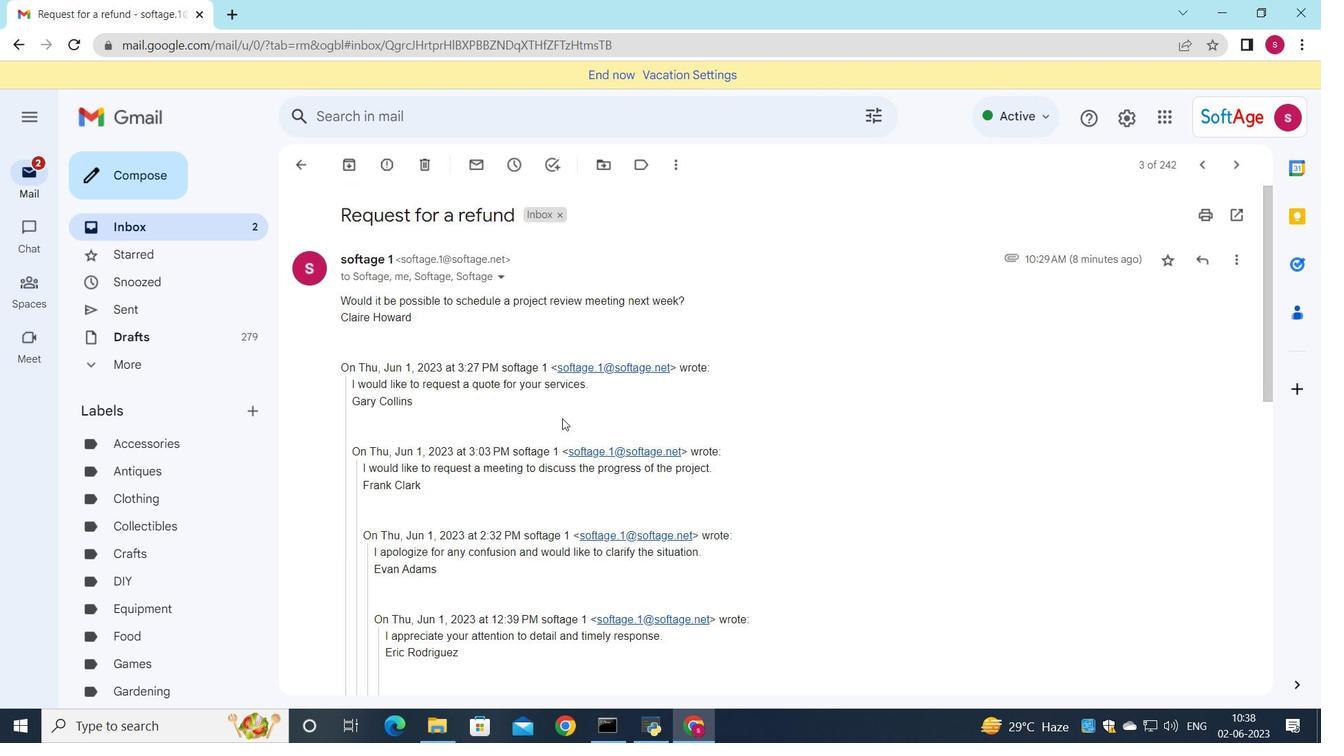 
Action: Mouse moved to (553, 421)
Screenshot: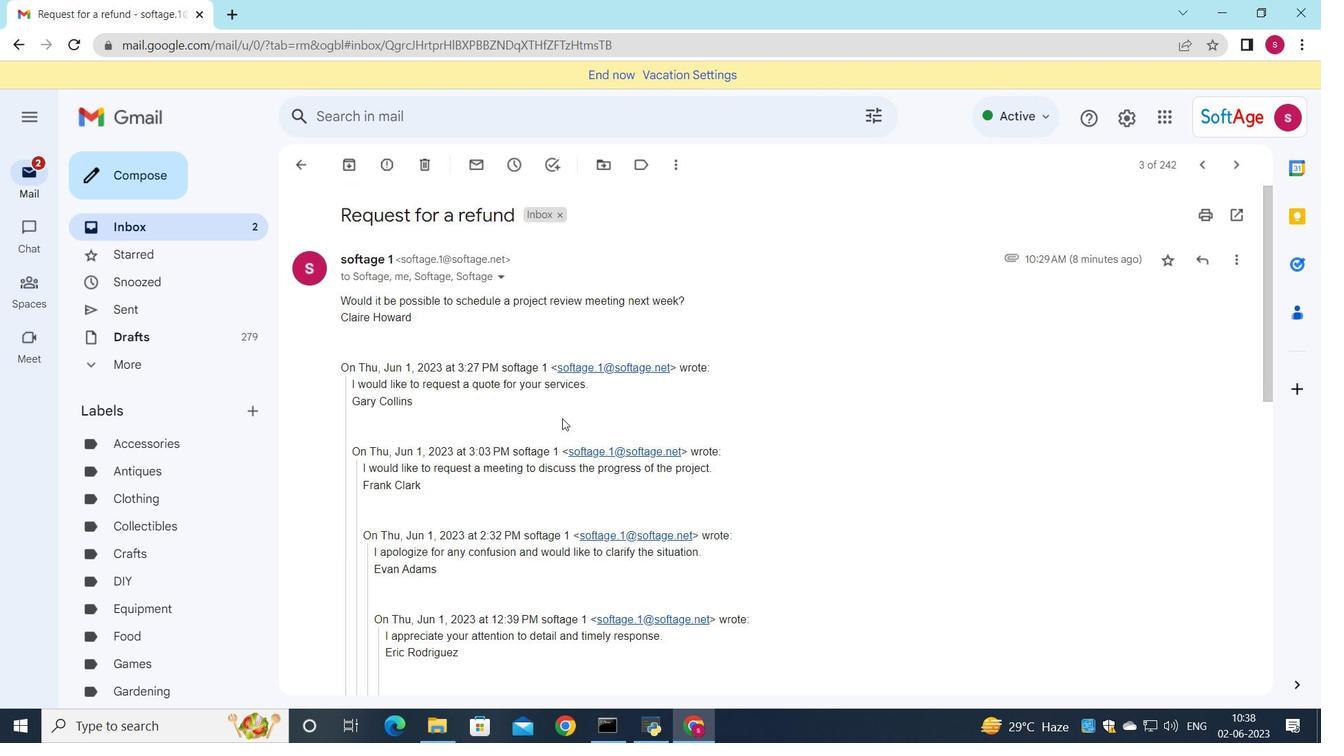 
Action: Mouse scrolled (553, 421) with delta (0, 0)
Screenshot: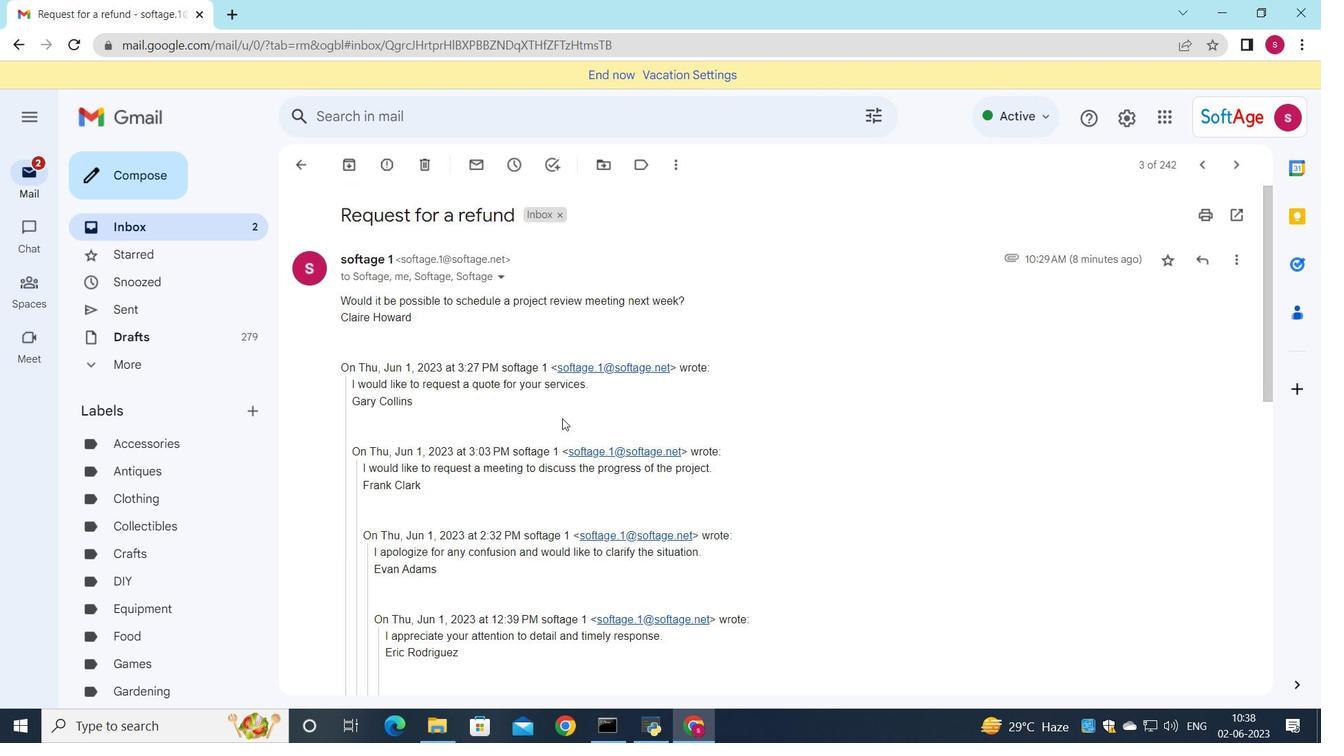 
Action: Mouse moved to (549, 395)
Screenshot: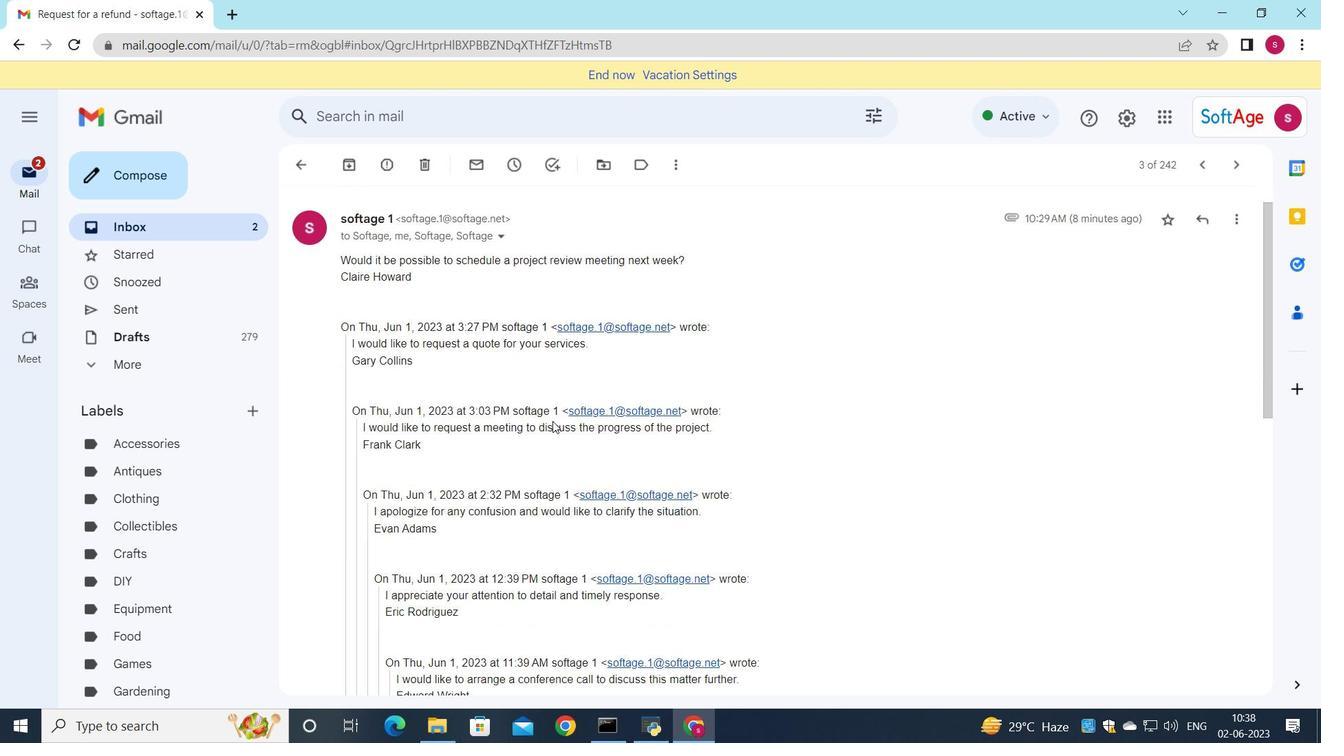 
Action: Mouse scrolled (549, 394) with delta (0, 0)
Screenshot: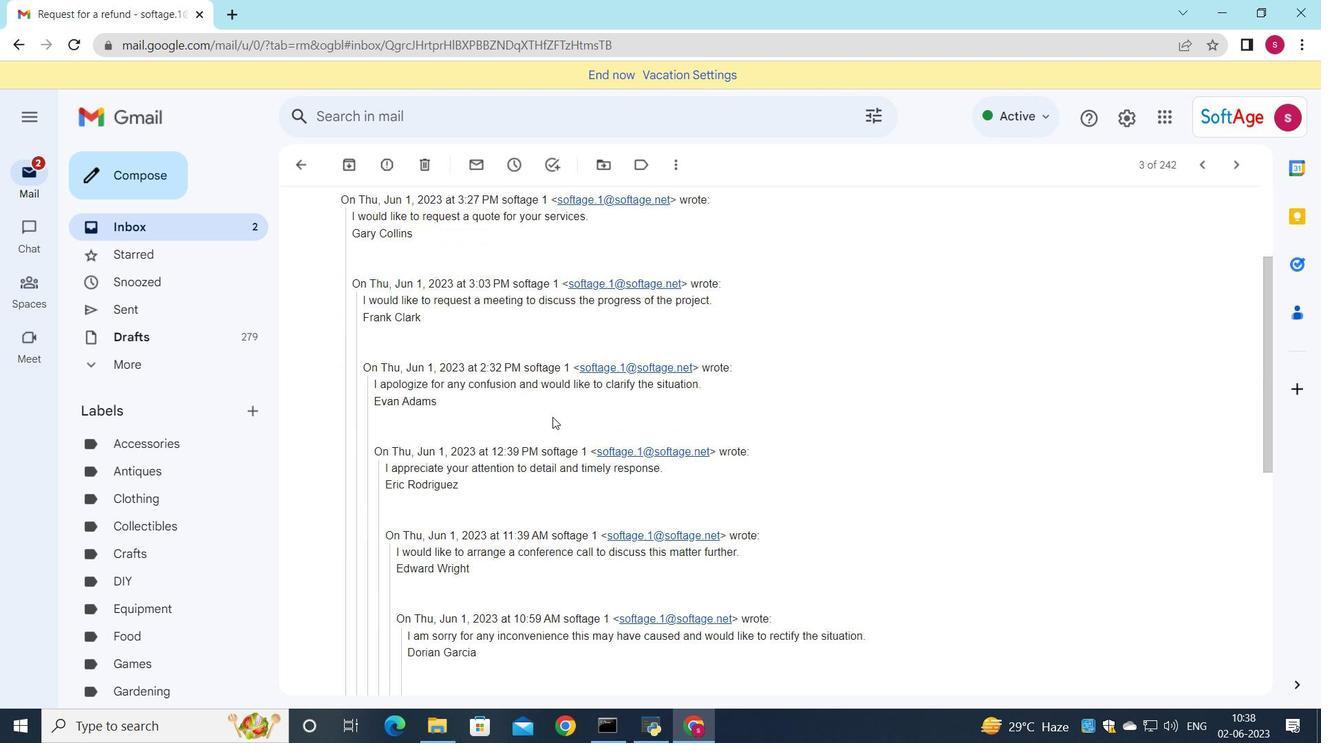 
Action: Mouse scrolled (549, 394) with delta (0, 0)
Screenshot: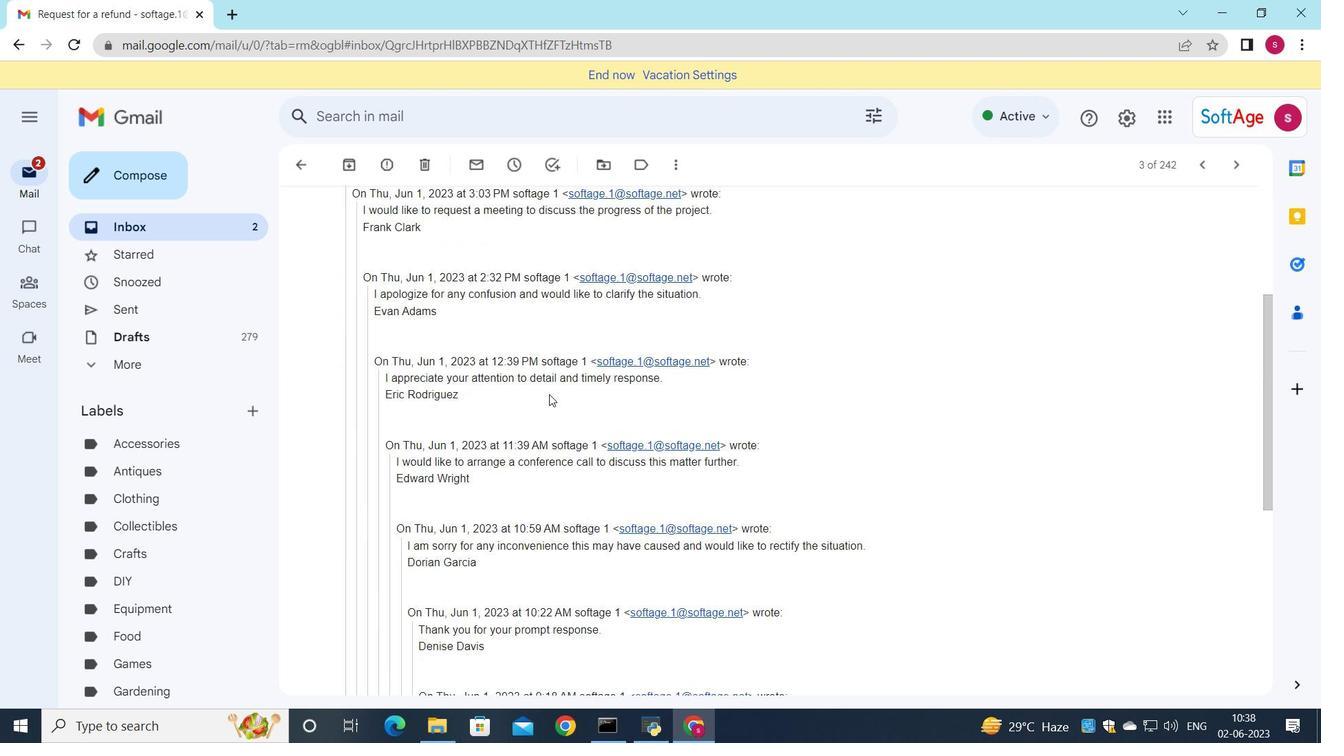 
Action: Mouse scrolled (549, 394) with delta (0, 0)
Screenshot: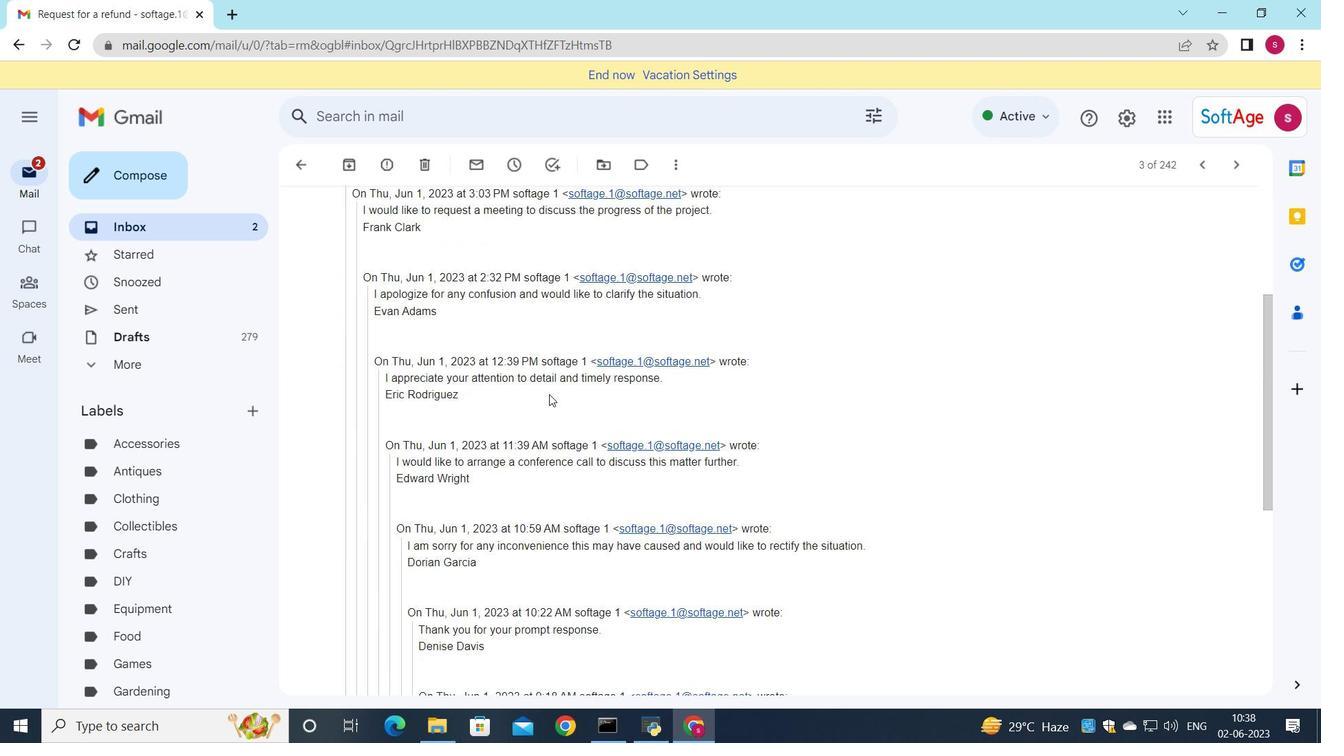 
Action: Mouse scrolled (549, 394) with delta (0, 0)
Screenshot: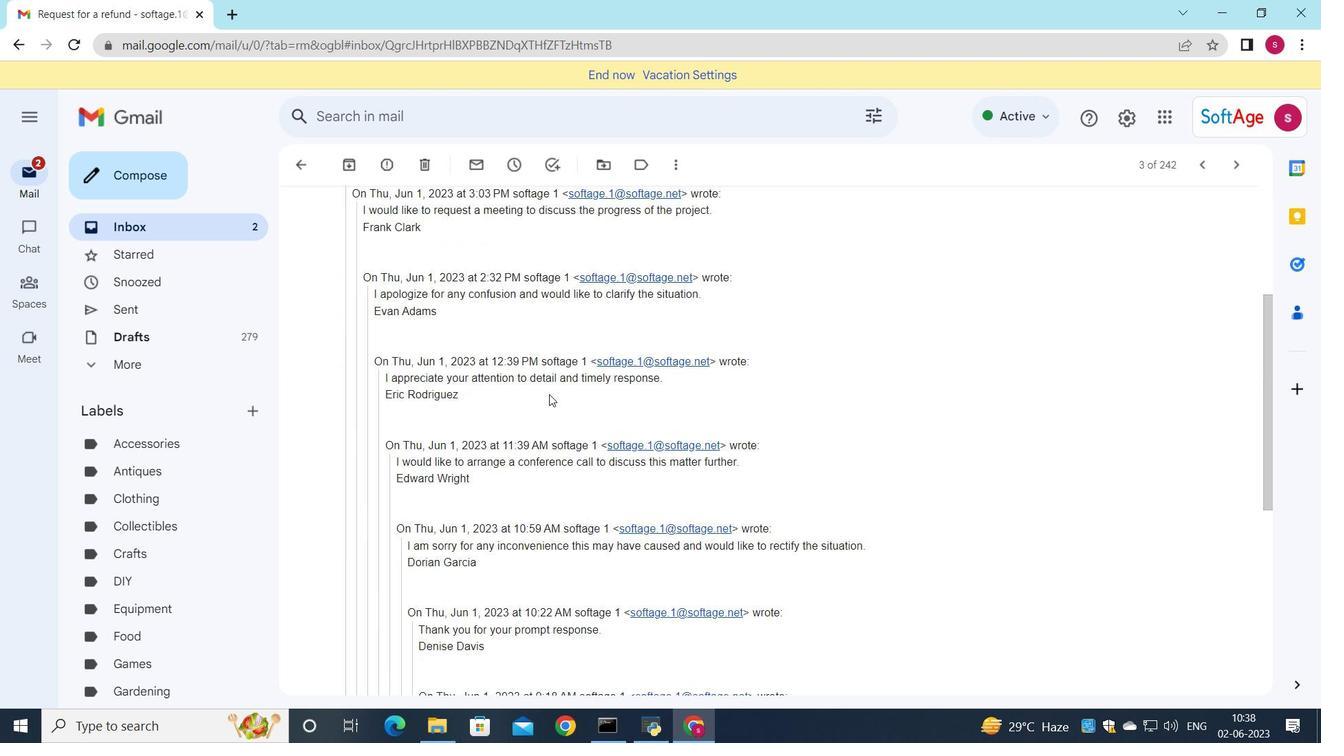 
Action: Mouse moved to (549, 395)
Screenshot: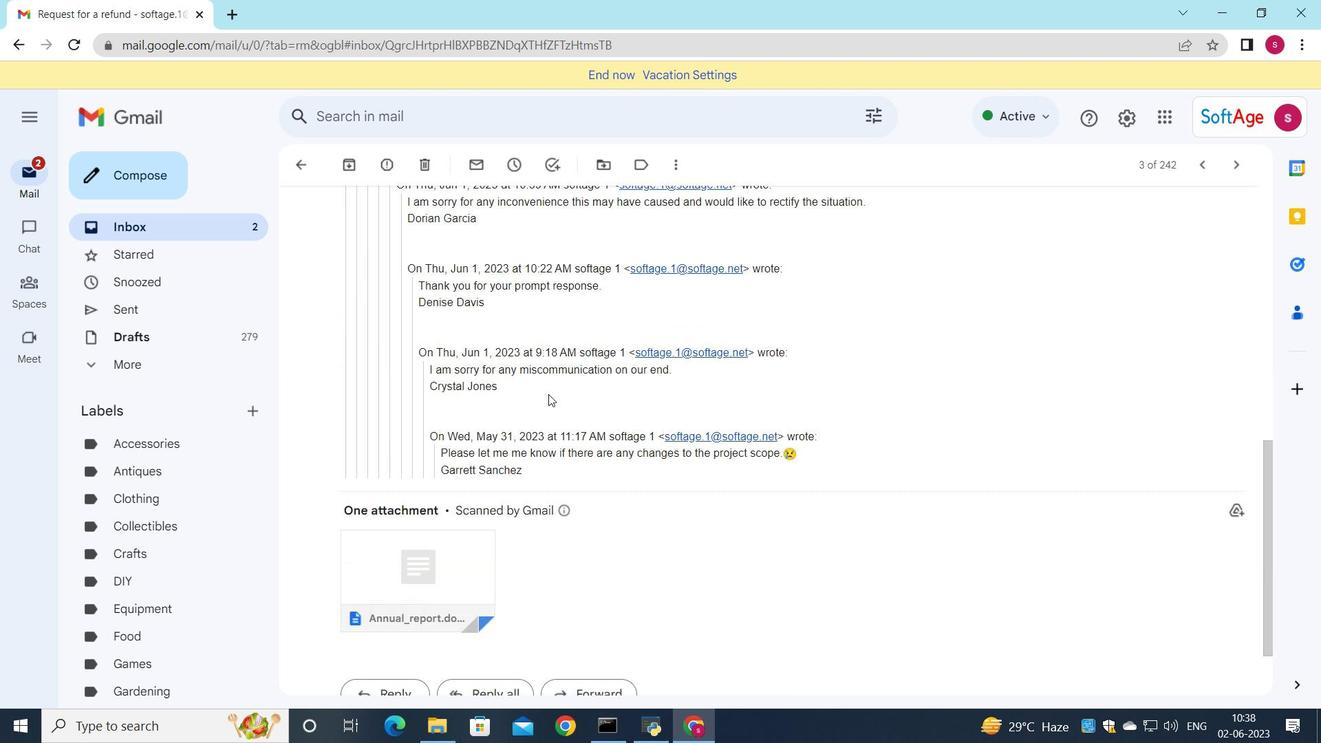 
Action: Mouse scrolled (549, 394) with delta (0, 0)
Screenshot: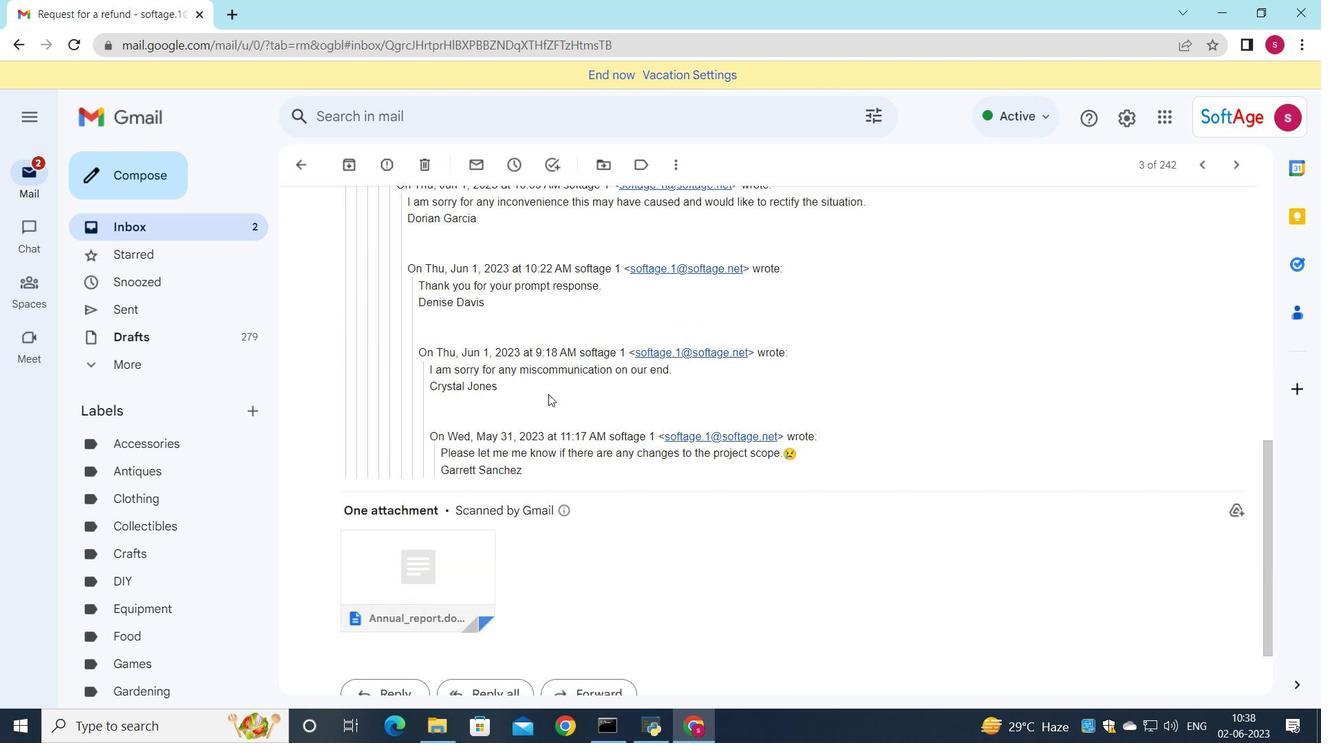 
Action: Mouse scrolled (549, 394) with delta (0, 0)
Screenshot: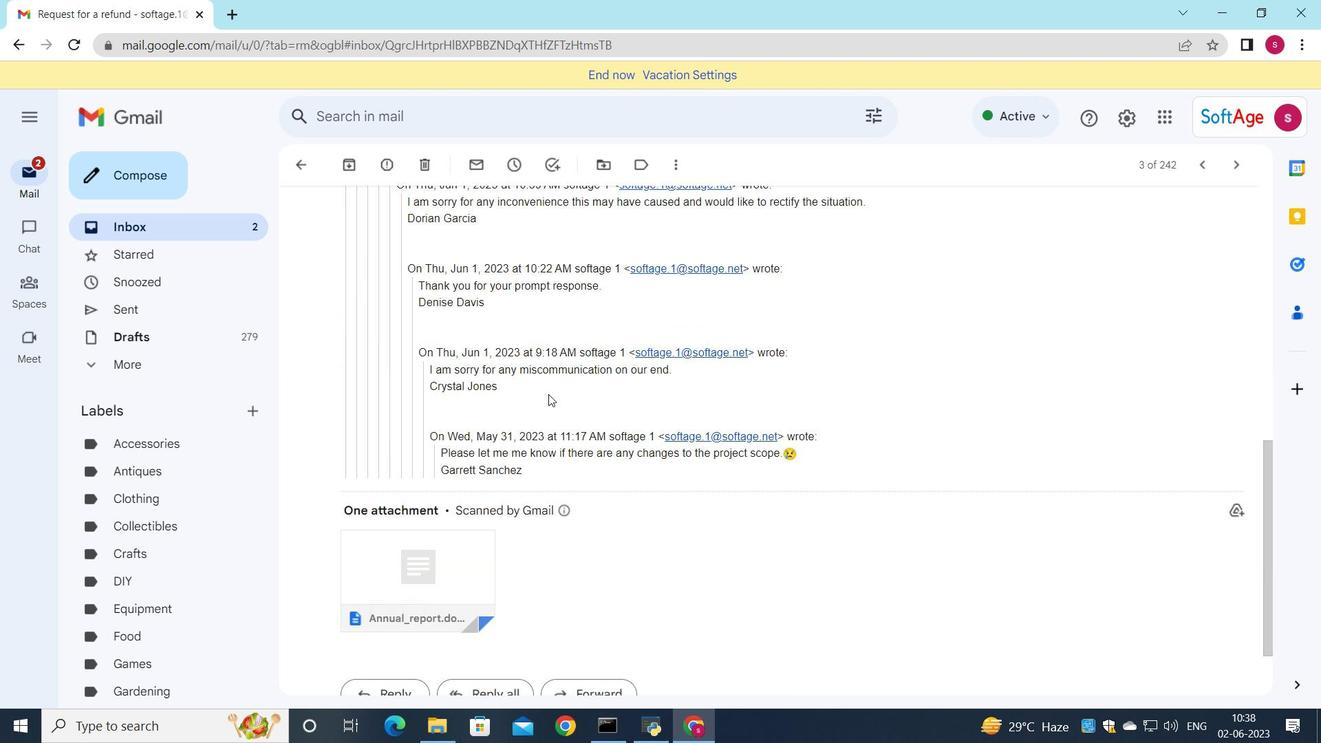 
Action: Mouse moved to (549, 395)
Screenshot: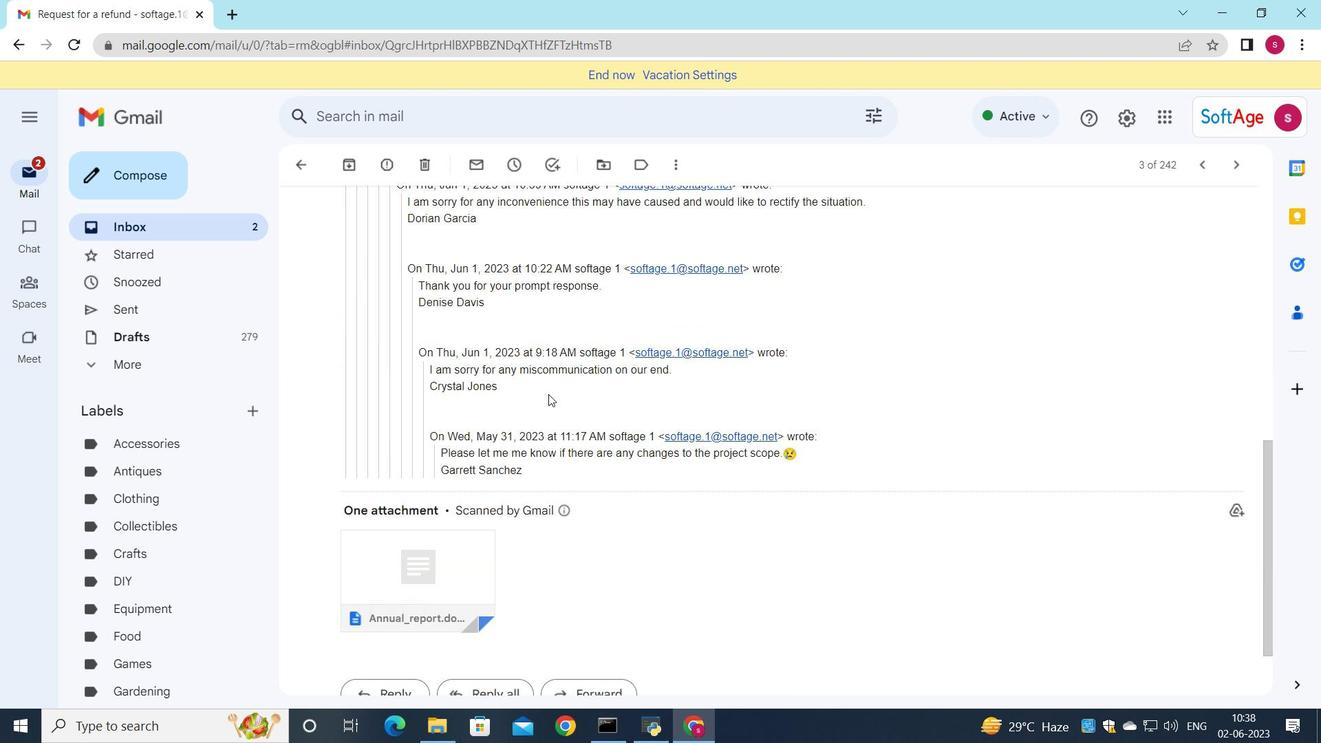 
Action: Mouse scrolled (549, 395) with delta (0, 0)
Screenshot: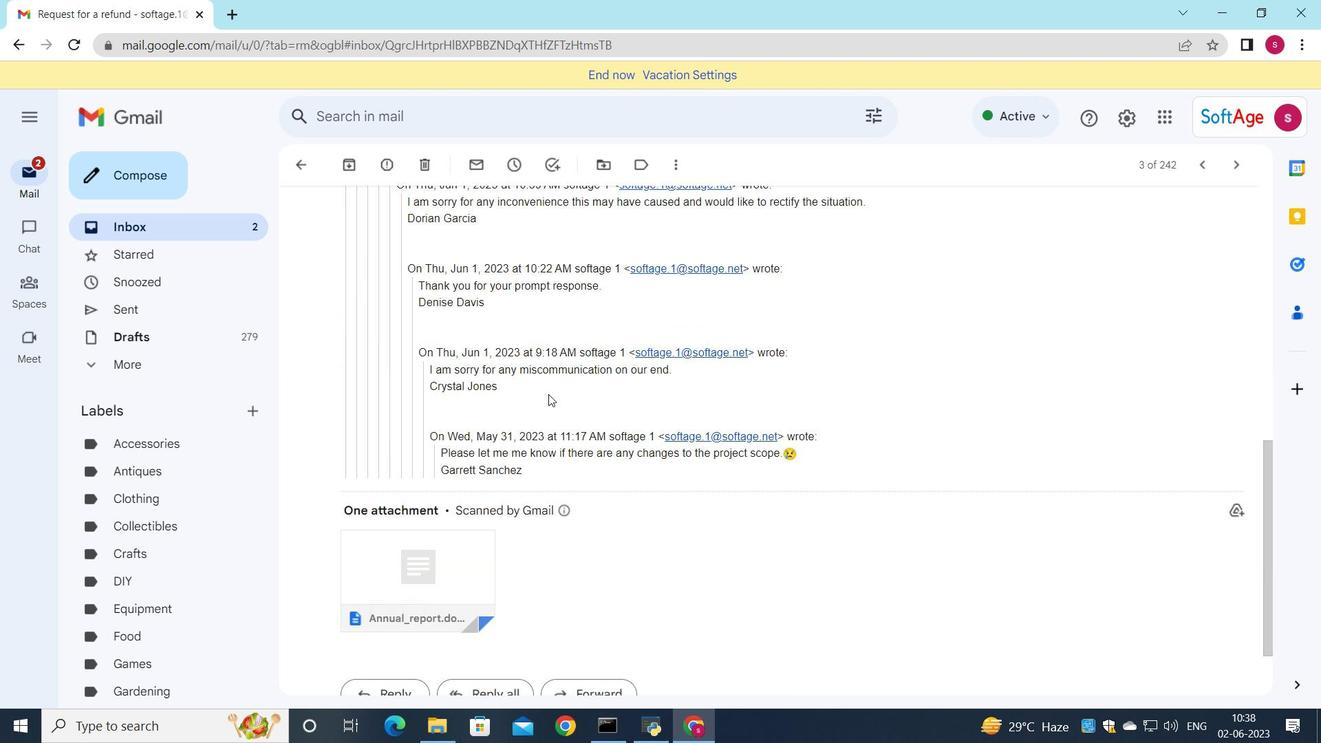 
Action: Mouse moved to (398, 599)
Screenshot: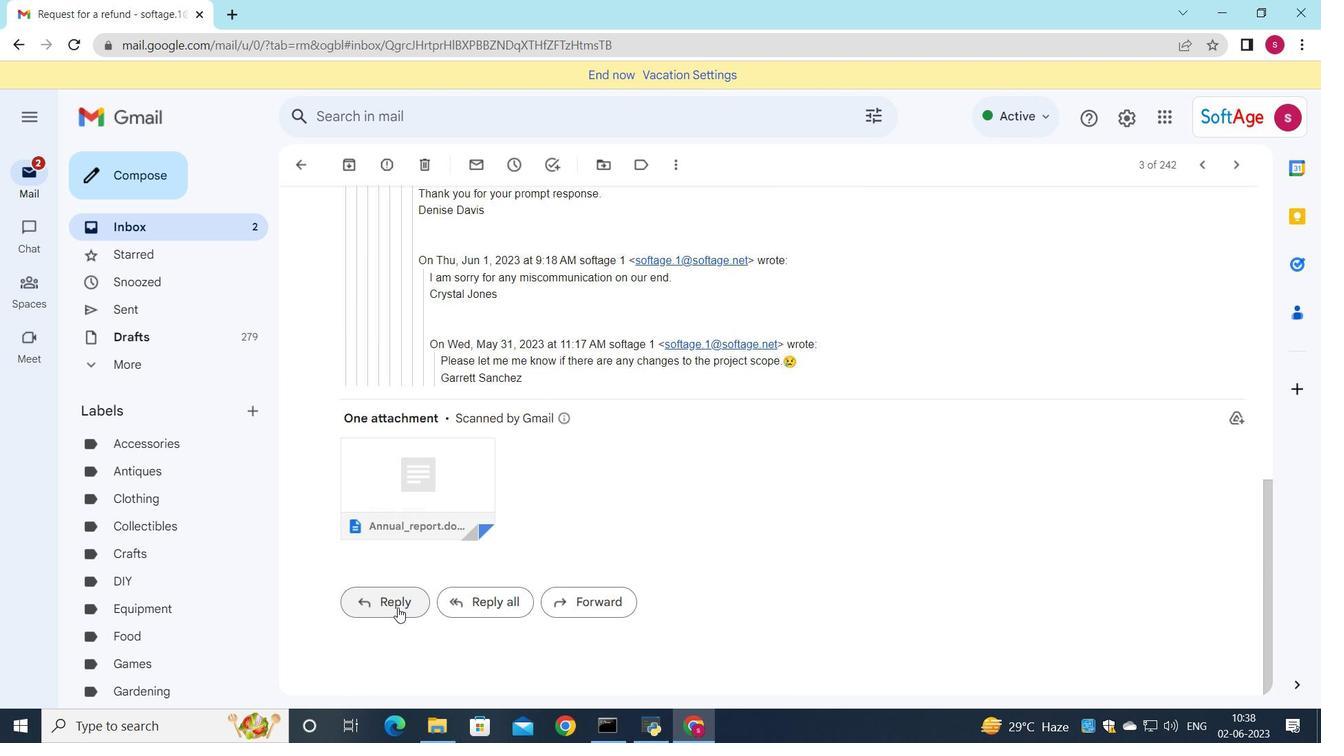 
Action: Mouse pressed left at (398, 599)
Screenshot: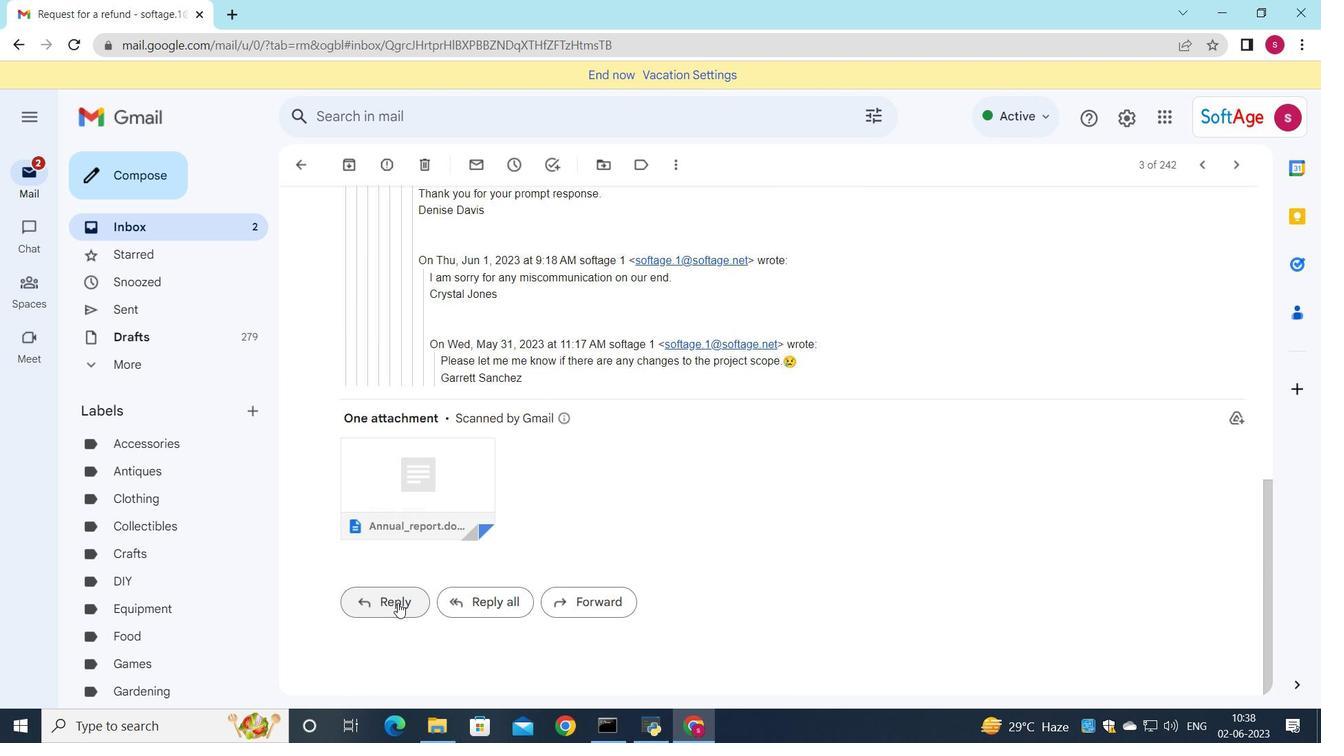 
Action: Mouse moved to (376, 467)
Screenshot: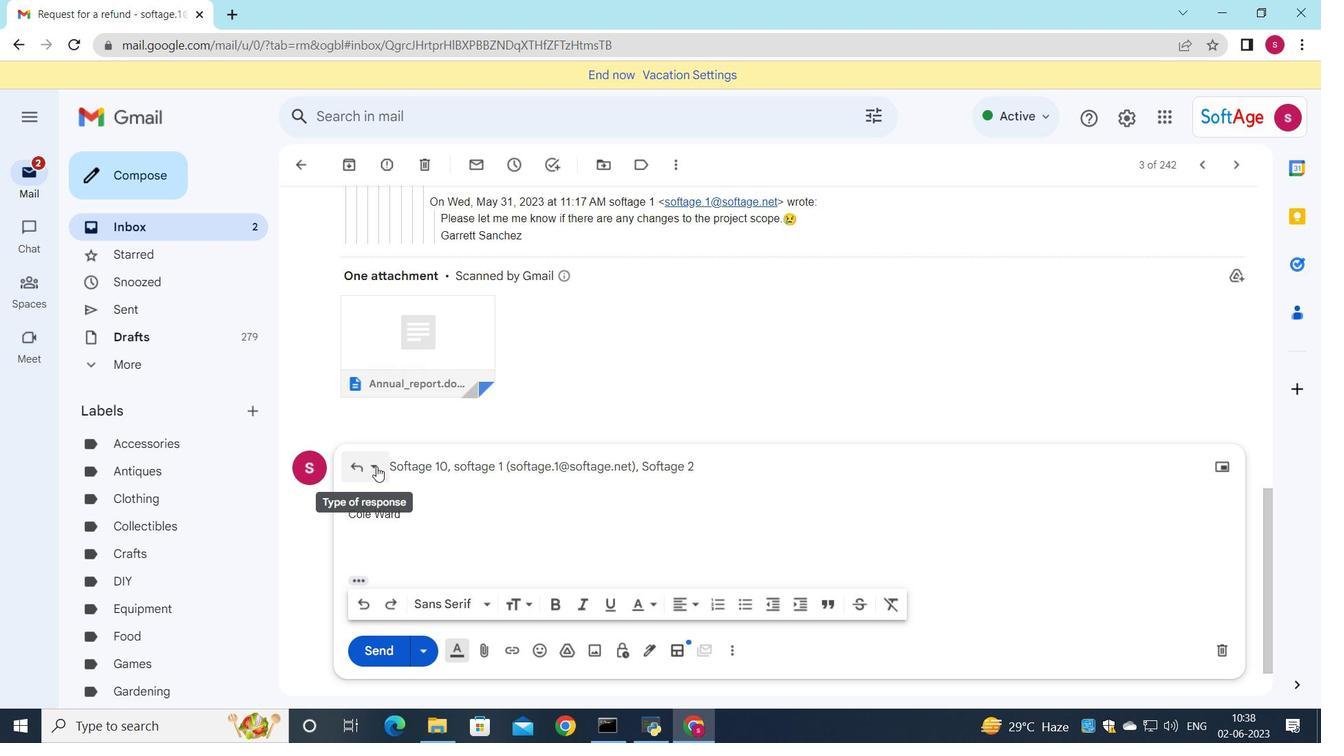
Action: Mouse pressed left at (376, 467)
Screenshot: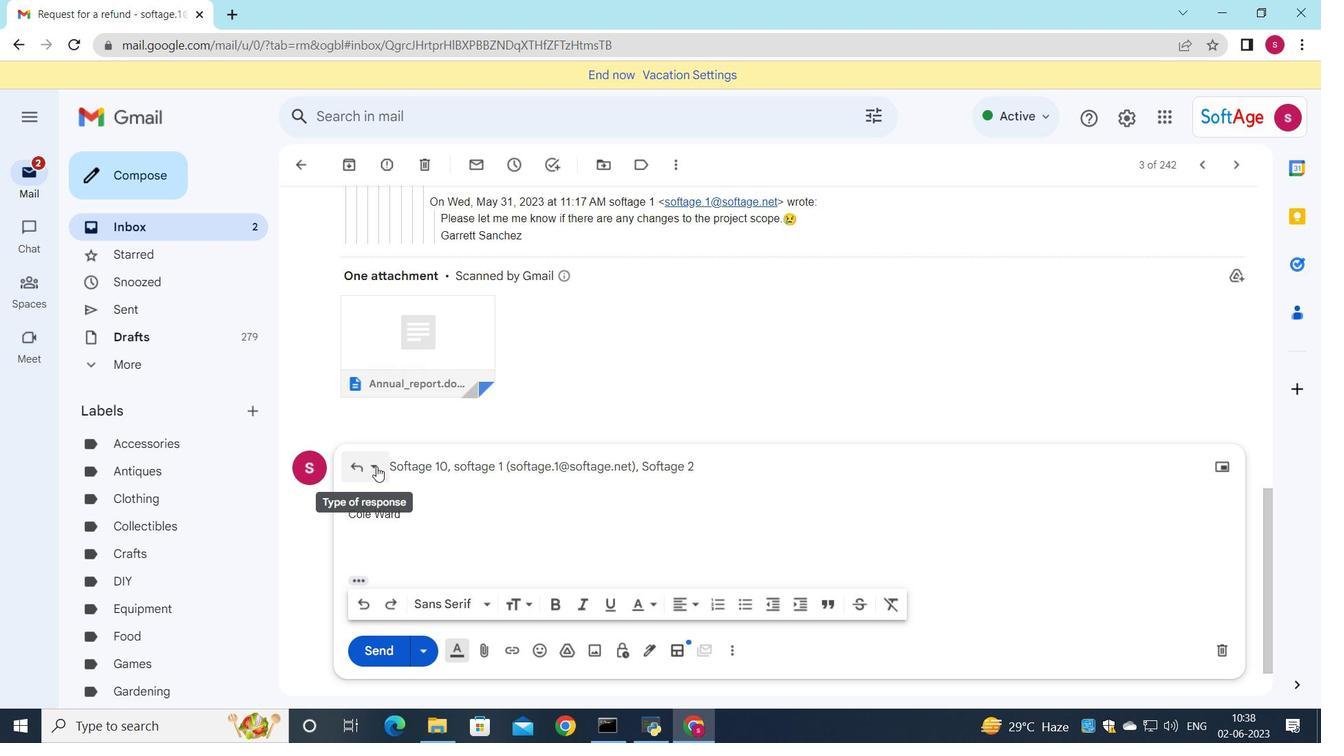 
Action: Mouse moved to (415, 583)
Screenshot: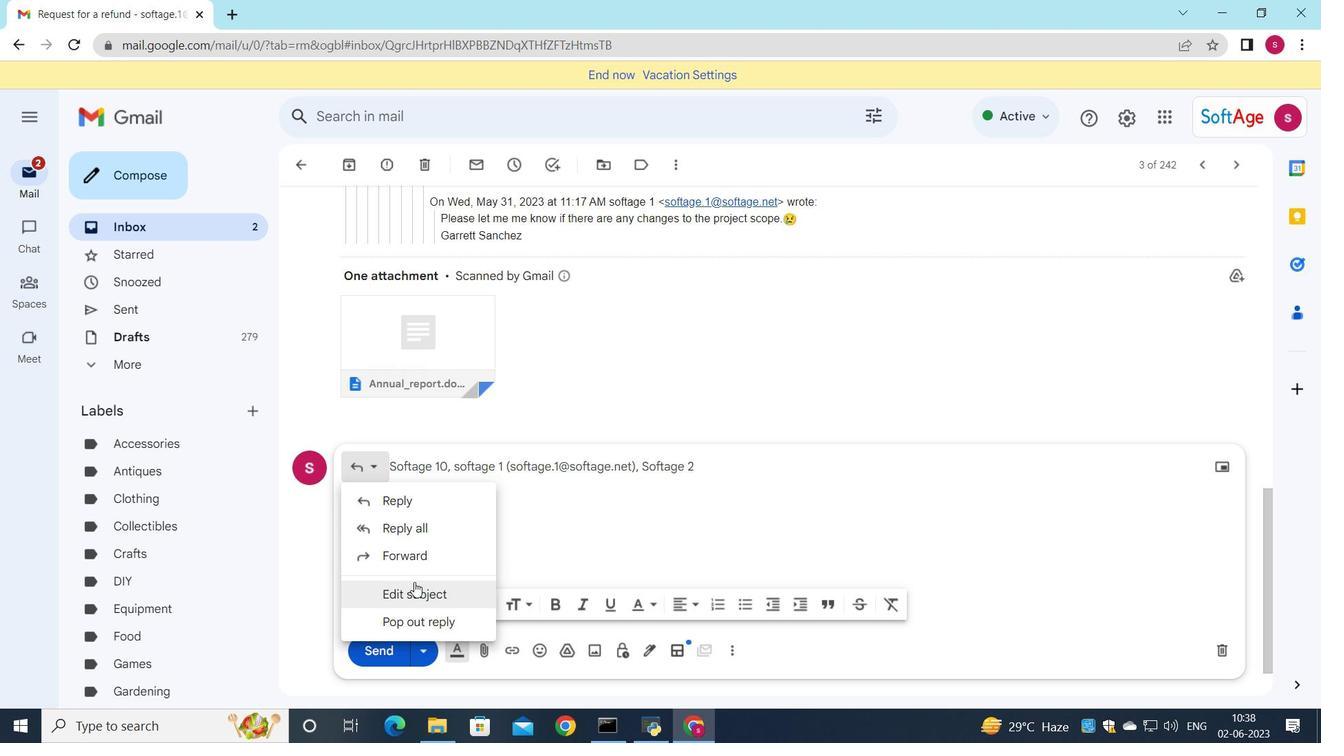 
Action: Mouse pressed left at (415, 583)
Screenshot: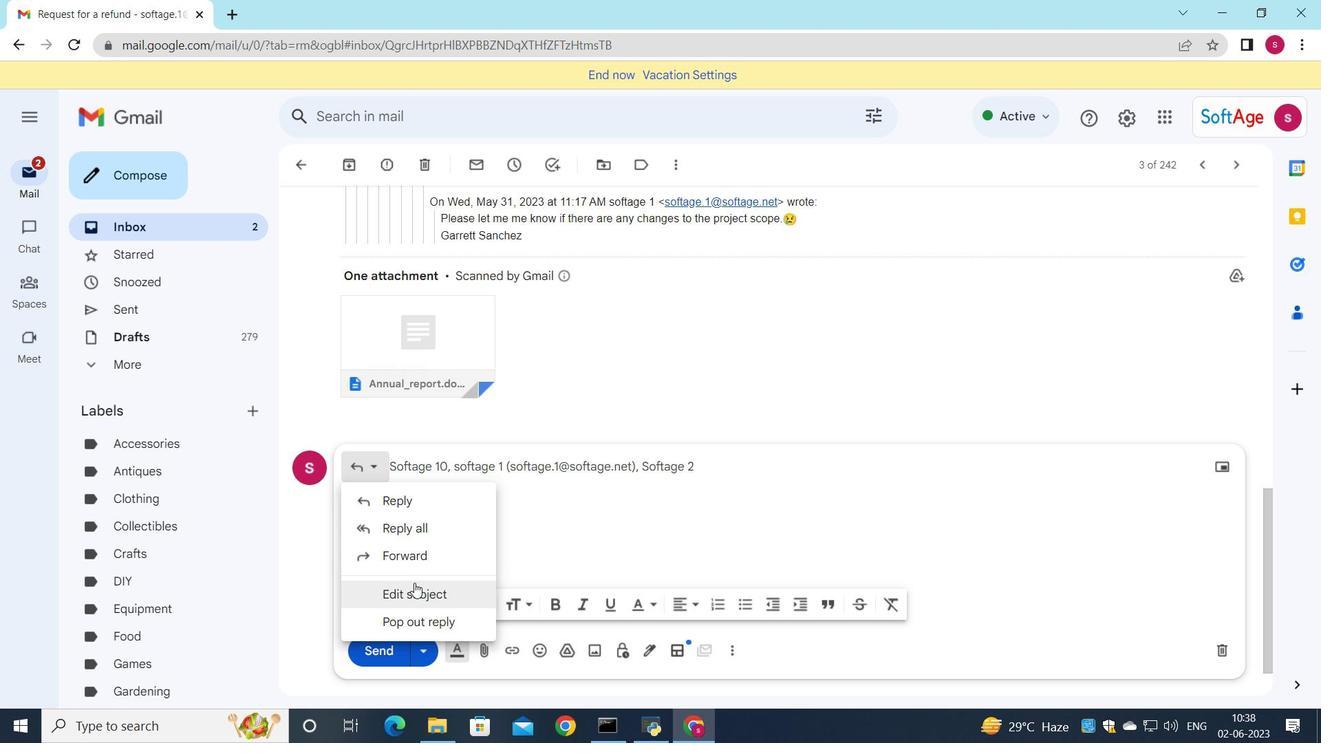 
Action: Mouse moved to (960, 474)
Screenshot: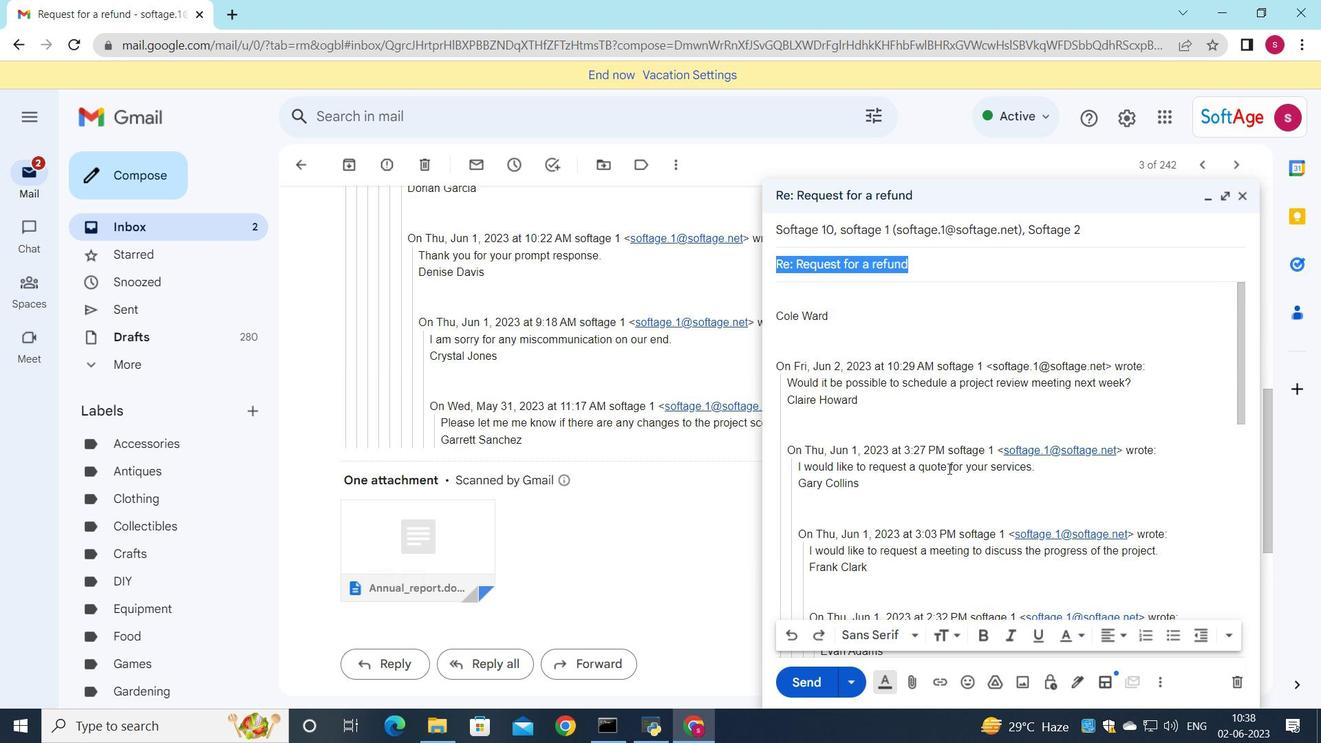 
Action: Key pressed <Key.shift>Request<Key.space>for<Key.space>atr<Key.backspace><Key.backspace><Key.space>trial
Screenshot: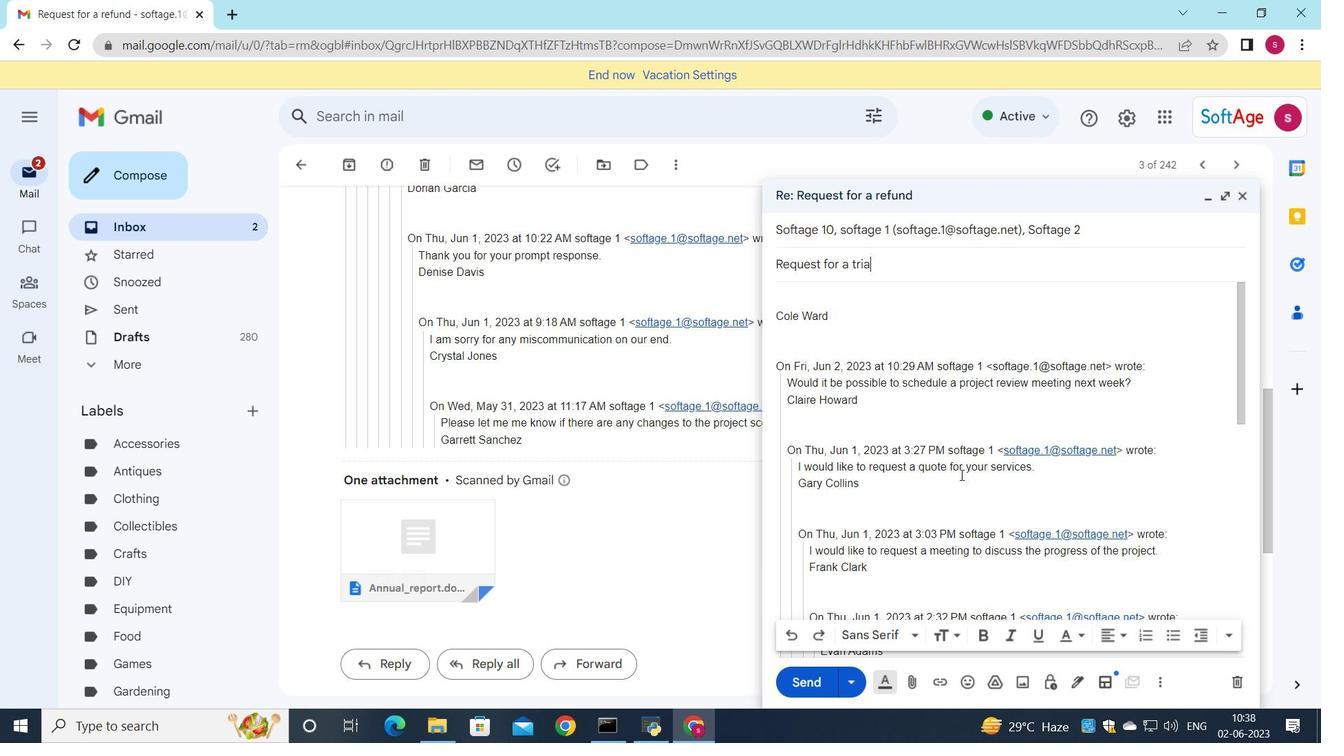
Action: Mouse moved to (806, 293)
Screenshot: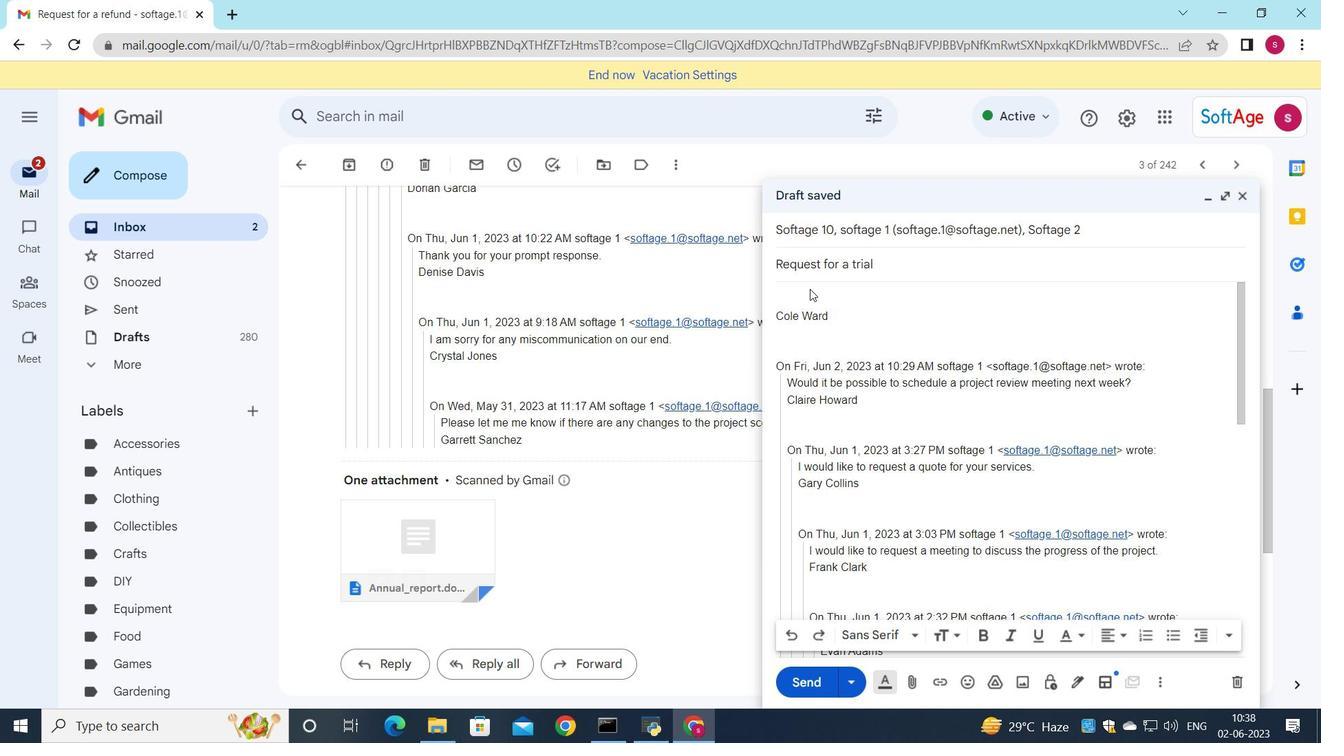 
Action: Mouse pressed left at (806, 293)
Screenshot: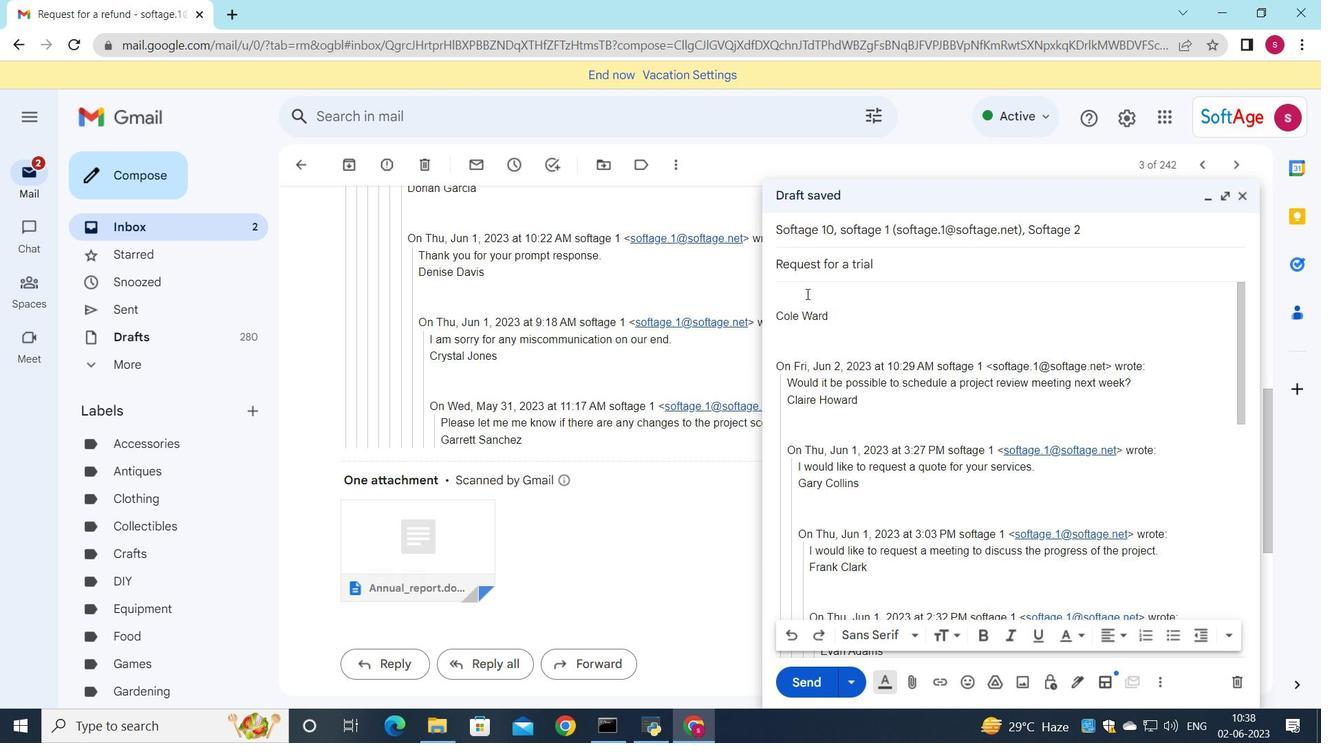 
Action: Key pressed <Key.shift>Please<Key.space>let<Key.space>me<Key.space>know<Key.space>if<Key.space>you<Key.space>require<Key.space>any<Key.space>additional<Key.space>resources<Key.space>to<Key.space>complete<Key.space>the<Key.space>project.
Screenshot: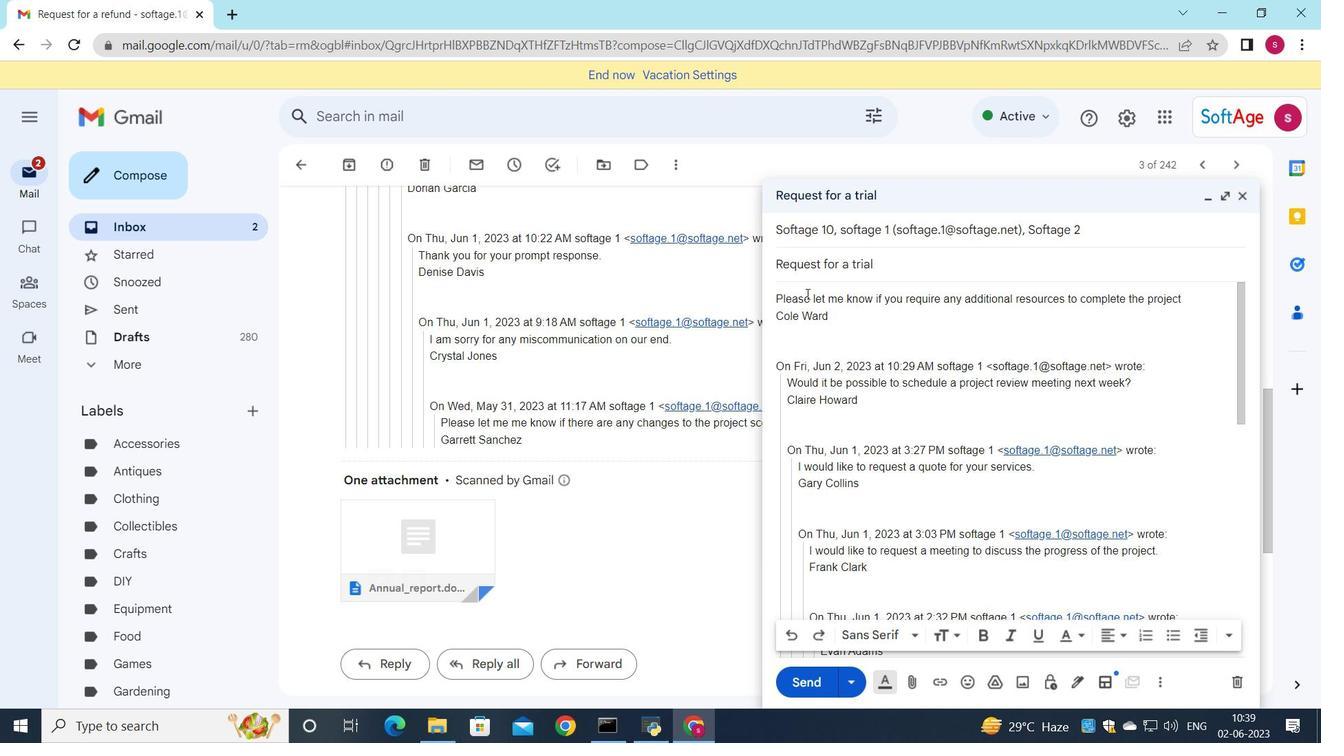 
Action: Mouse moved to (1101, 213)
Screenshot: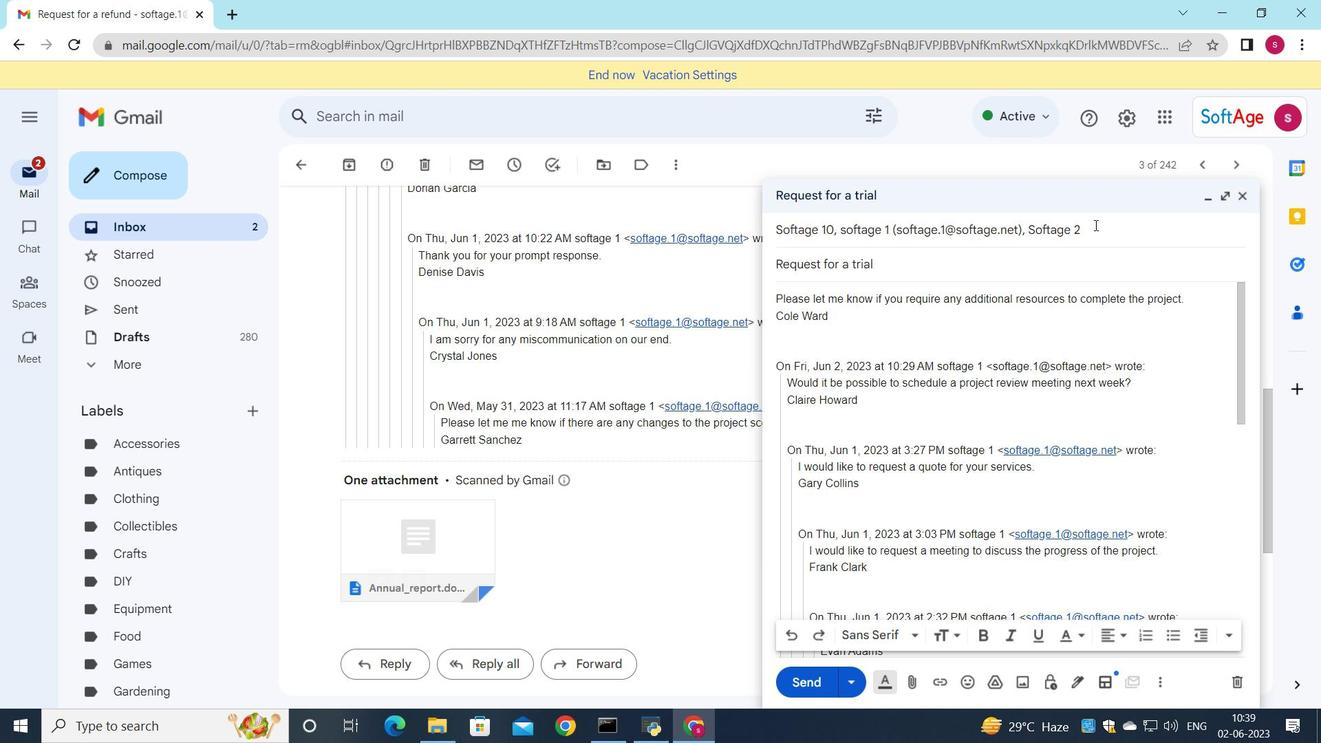 
Action: Mouse pressed left at (1101, 213)
Screenshot: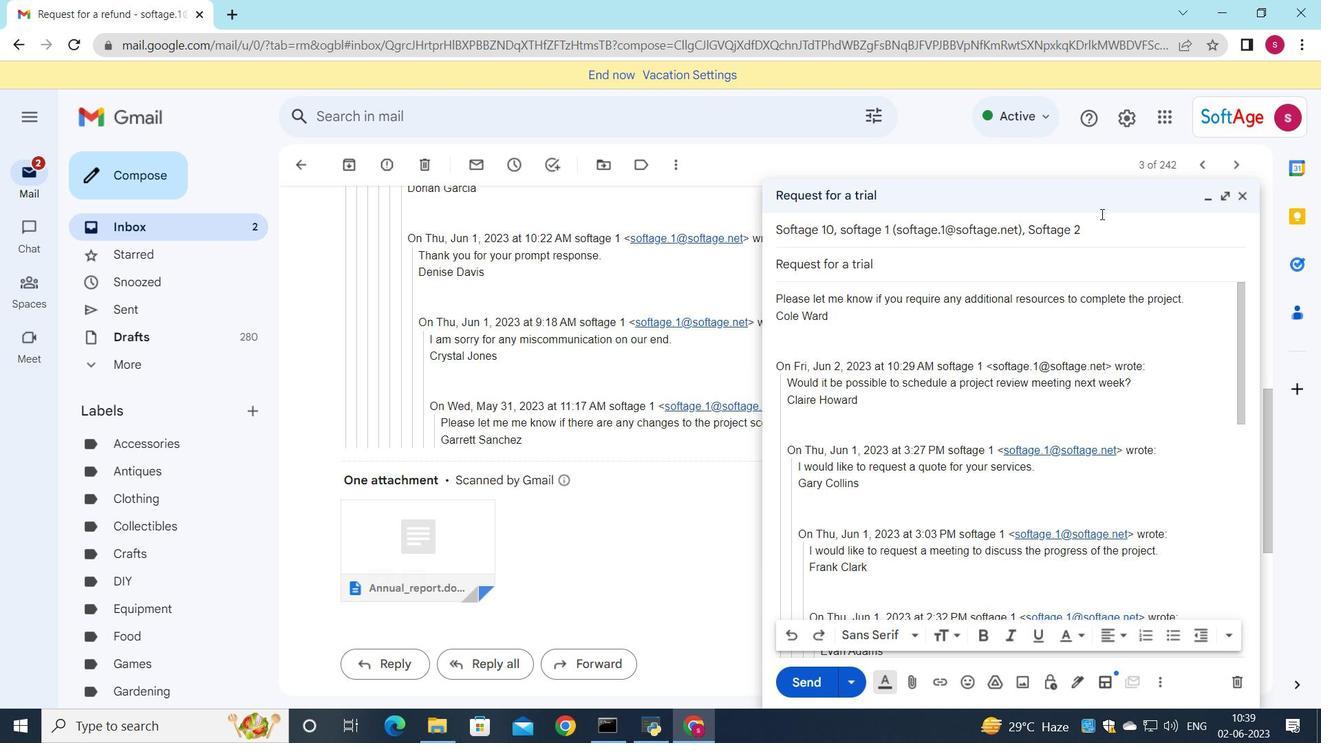 
Action: Mouse moved to (1203, 257)
Screenshot: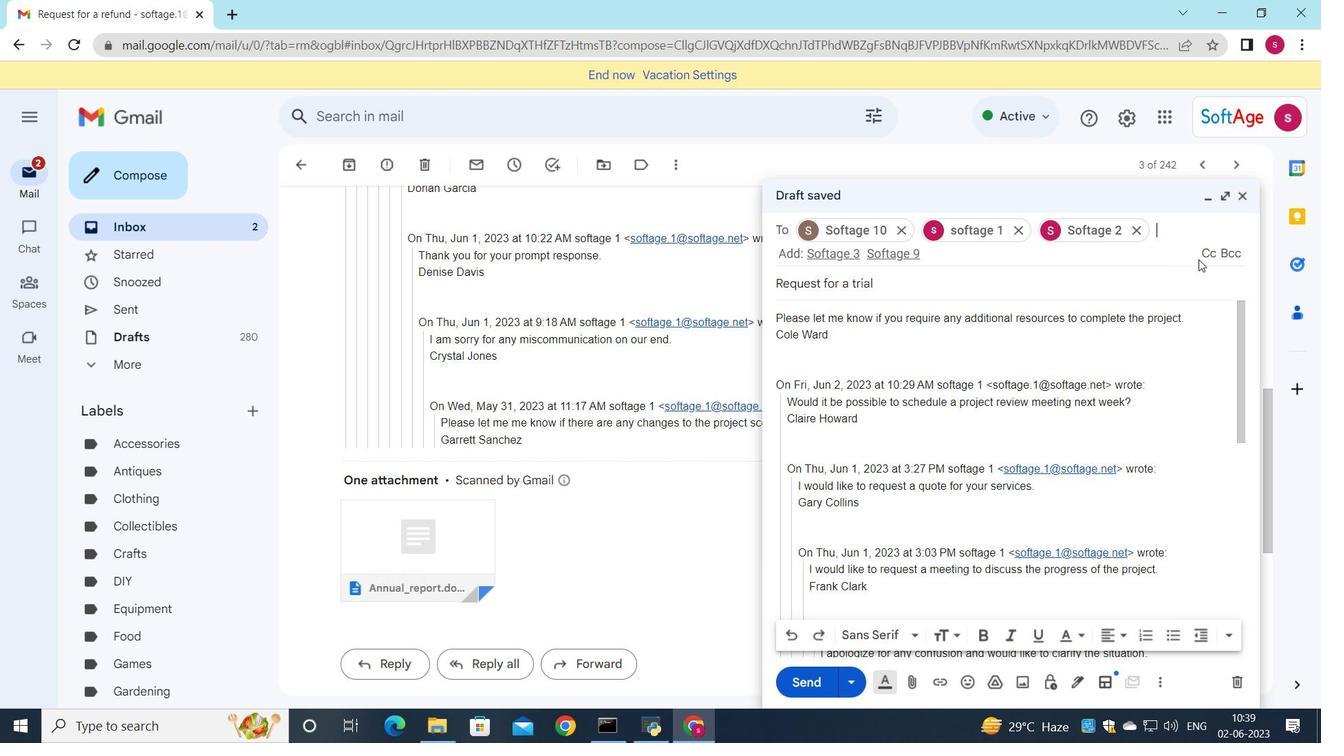 
Action: Mouse pressed left at (1203, 257)
Screenshot: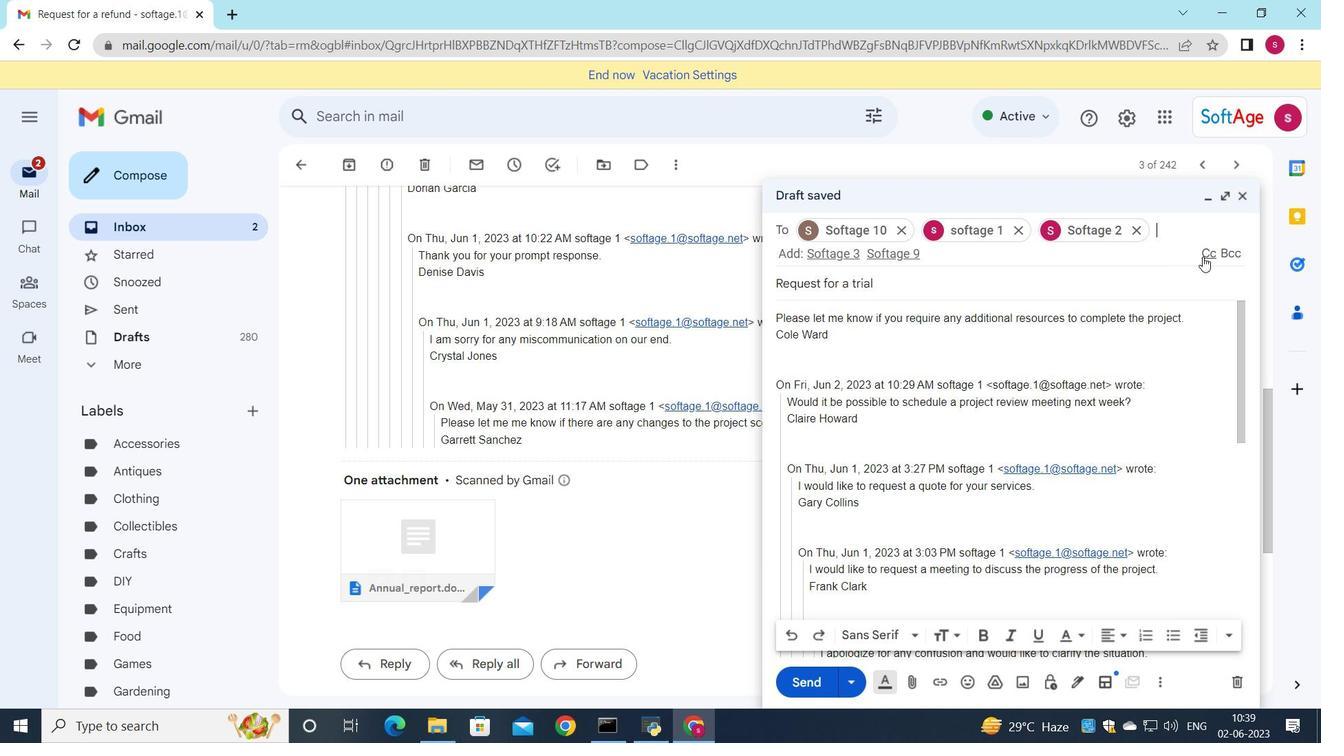 
Action: Mouse moved to (1188, 296)
Screenshot: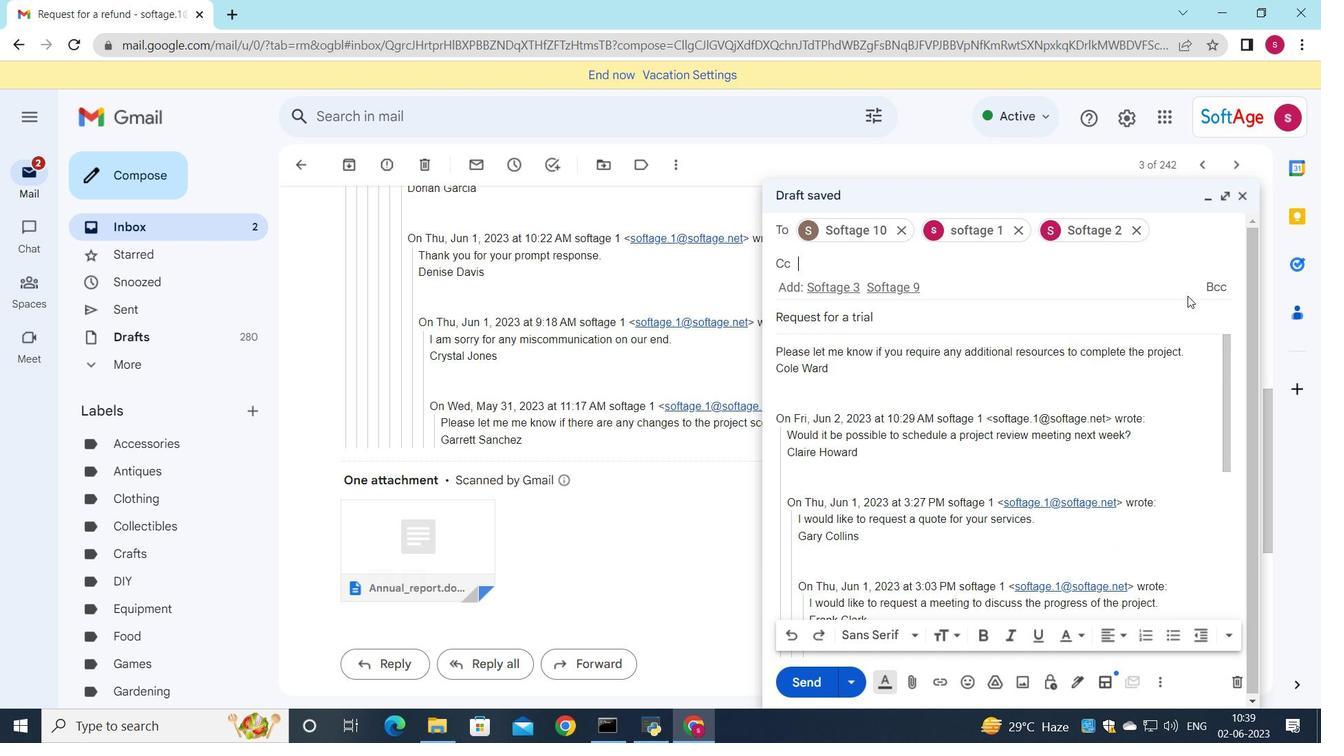 
Action: Key pressed <Key.down>
Screenshot: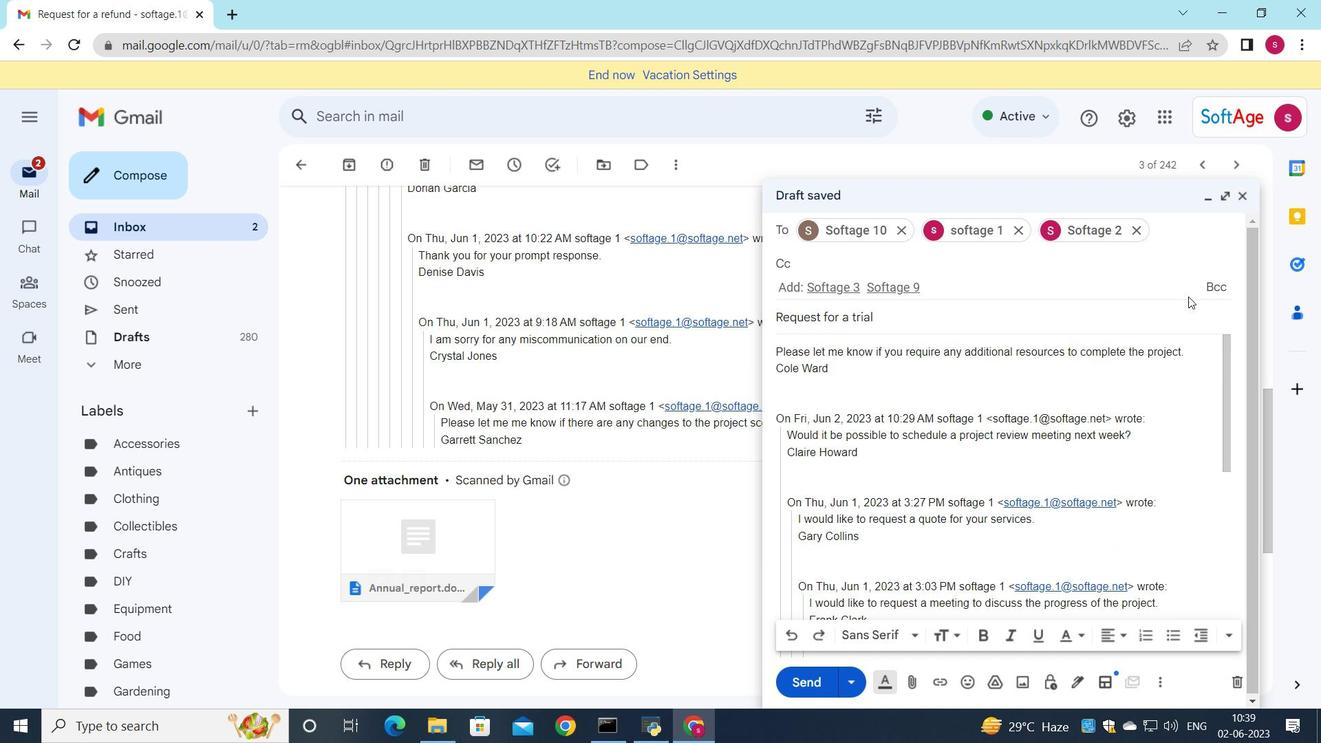 
Action: Mouse moved to (992, 517)
Screenshot: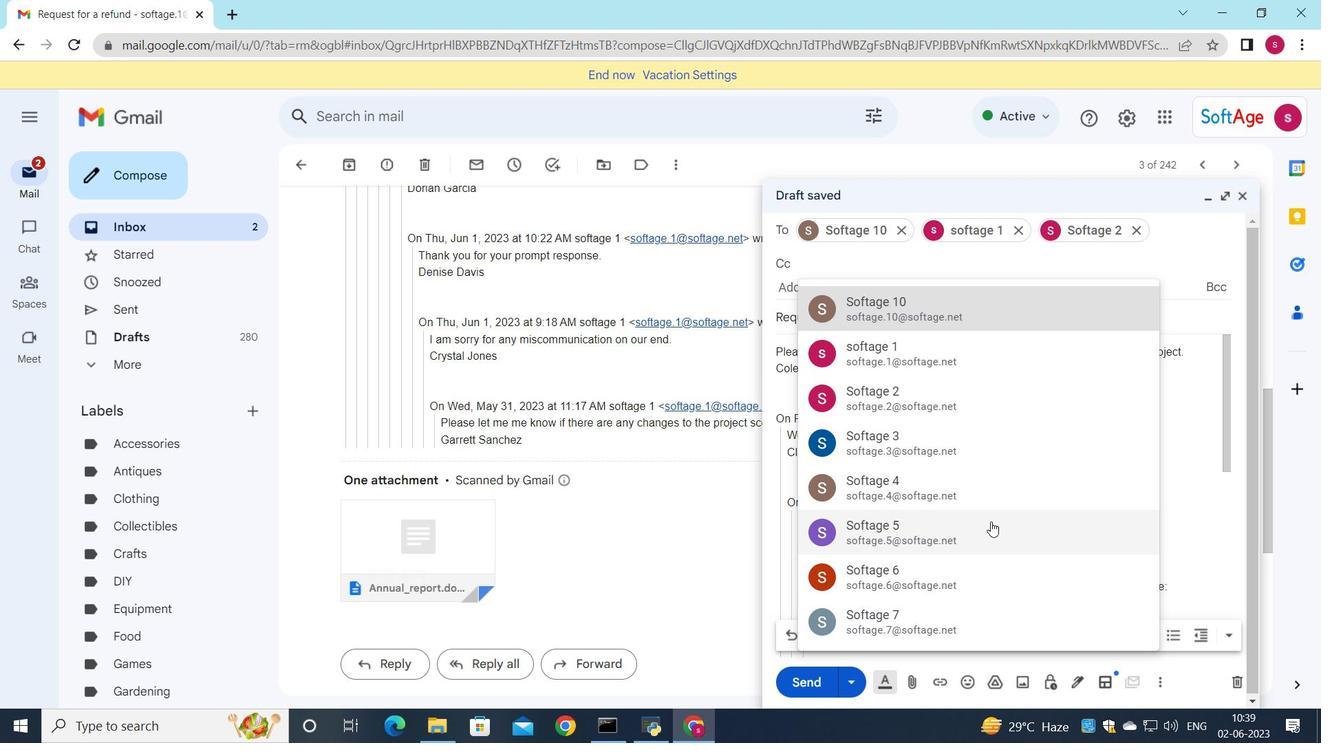 
Action: Mouse pressed left at (992, 517)
Screenshot: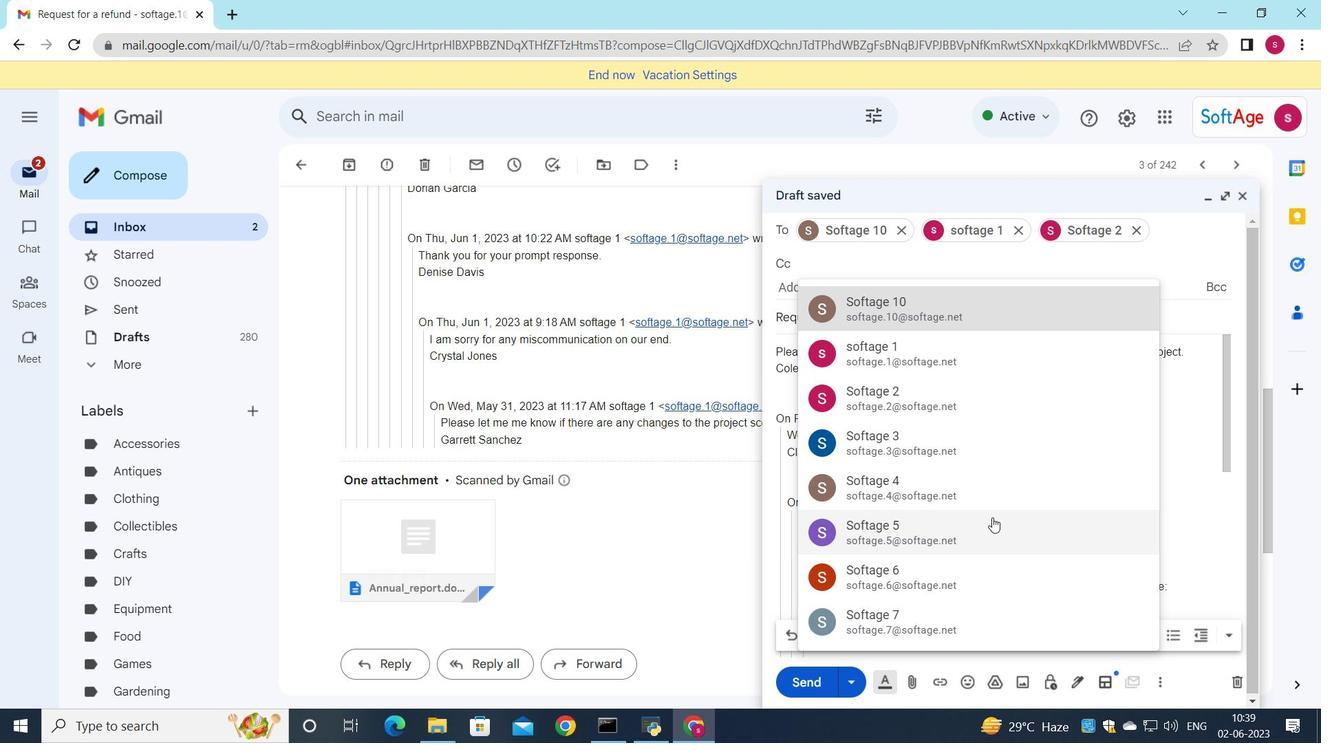 
Action: Mouse moved to (911, 681)
Screenshot: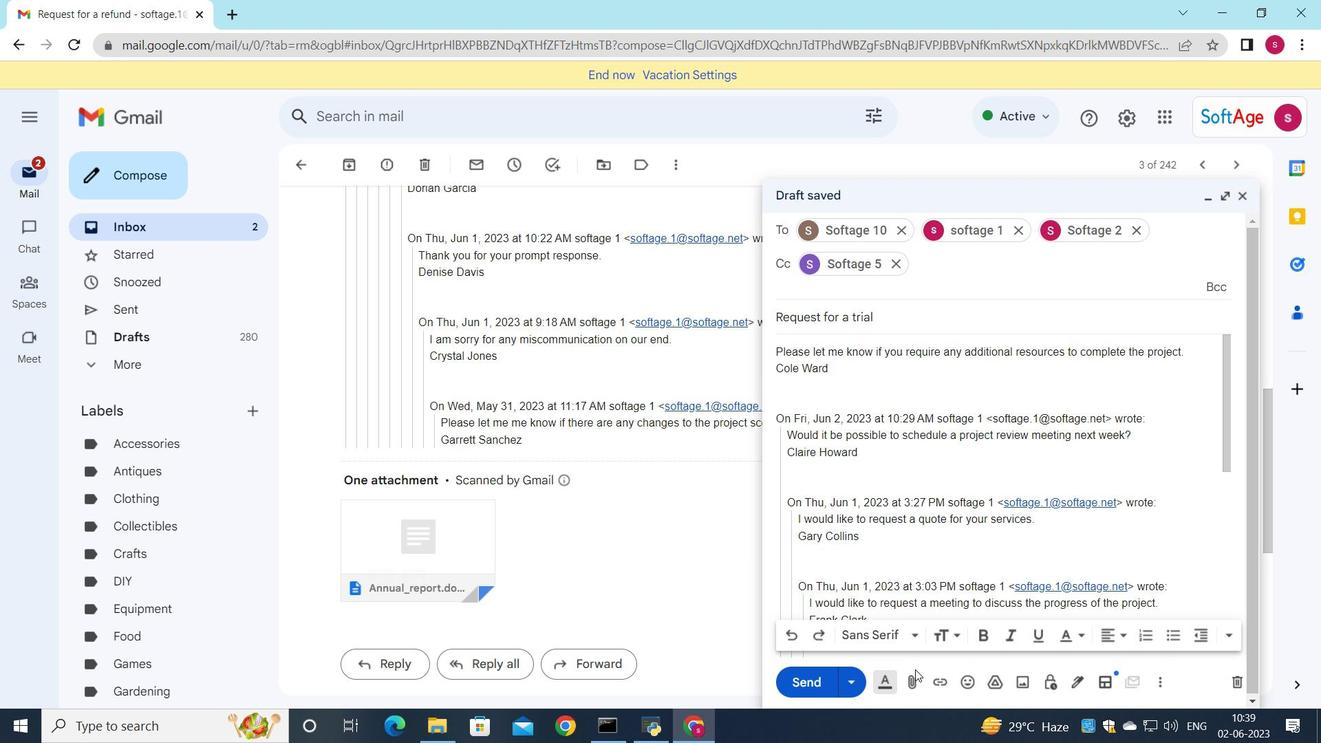
Action: Mouse pressed left at (911, 681)
Screenshot: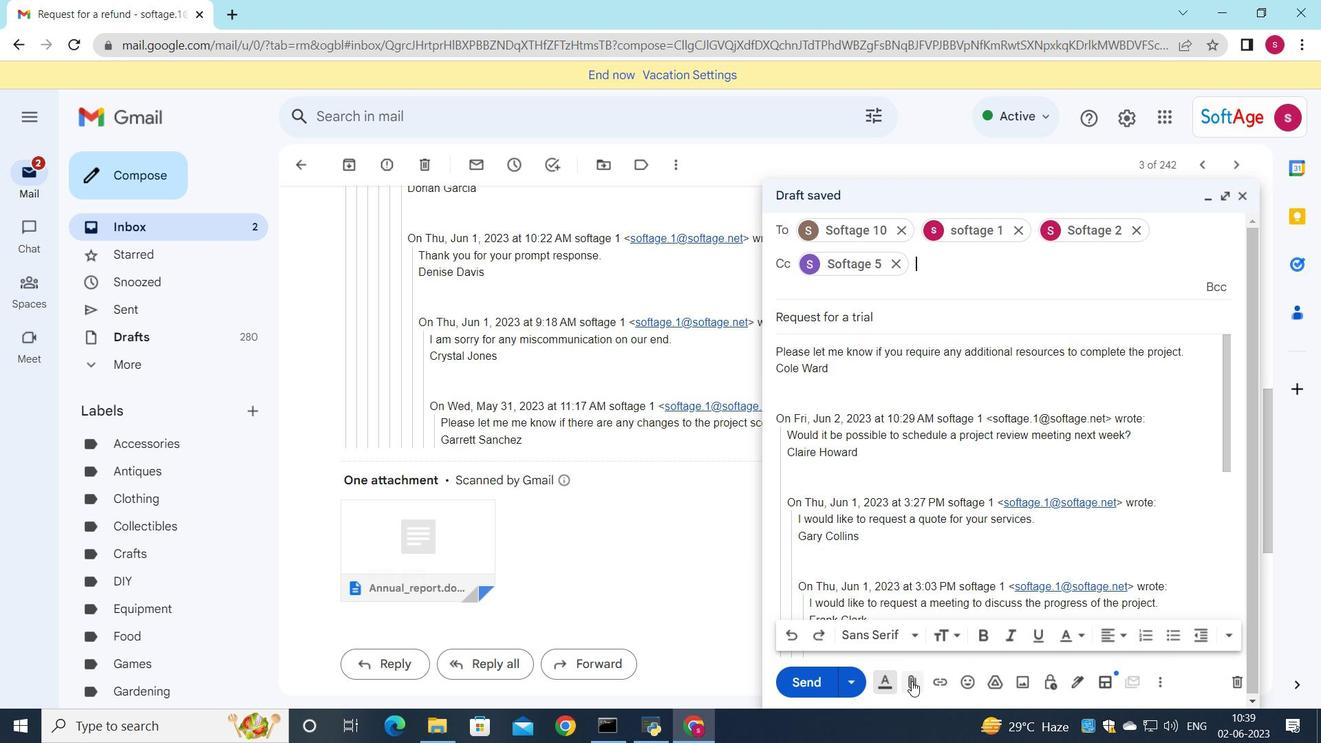 
Action: Mouse moved to (306, 128)
Screenshot: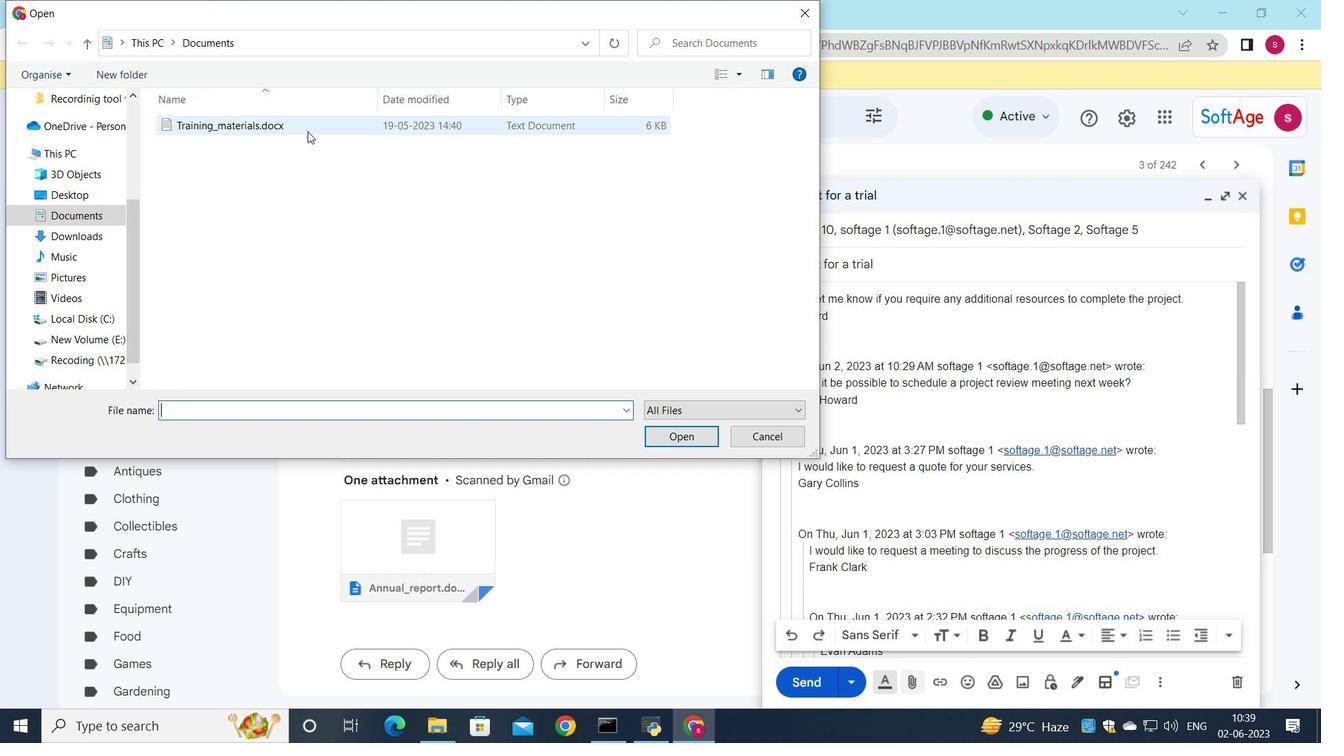 
Action: Mouse pressed left at (306, 128)
Screenshot: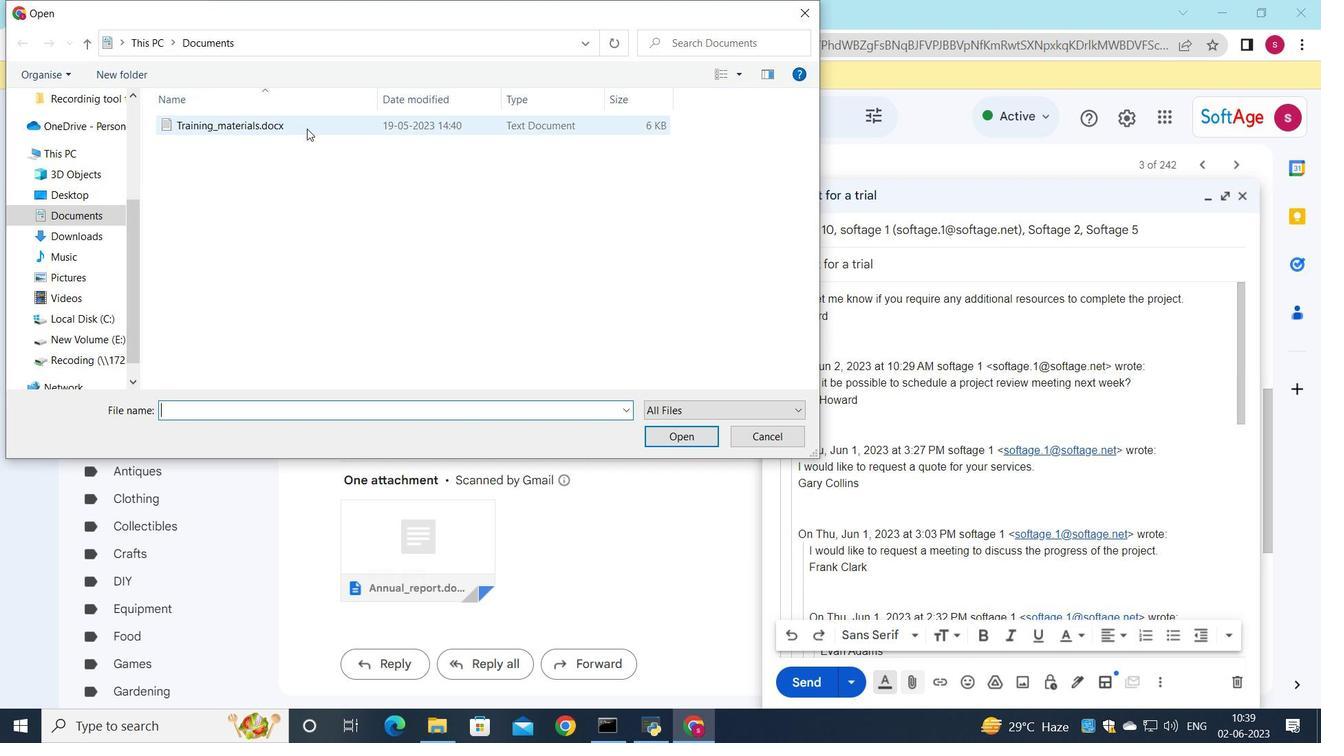 
Action: Mouse moved to (290, 128)
Screenshot: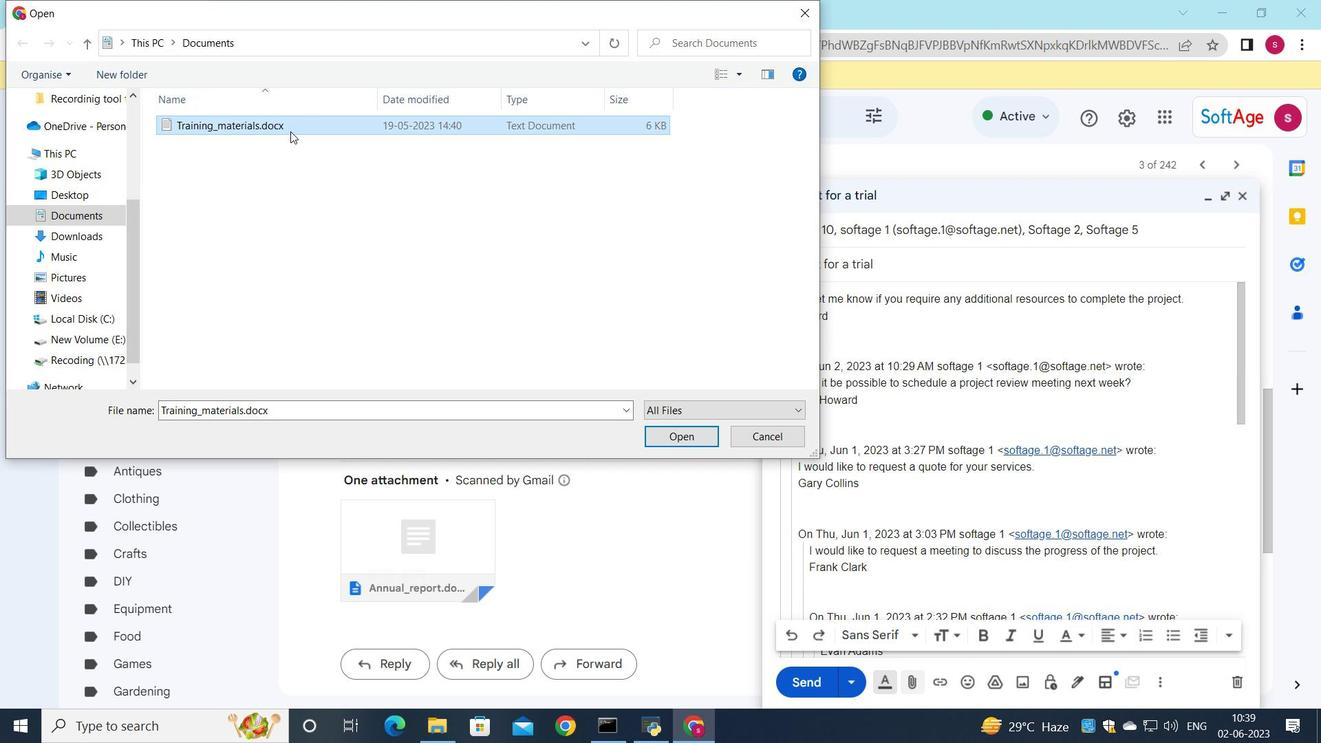 
Action: Mouse pressed left at (290, 128)
Screenshot: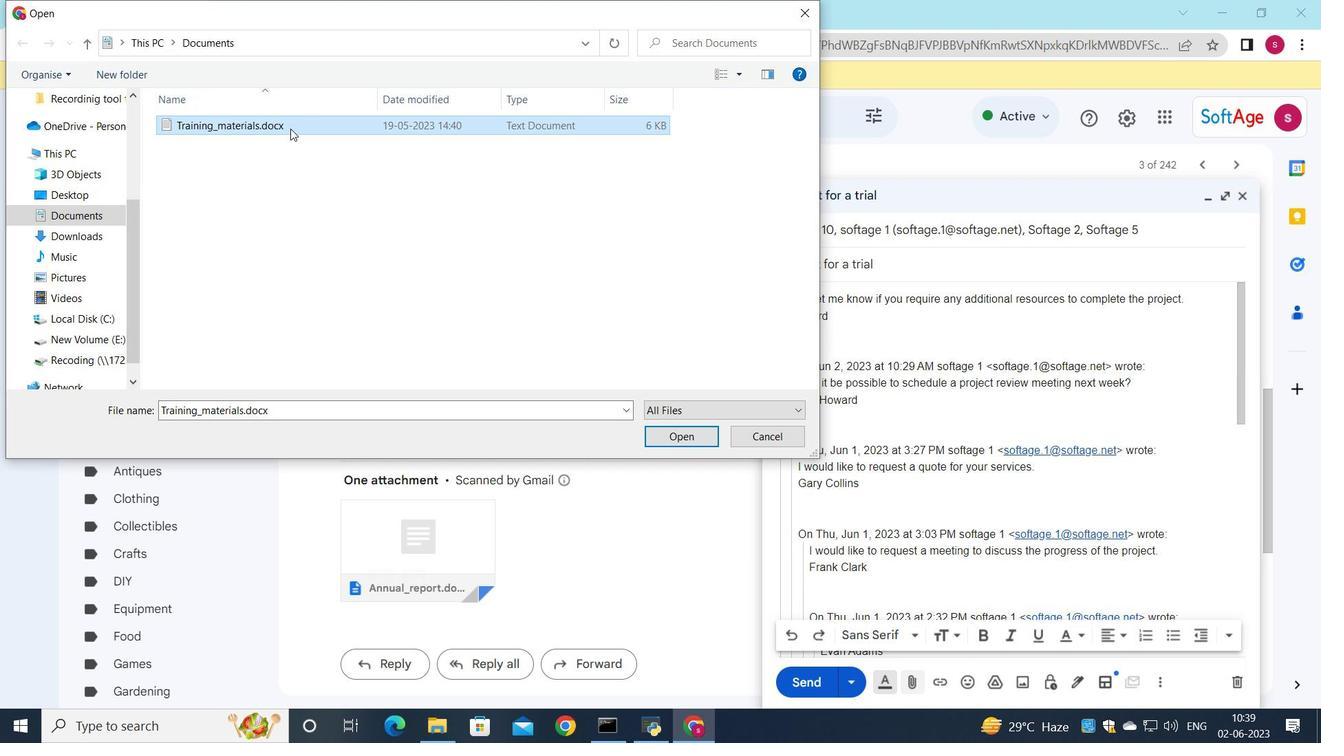 
Action: Mouse moved to (410, 187)
Screenshot: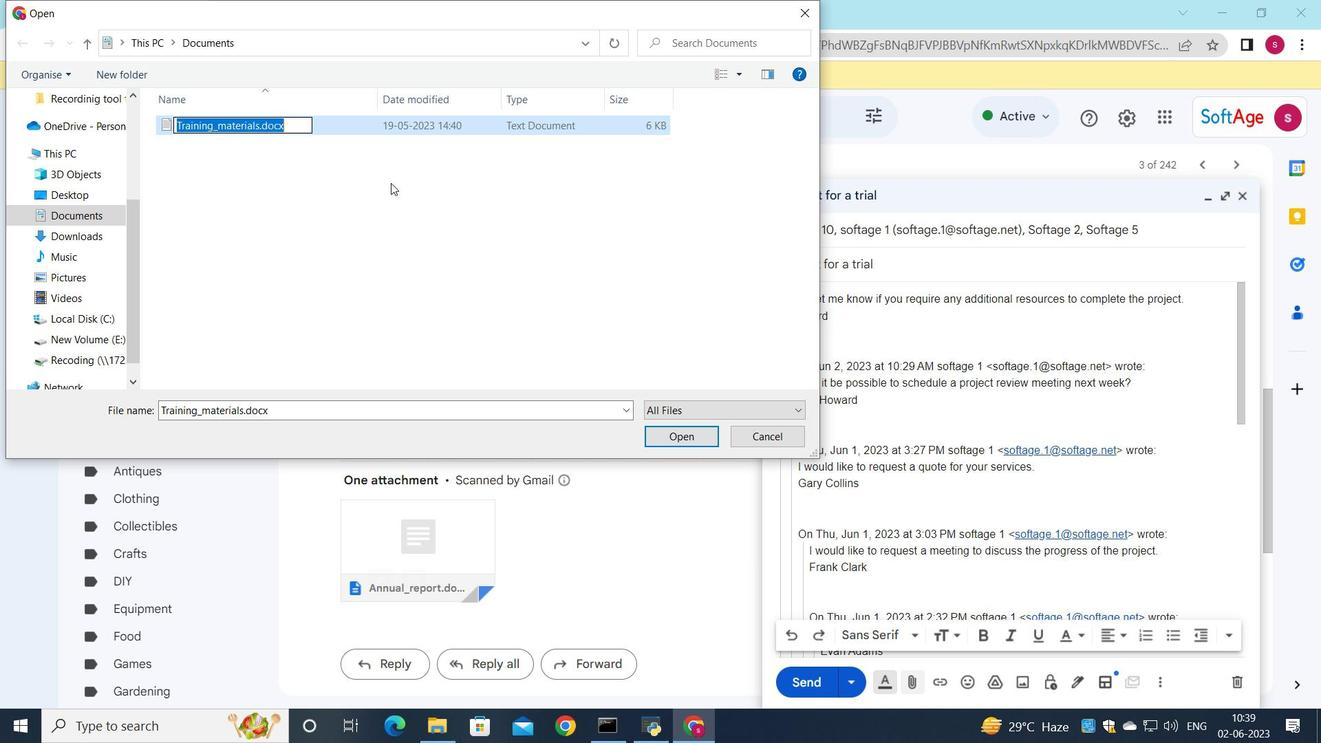 
Action: Key pressed <Key.shift>Case<Key.shift><Key.shift><Key.shift><Key.shift><Key.shift><Key.shift><Key.shift><Key.shift><Key.shift><Key.shift><Key.shift><Key.shift><Key.shift><Key.shift><Key.shift><Key.shift><Key.shift><Key.shift><Key.shift><Key.shift><Key.shift><Key.shift><Key.shift><Key.shift>_study.pdf
Screenshot: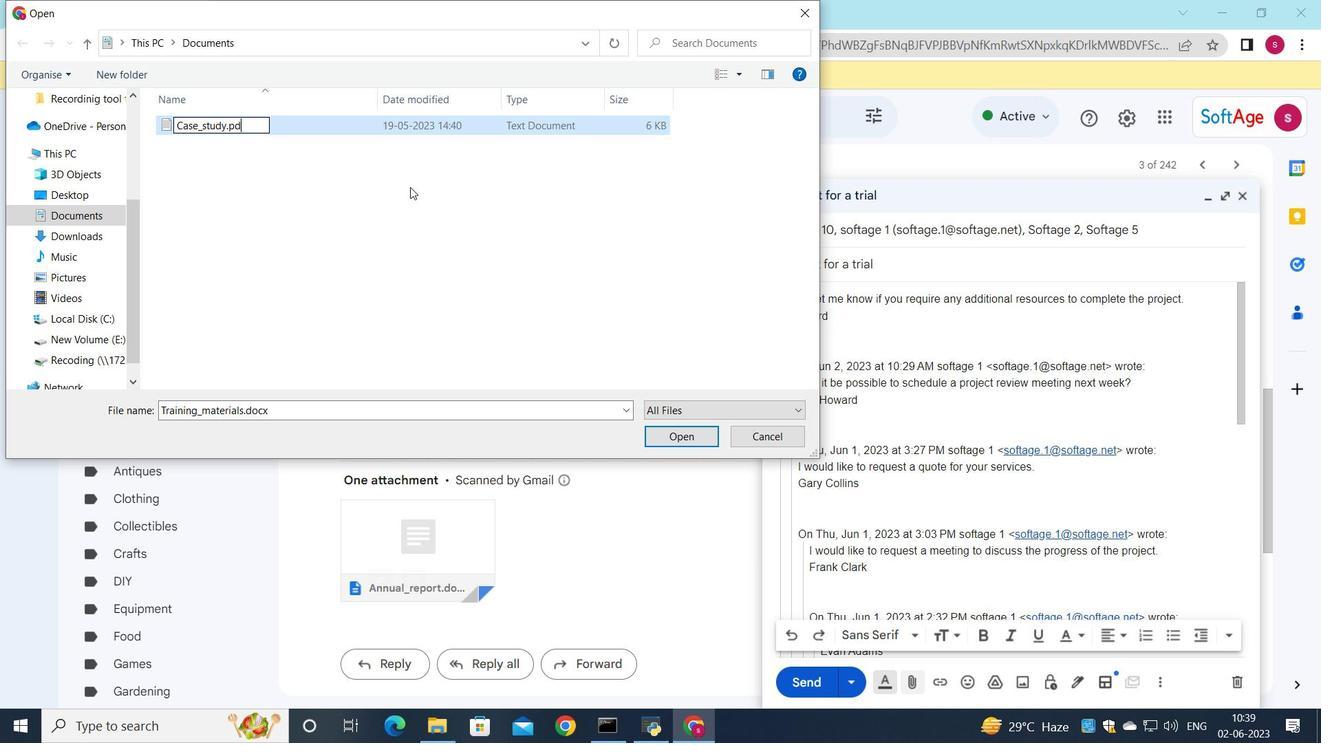 
Action: Mouse moved to (351, 126)
Screenshot: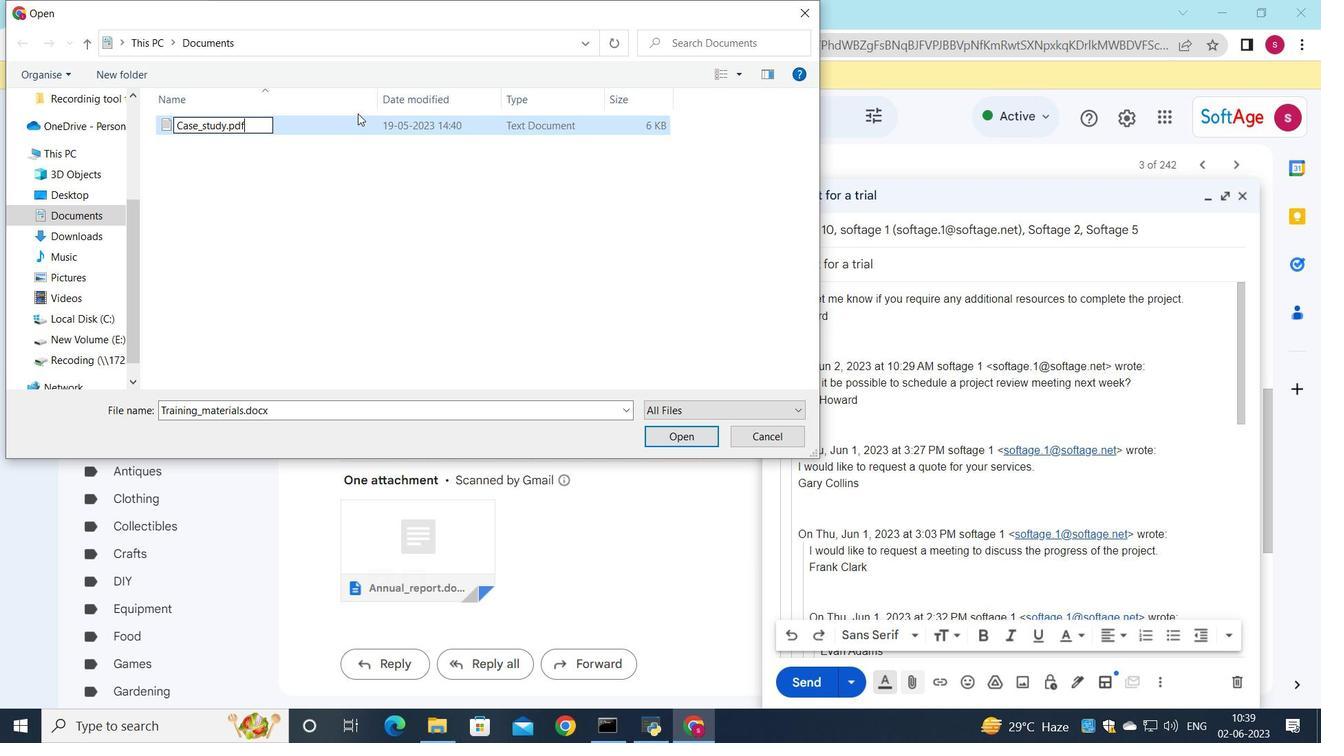 
Action: Mouse pressed left at (351, 126)
Screenshot: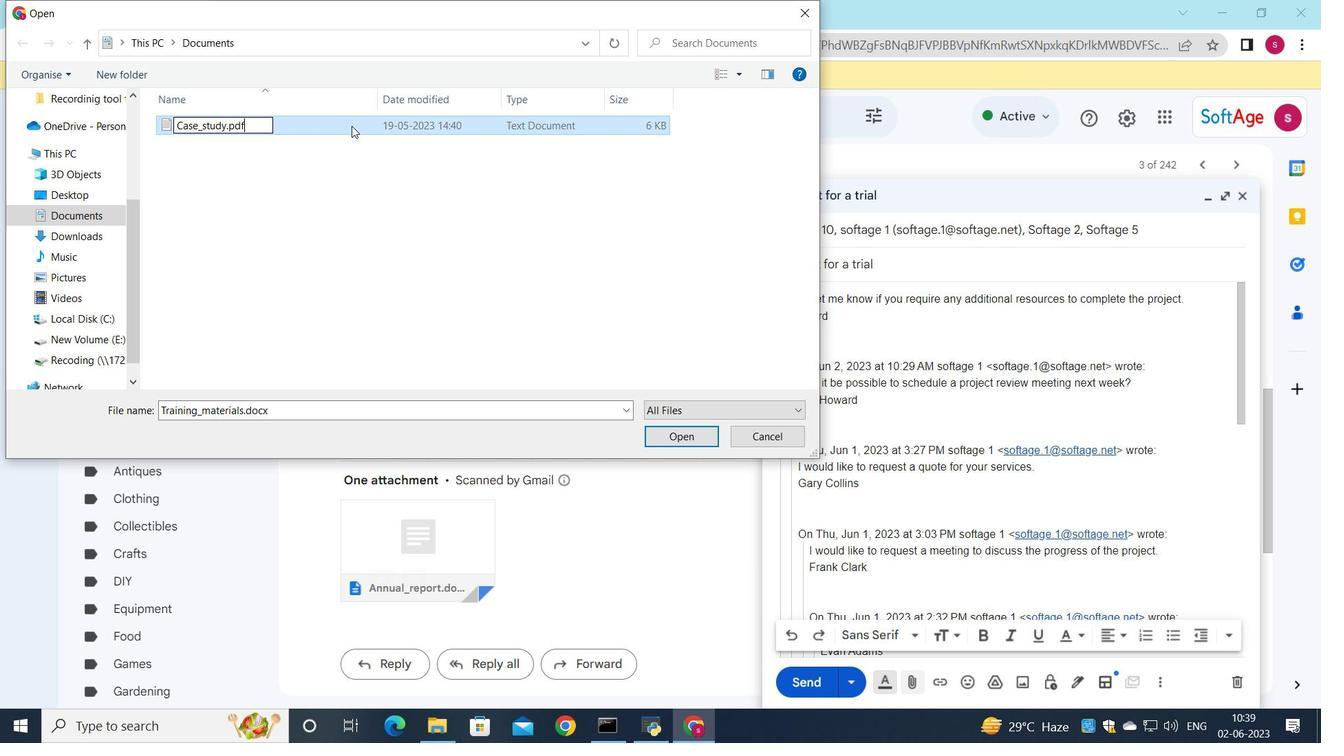 
Action: Mouse moved to (669, 438)
Screenshot: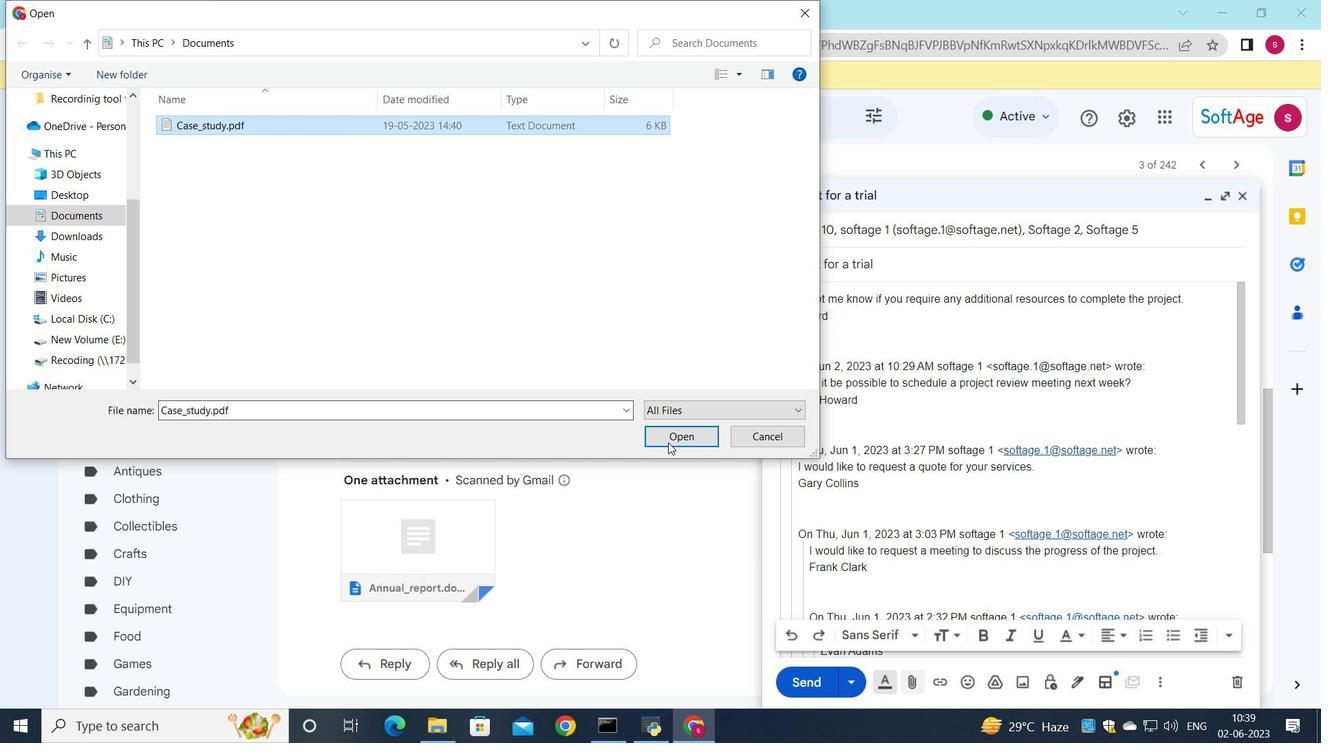 
Action: Mouse pressed left at (669, 438)
Screenshot: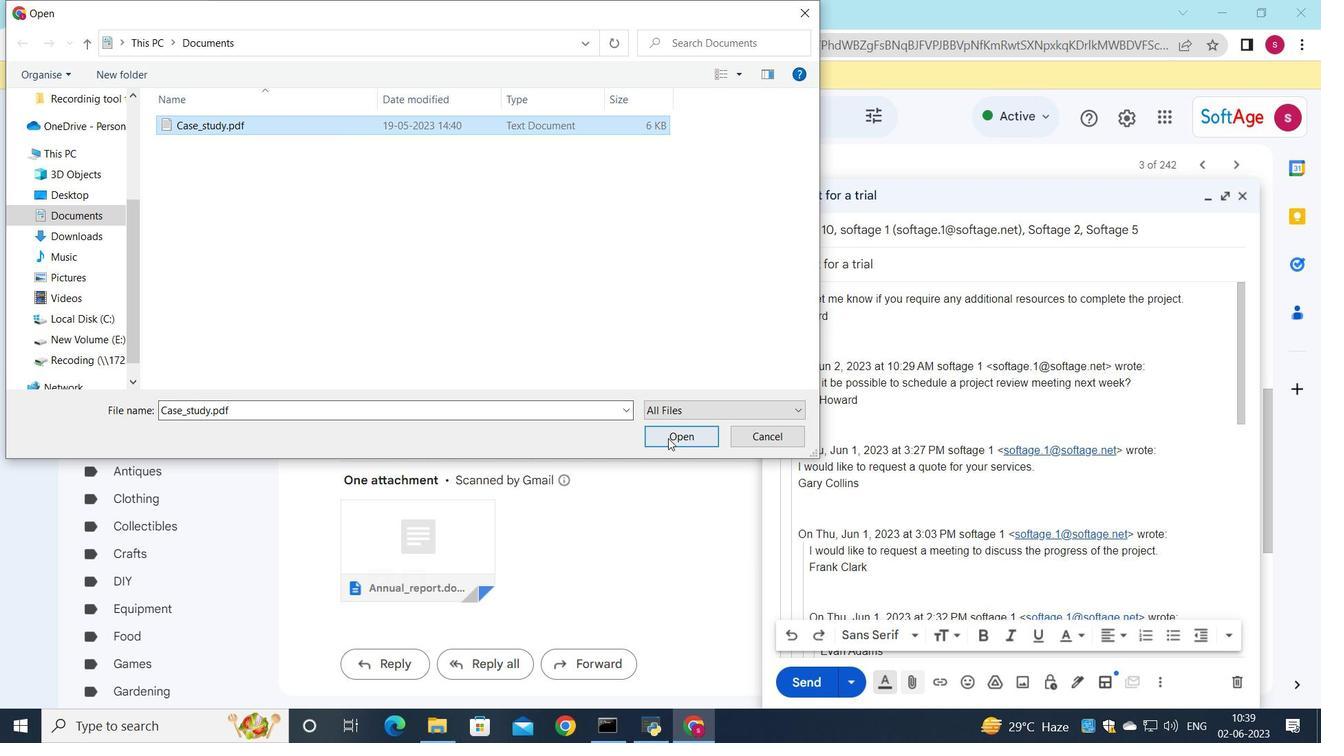
Action: Mouse moved to (808, 686)
Screenshot: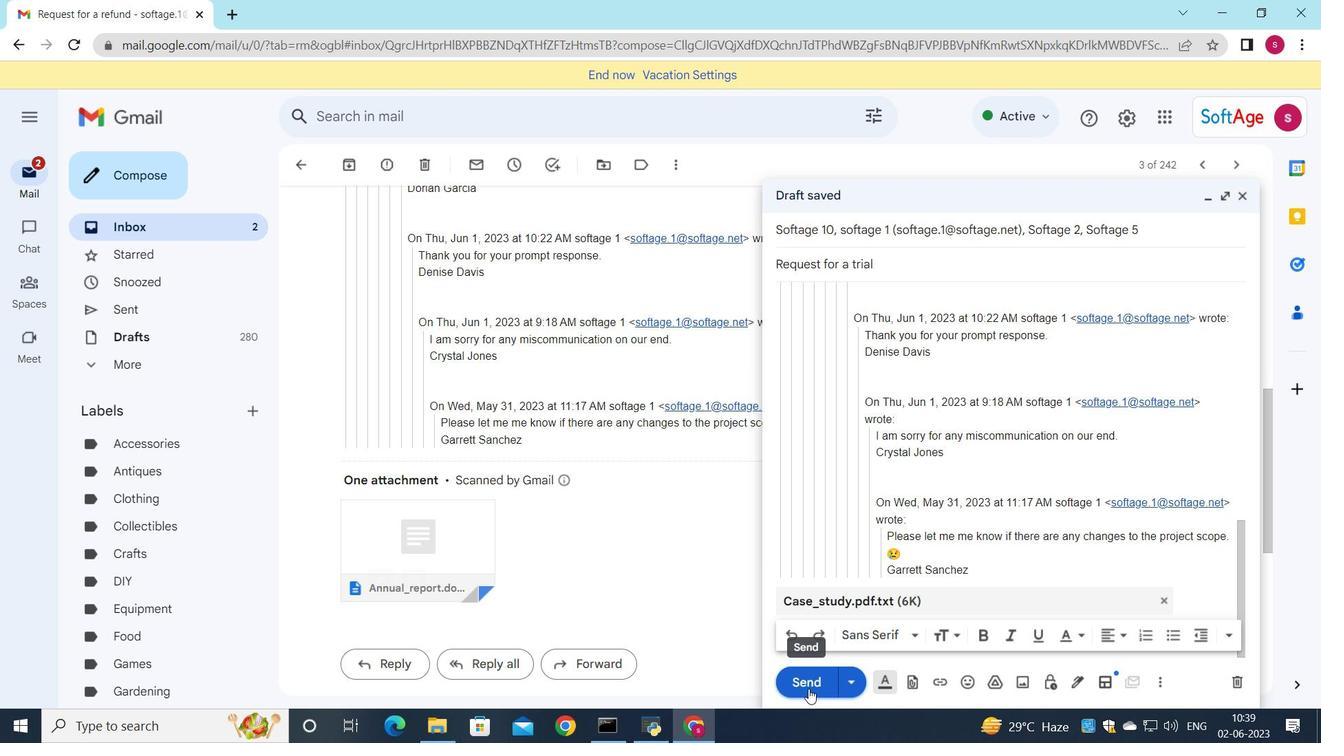 
Action: Mouse pressed left at (808, 686)
Screenshot: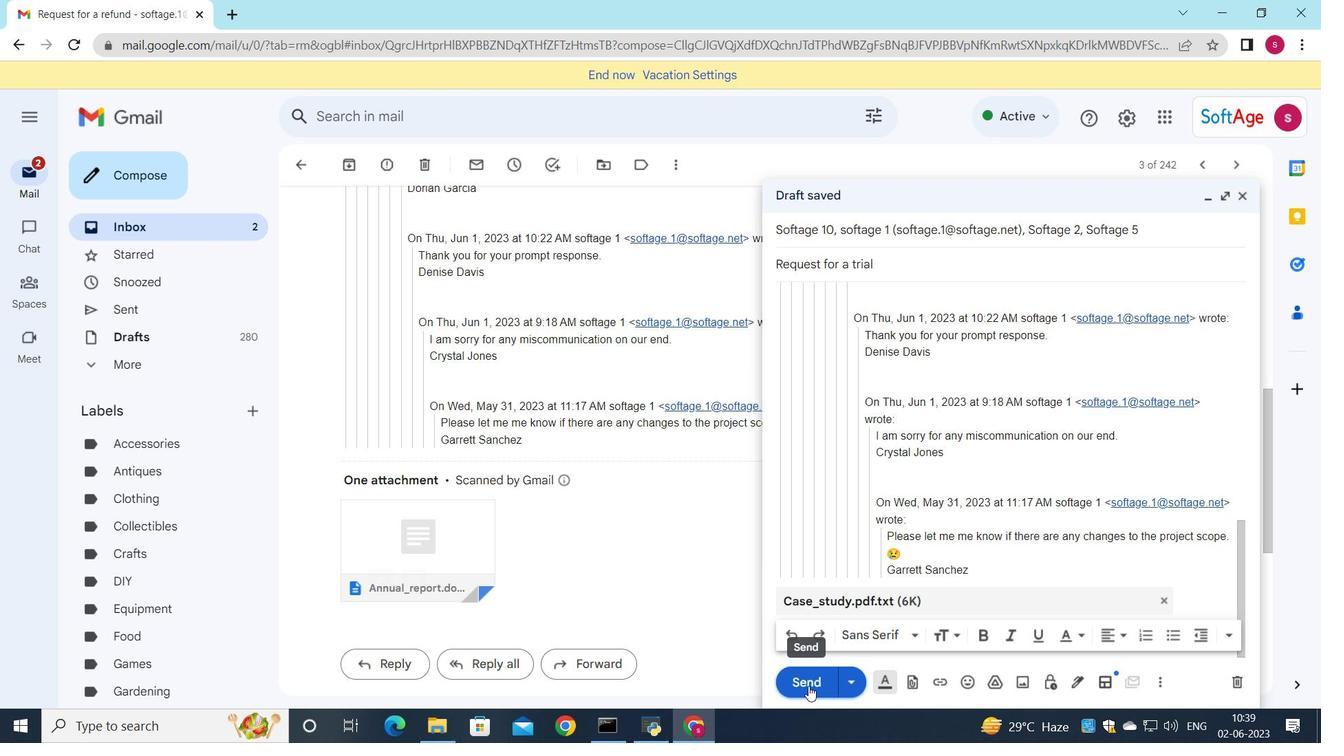 
Action: Mouse moved to (189, 234)
Screenshot: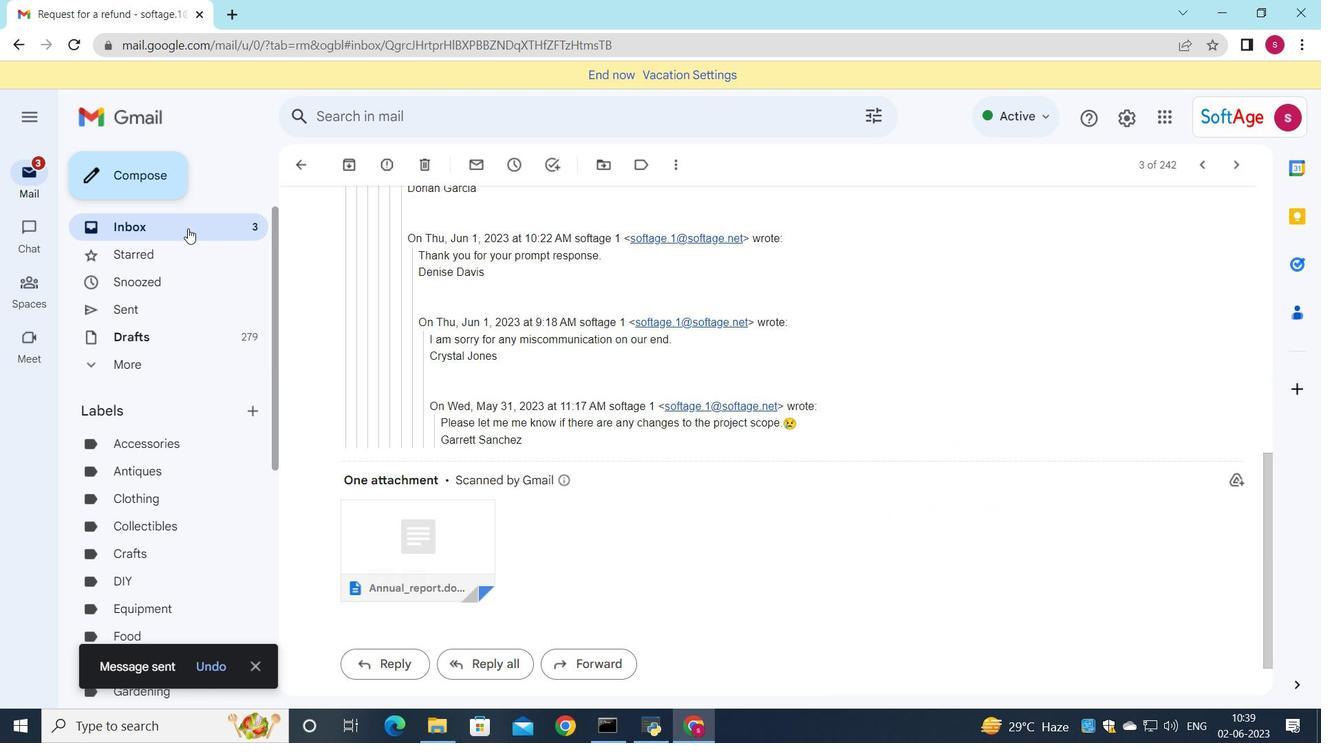 
Action: Mouse pressed left at (189, 234)
Screenshot: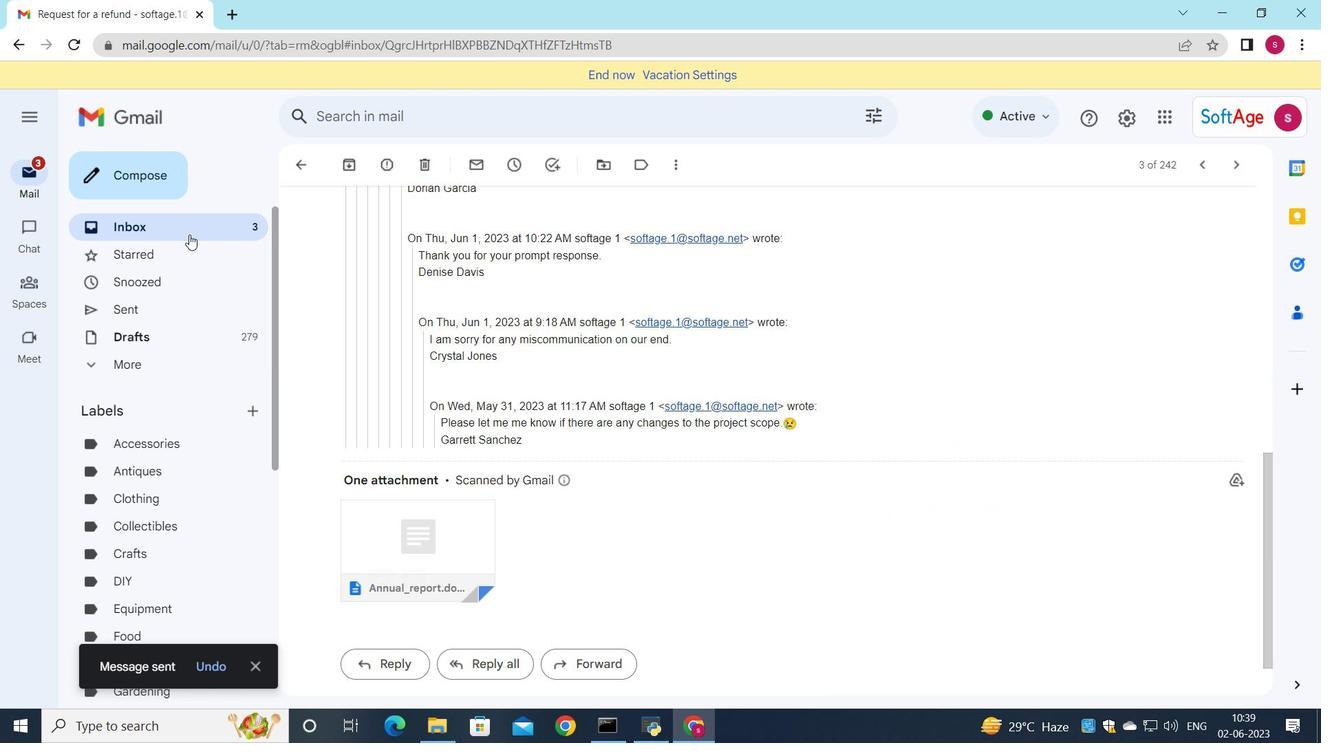 
Action: Mouse moved to (695, 229)
Screenshot: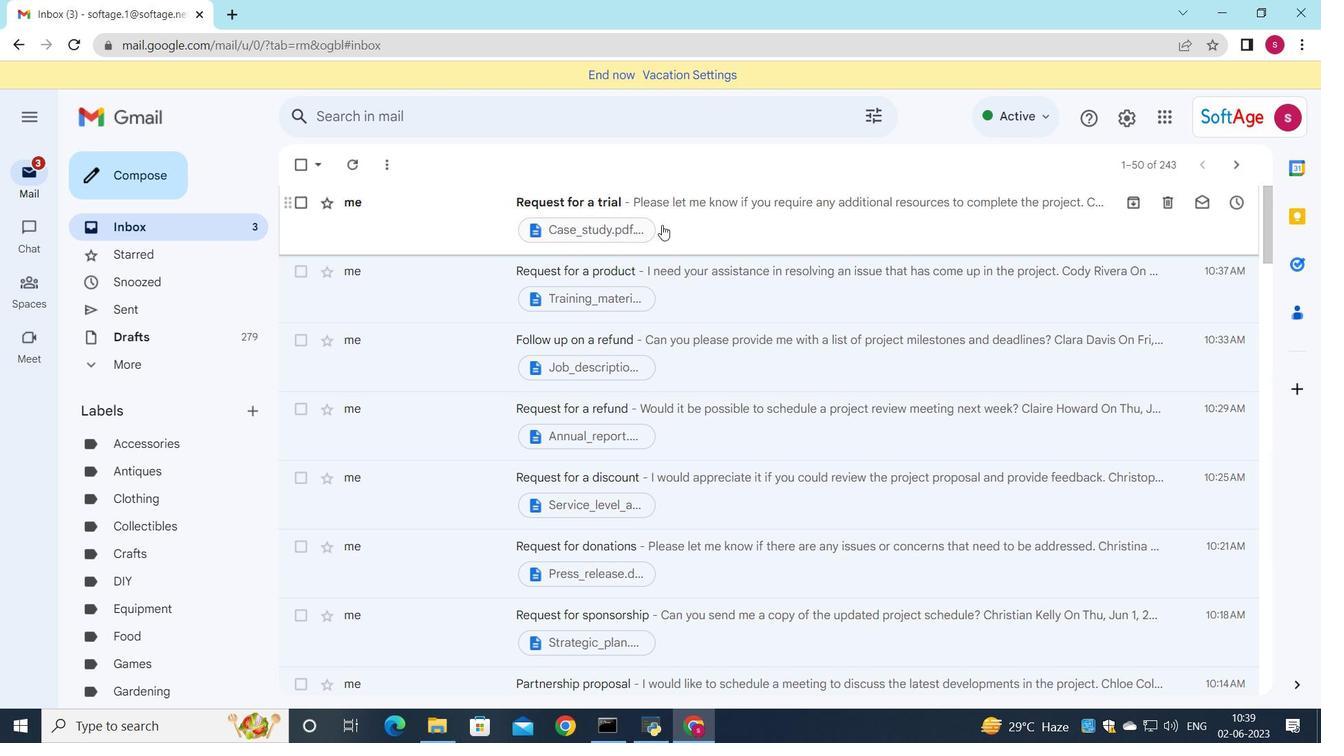 
Action: Mouse pressed left at (695, 229)
Screenshot: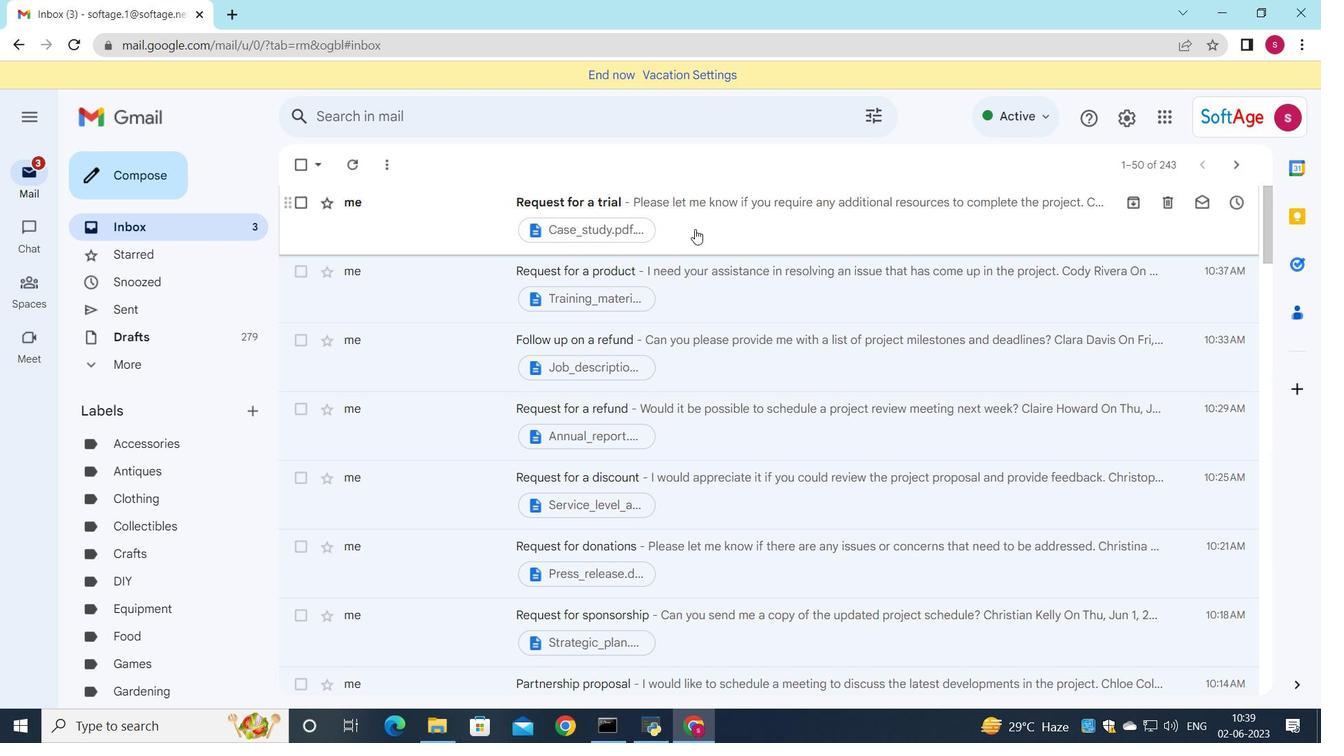 
Action: Mouse moved to (692, 229)
Screenshot: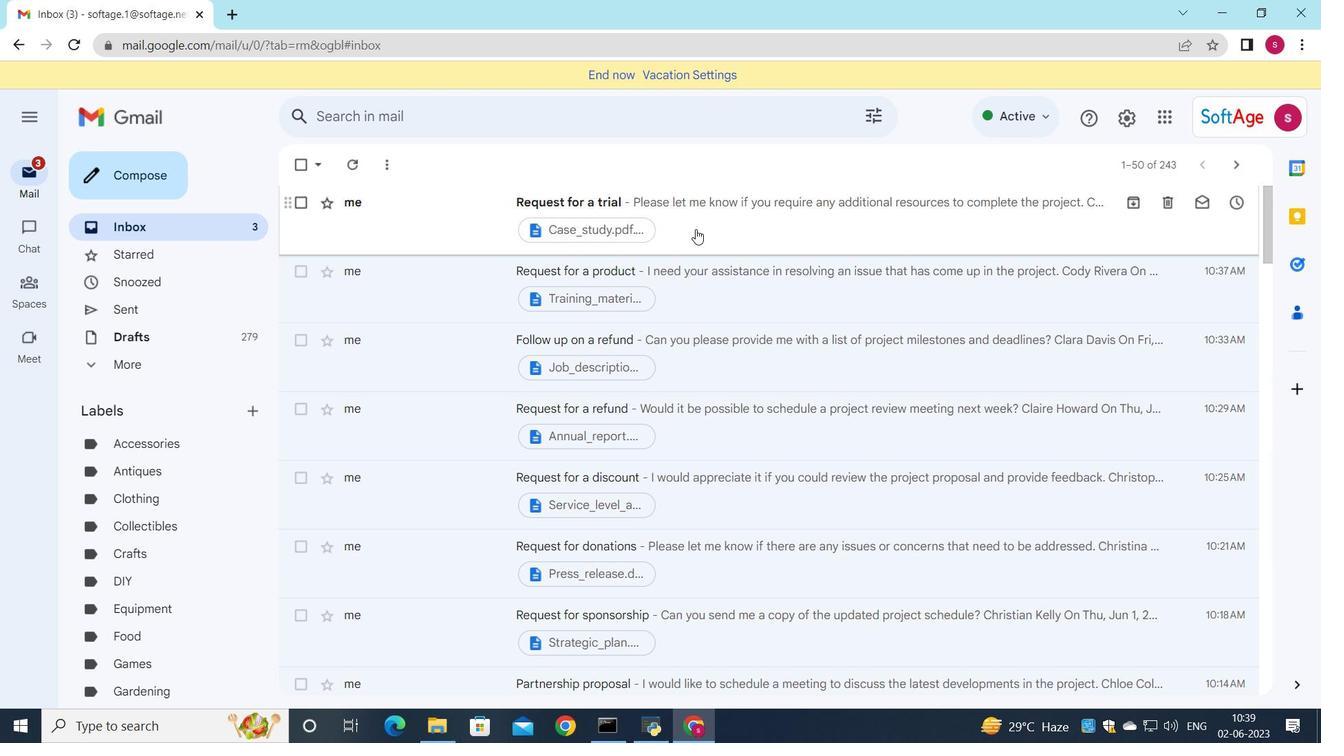 
